 Task: In the  document Ethan.odt ,change text color to 'Dark Green' Insert the mentioned shape below the text 'Rounded Rectangle'. Change color of the shape to  PinkChange shape height to 0.7
Action: Mouse moved to (264, 395)
Screenshot: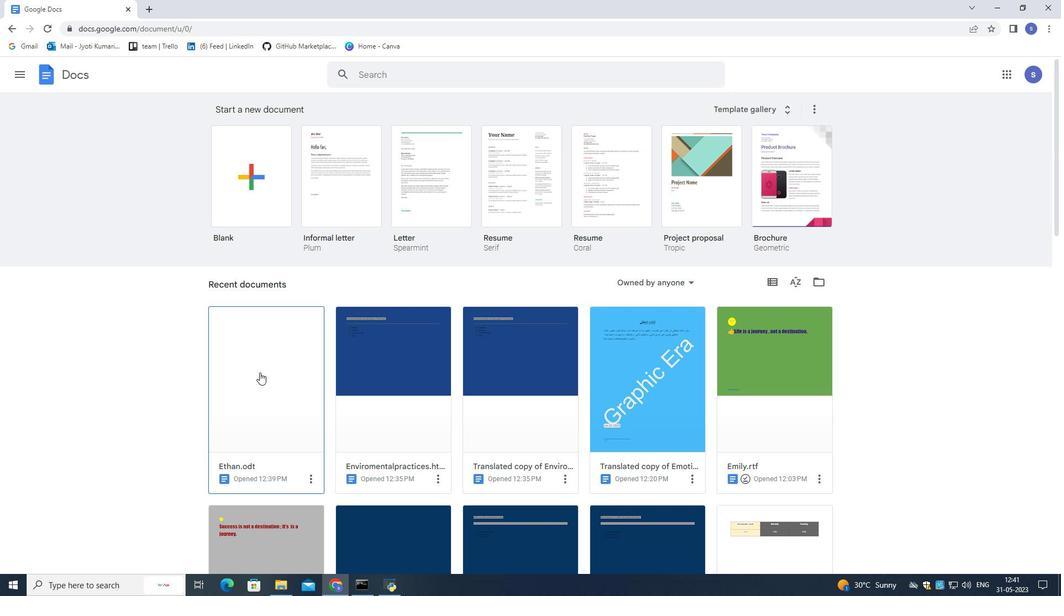 
Action: Mouse pressed left at (264, 395)
Screenshot: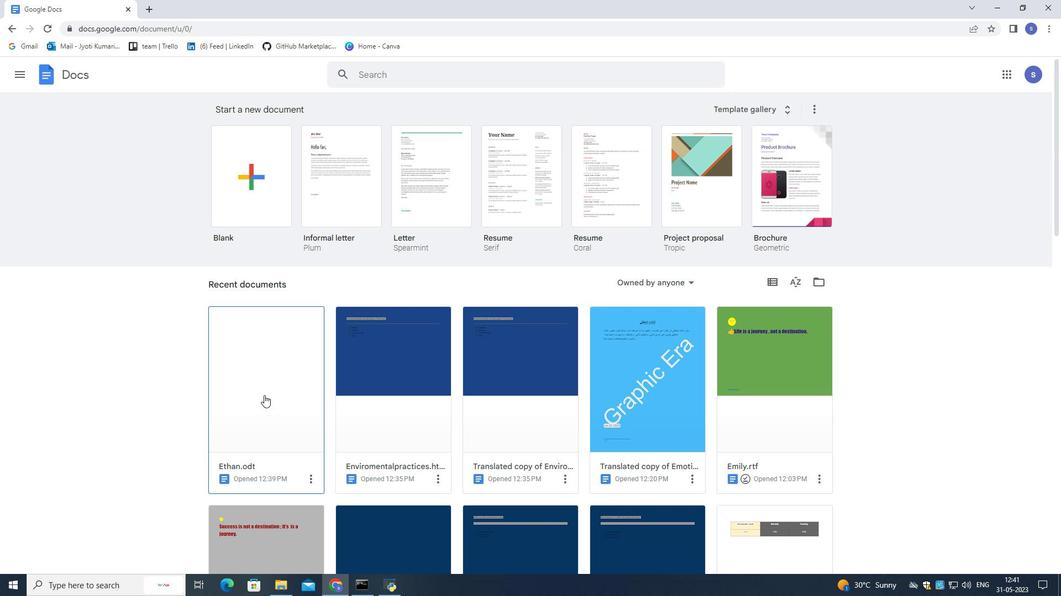 
Action: Mouse moved to (673, 208)
Screenshot: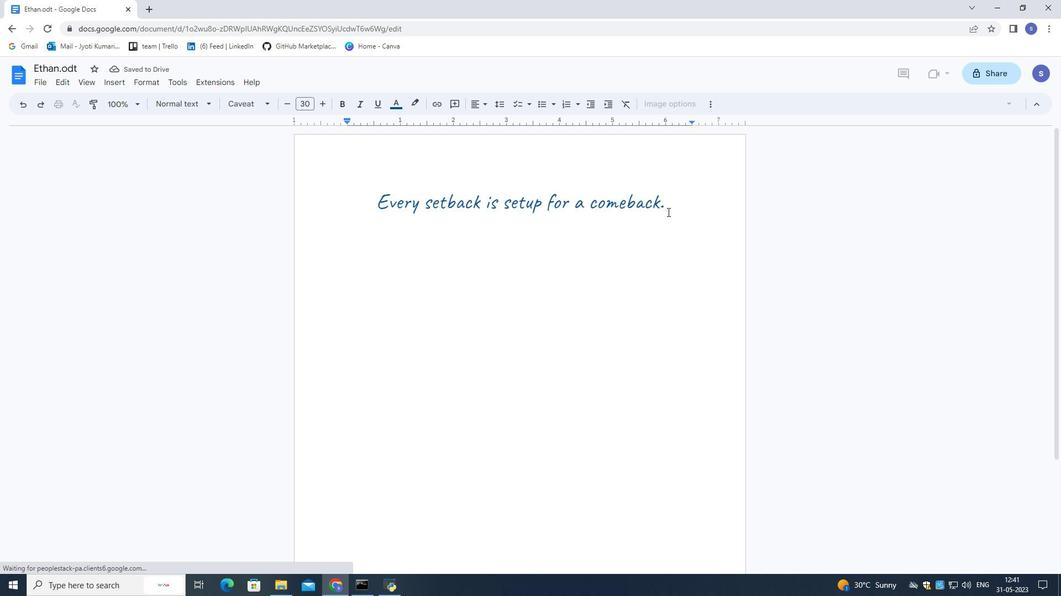 
Action: Mouse pressed left at (673, 208)
Screenshot: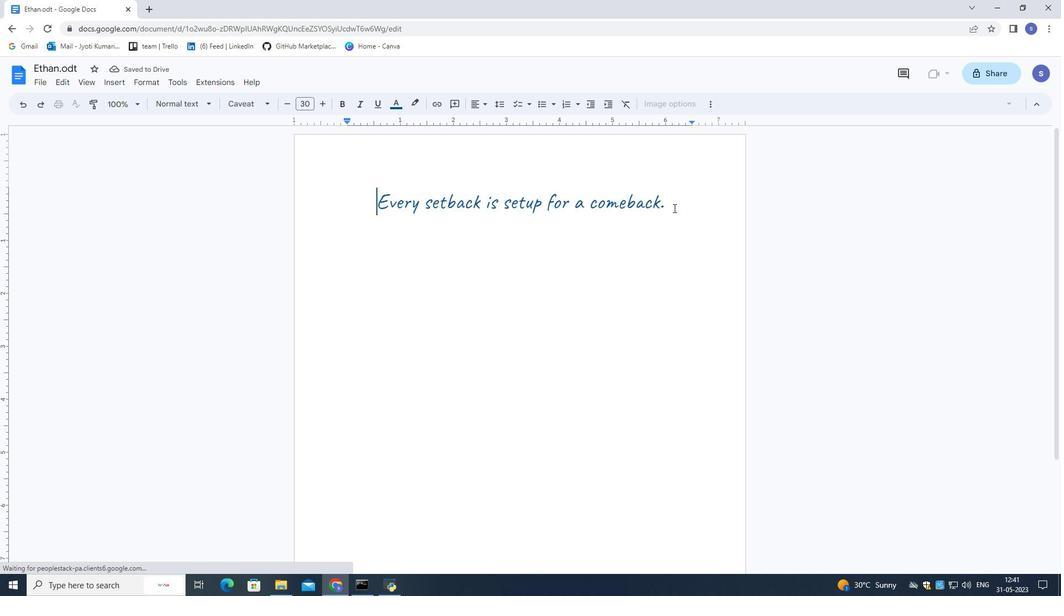 
Action: Mouse moved to (668, 204)
Screenshot: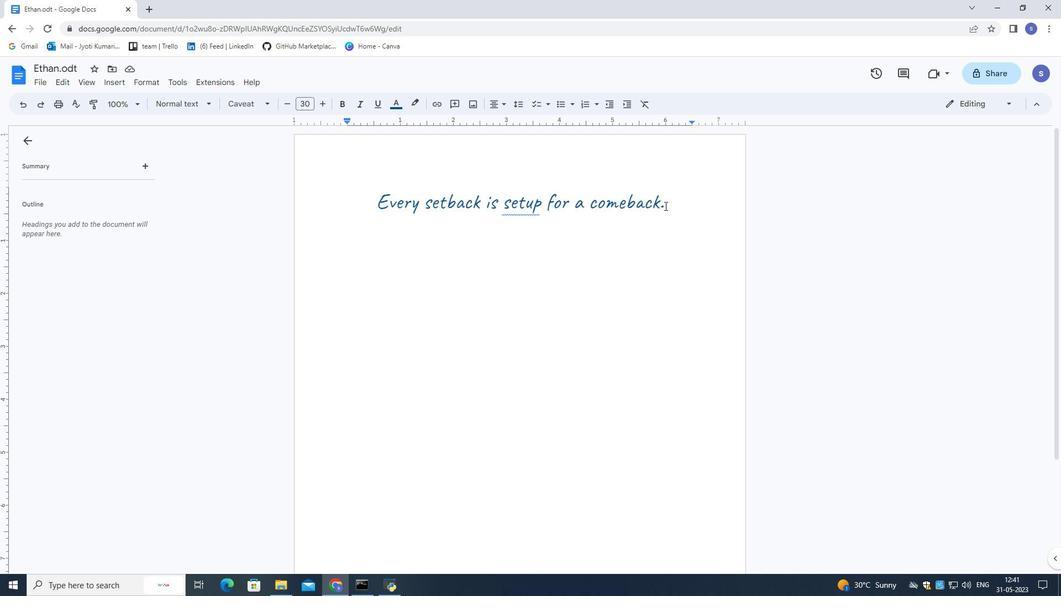 
Action: Mouse pressed left at (668, 204)
Screenshot: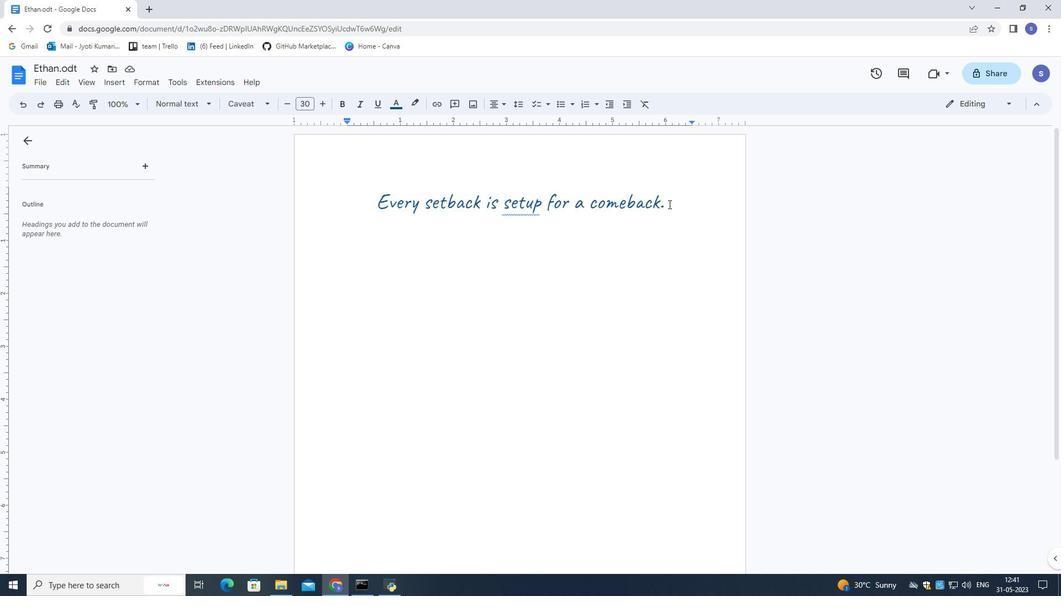 
Action: Mouse moved to (391, 103)
Screenshot: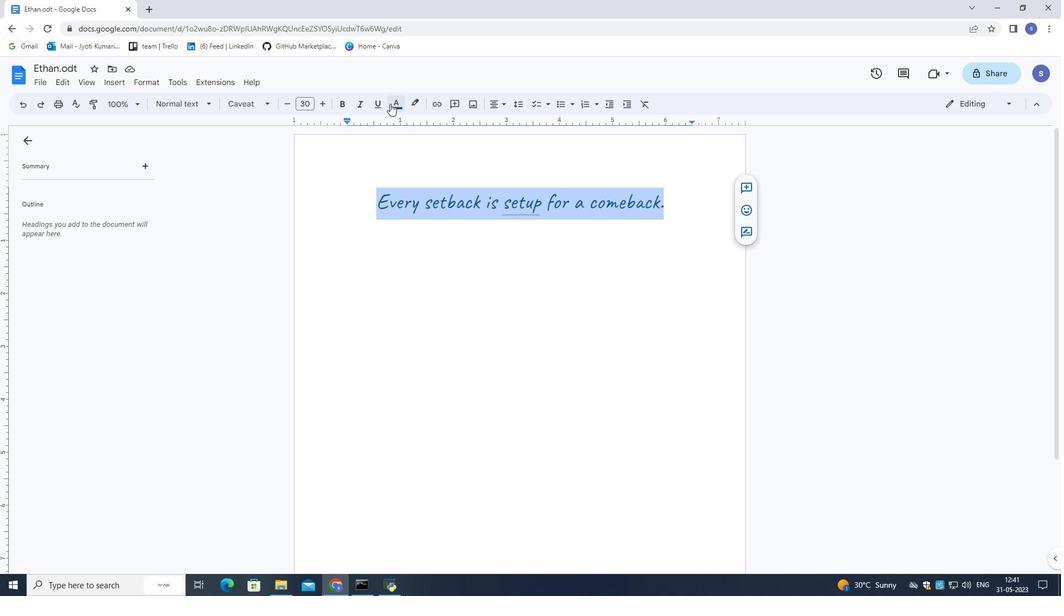 
Action: Mouse pressed left at (391, 103)
Screenshot: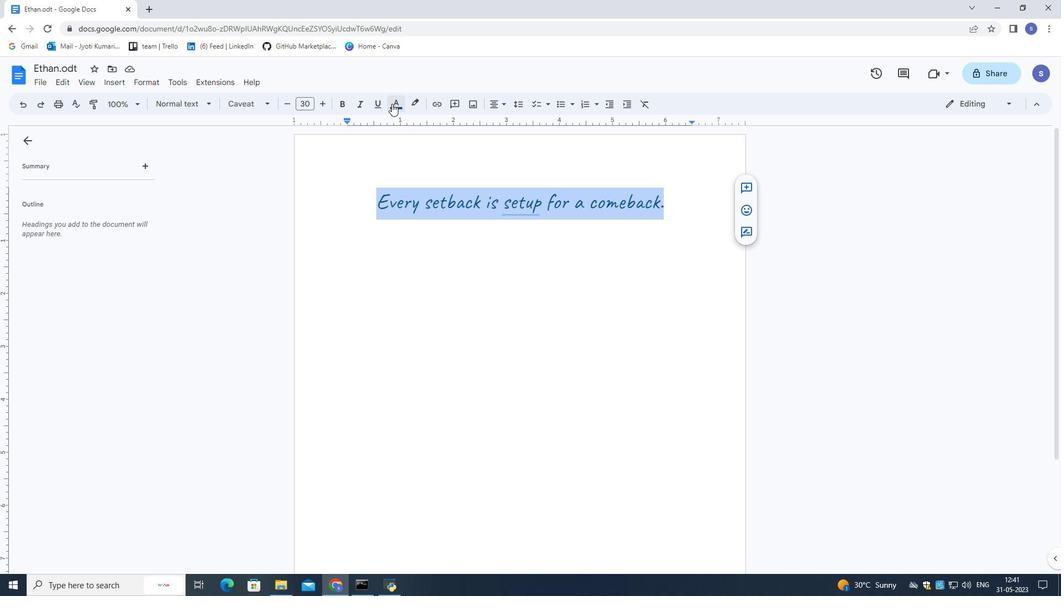 
Action: Mouse moved to (448, 201)
Screenshot: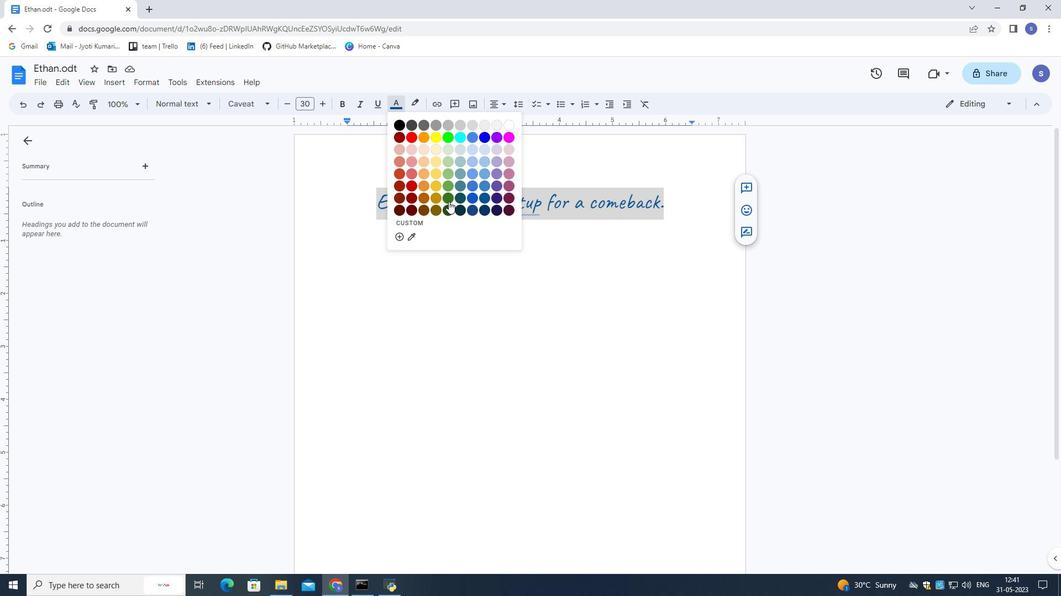 
Action: Mouse pressed left at (448, 201)
Screenshot: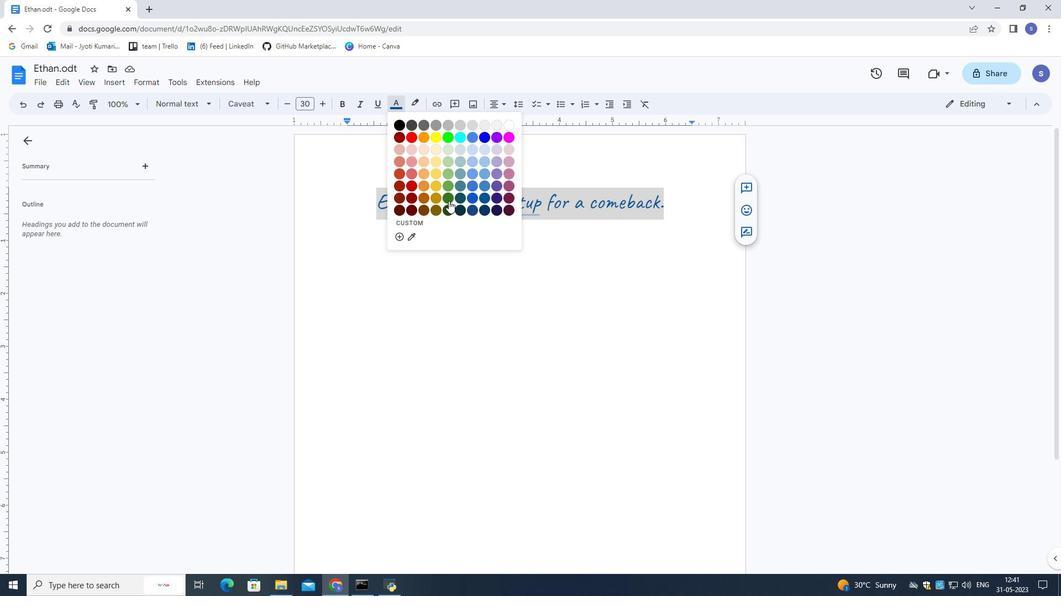 
Action: Mouse moved to (470, 176)
Screenshot: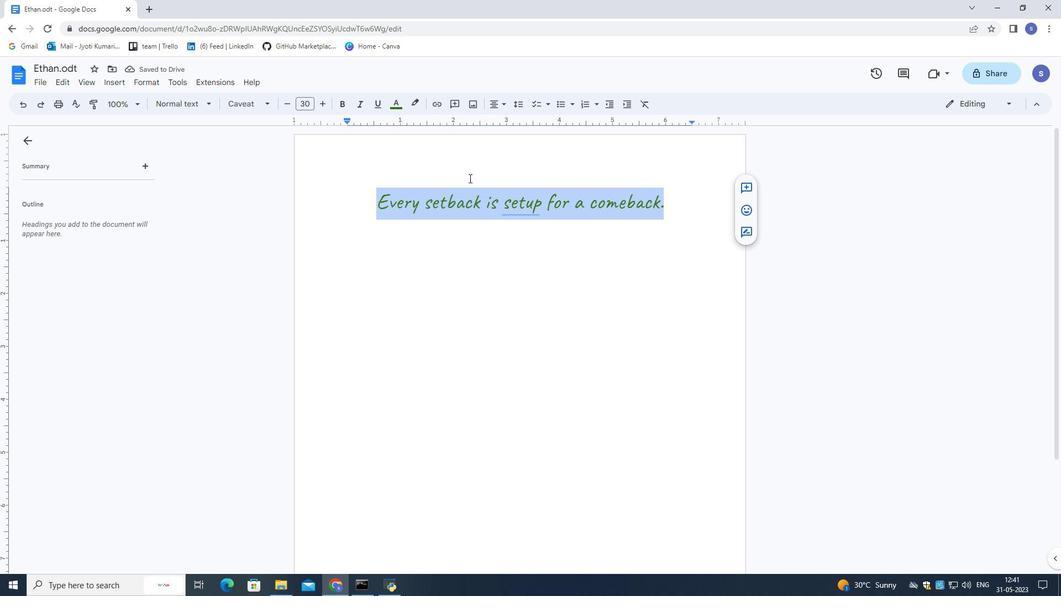 
Action: Mouse pressed left at (470, 176)
Screenshot: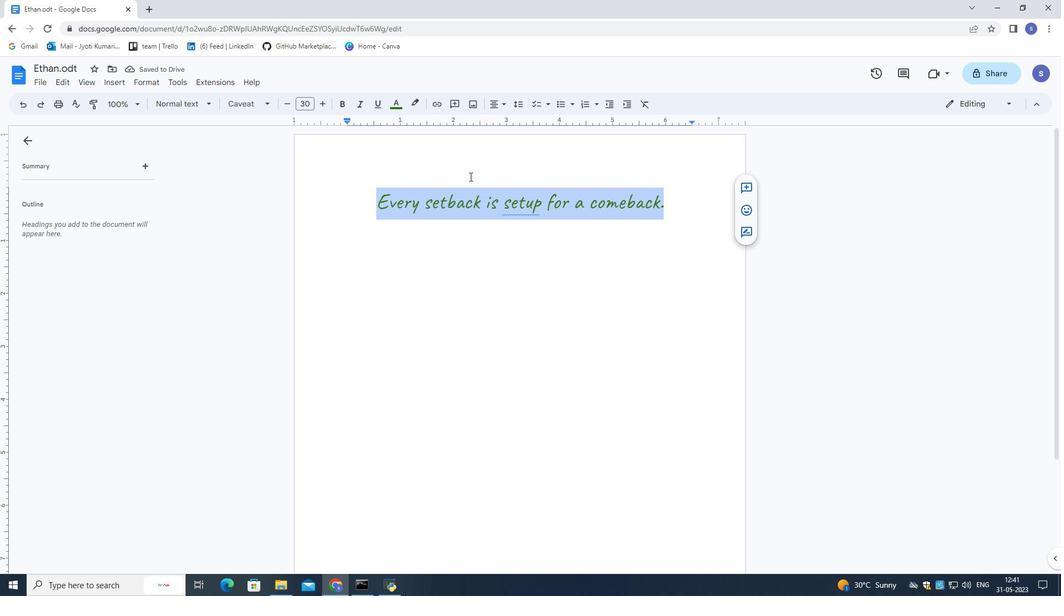 
Action: Mouse moved to (700, 208)
Screenshot: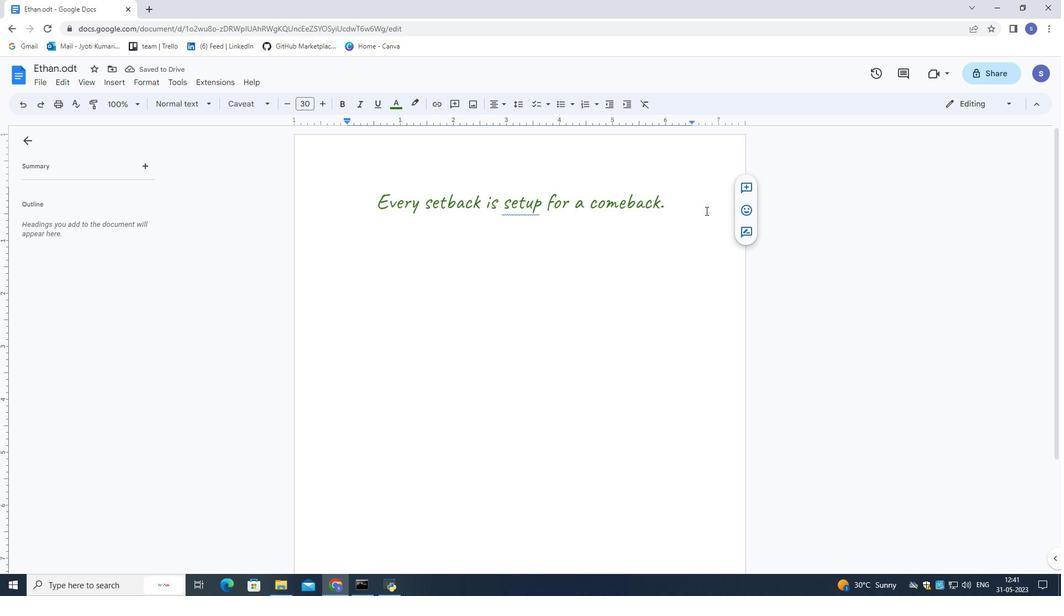 
Action: Mouse pressed left at (700, 208)
Screenshot: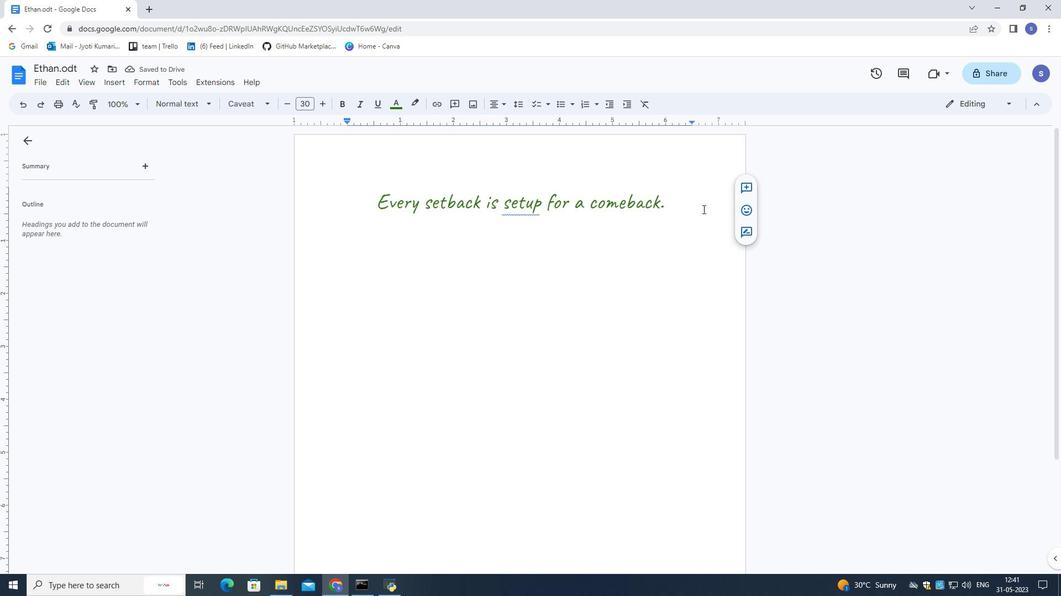 
Action: Mouse moved to (394, 109)
Screenshot: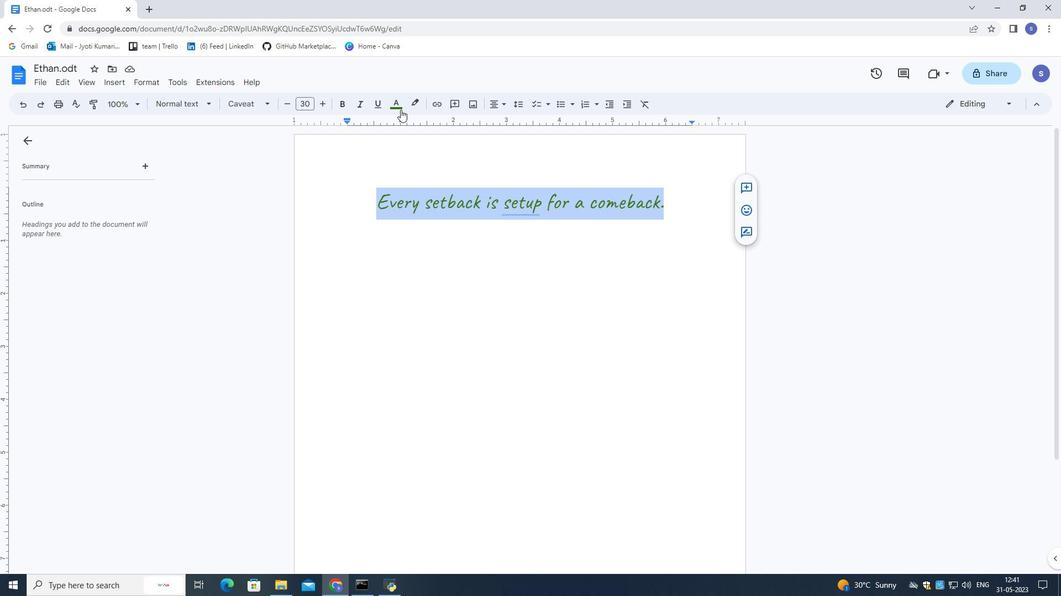 
Action: Mouse pressed left at (394, 109)
Screenshot: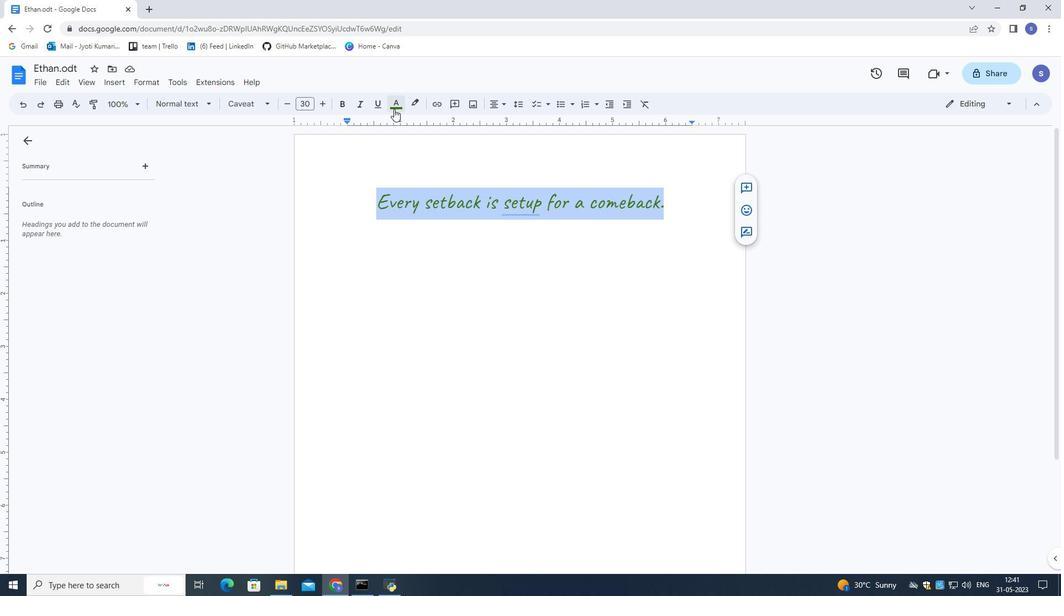 
Action: Mouse moved to (448, 208)
Screenshot: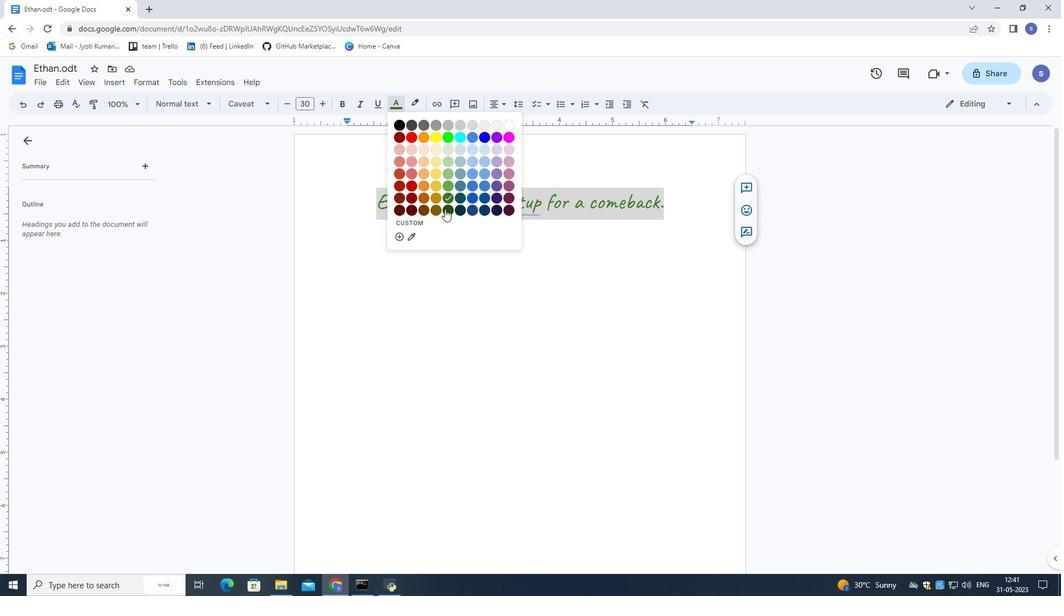 
Action: Mouse pressed left at (448, 208)
Screenshot: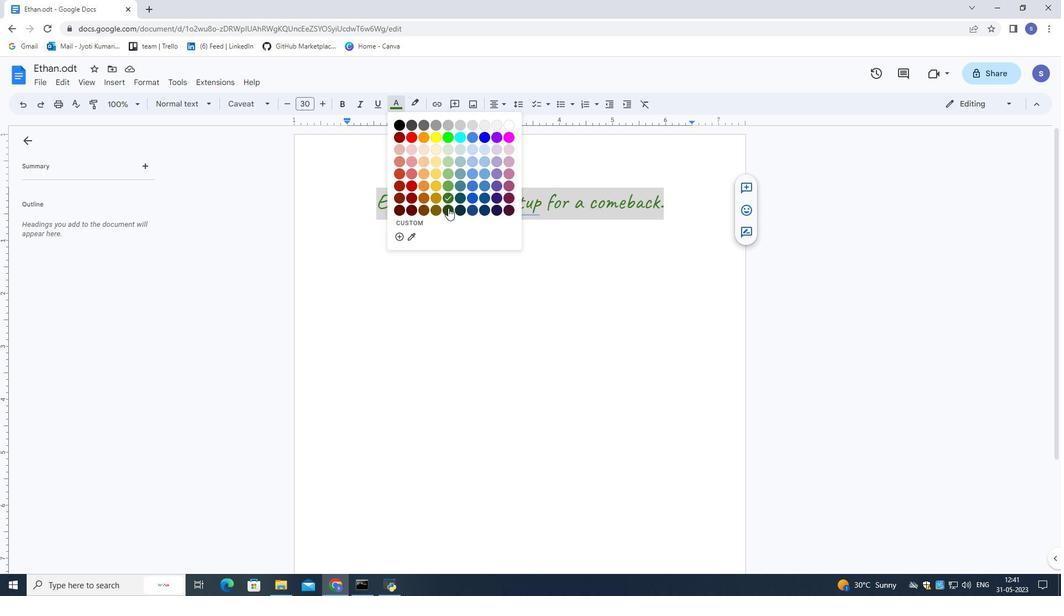 
Action: Mouse moved to (686, 197)
Screenshot: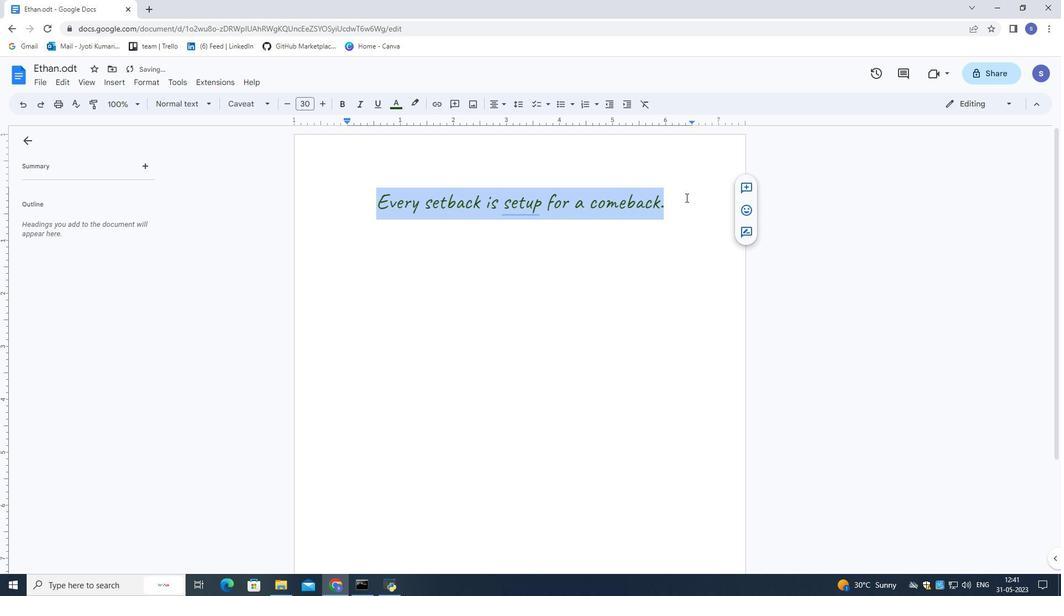 
Action: Mouse pressed left at (686, 197)
Screenshot: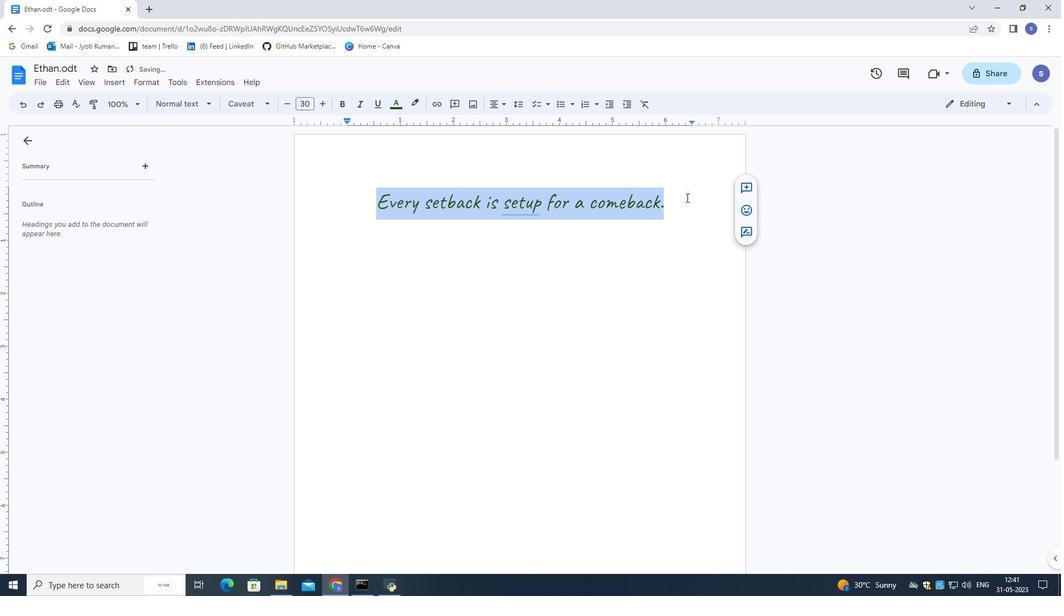 
Action: Mouse moved to (661, 201)
Screenshot: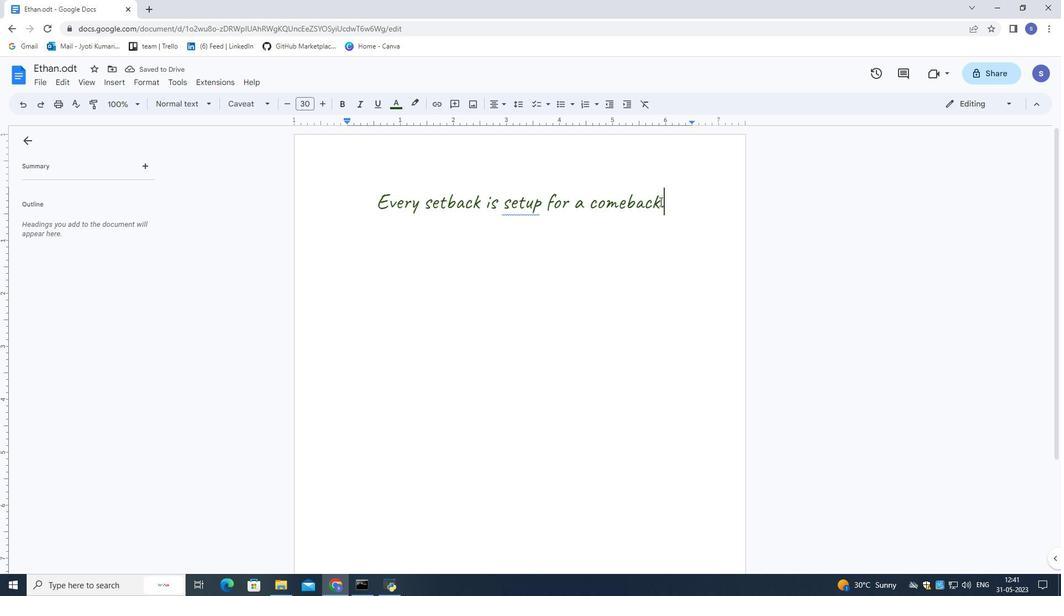 
Action: Key pressed <Key.enter>
Screenshot: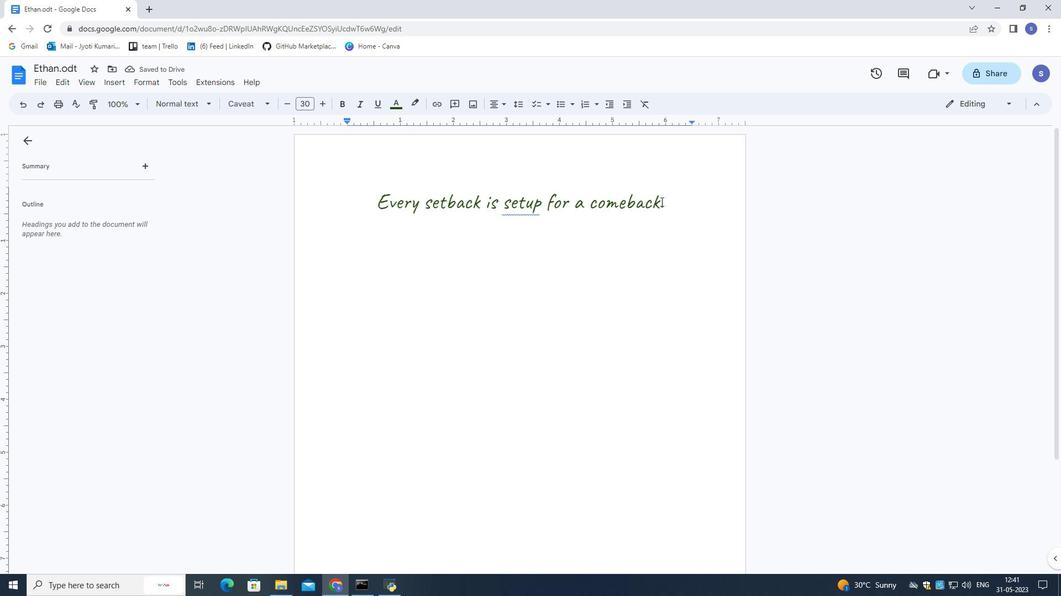
Action: Mouse moved to (122, 80)
Screenshot: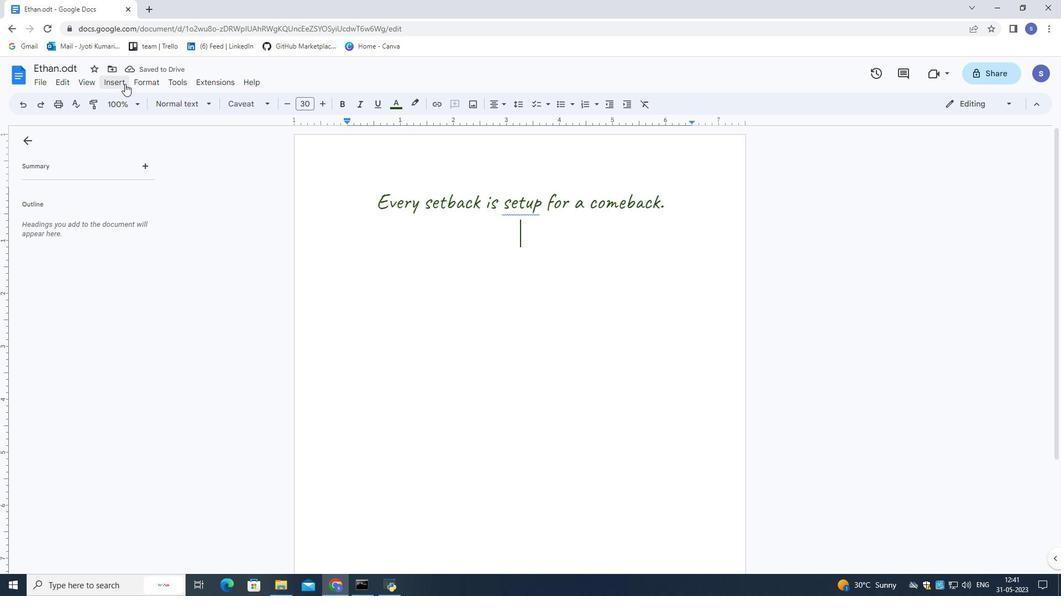 
Action: Mouse pressed left at (122, 80)
Screenshot: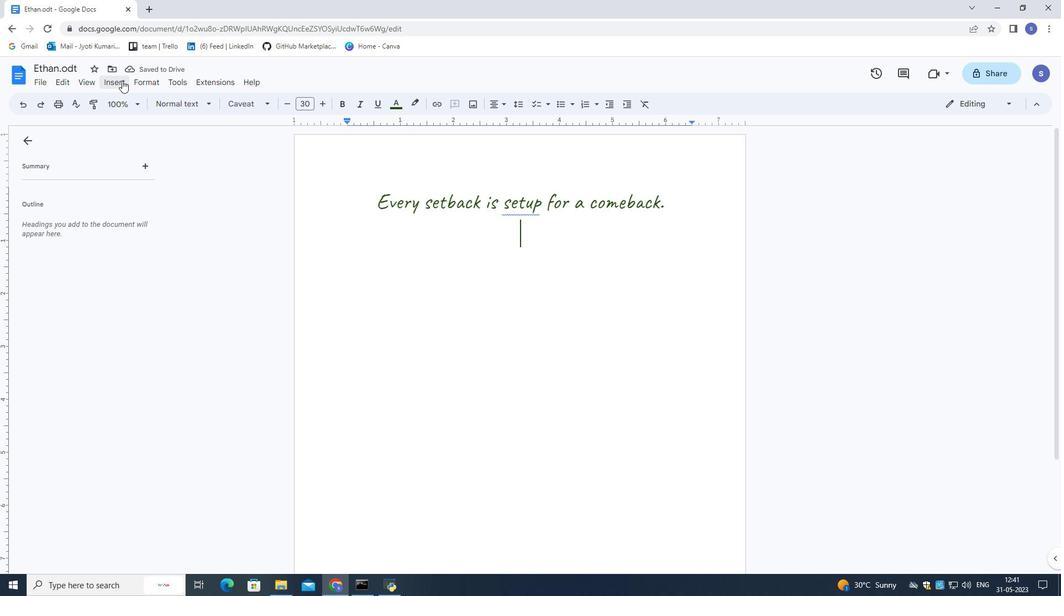 
Action: Mouse moved to (292, 137)
Screenshot: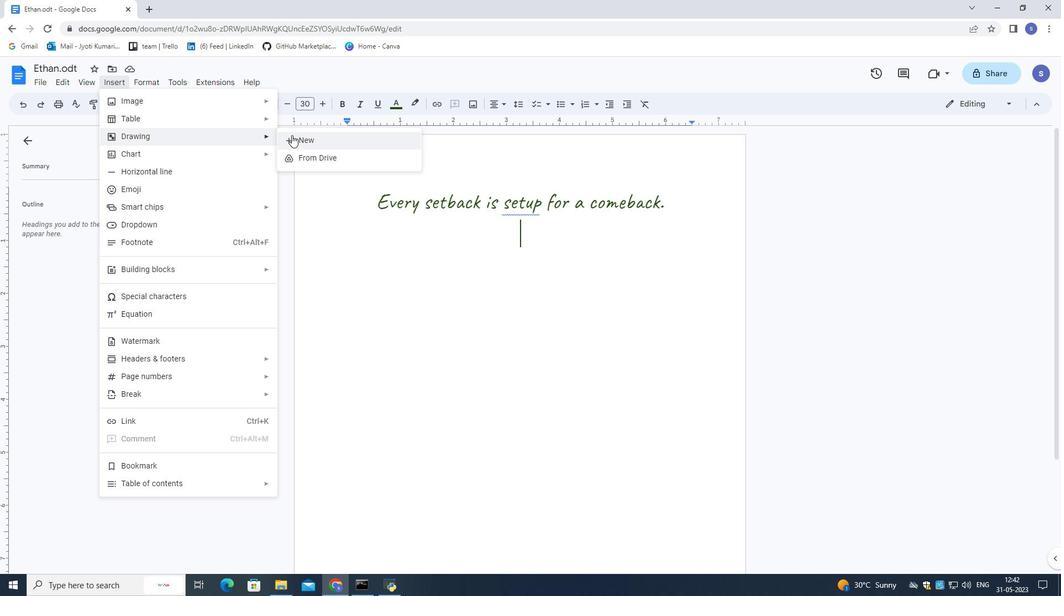 
Action: Mouse pressed left at (292, 137)
Screenshot: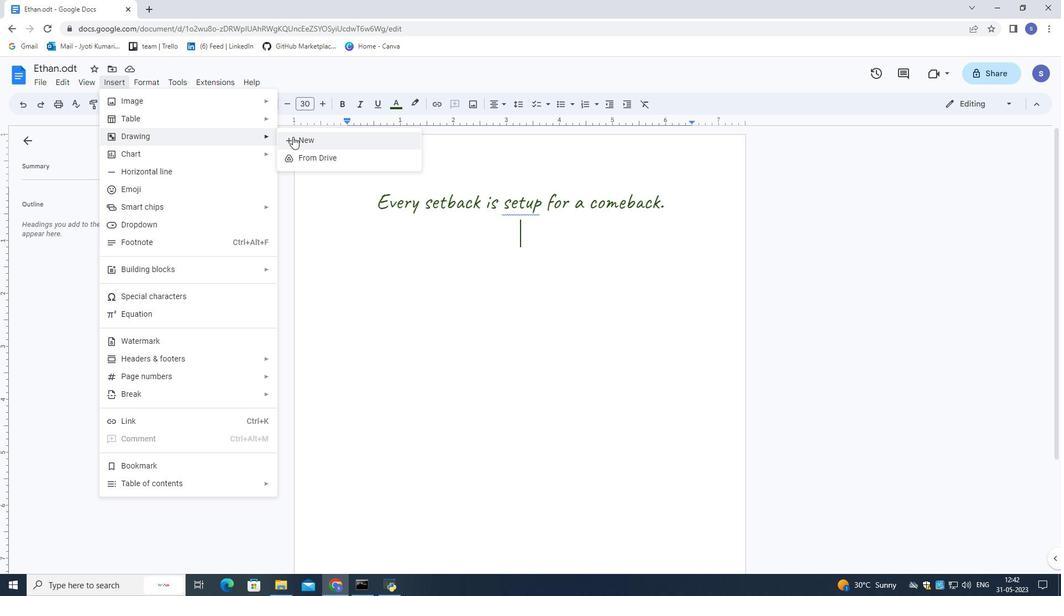 
Action: Mouse moved to (401, 129)
Screenshot: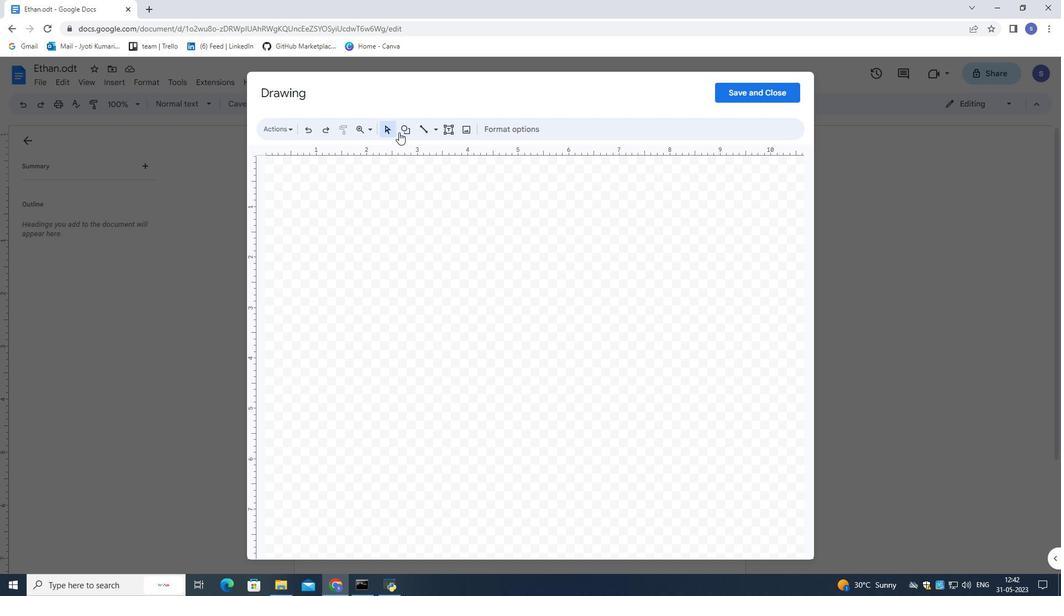 
Action: Mouse pressed left at (401, 129)
Screenshot: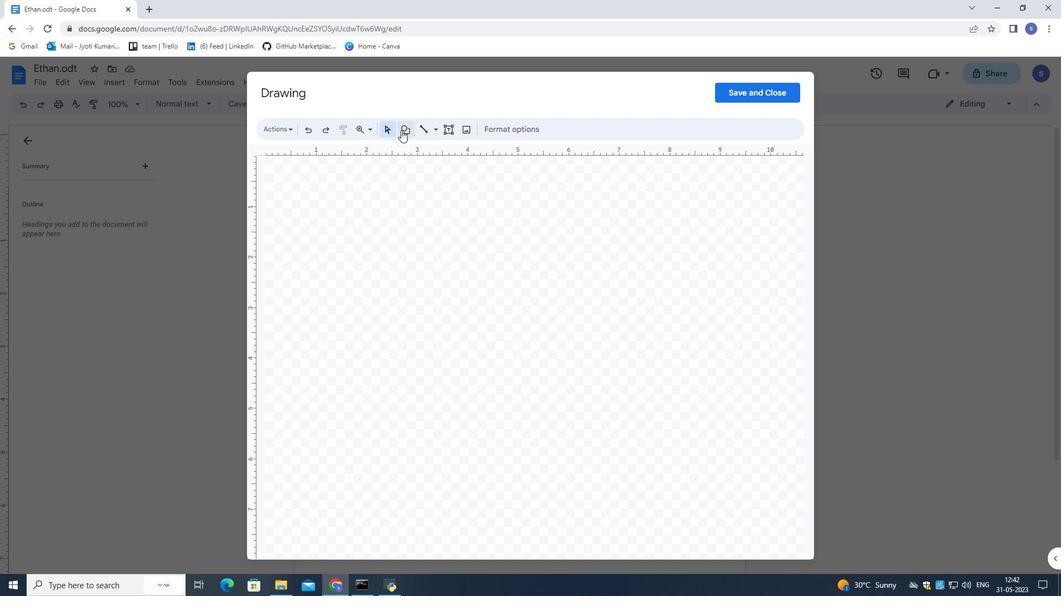 
Action: Mouse moved to (506, 154)
Screenshot: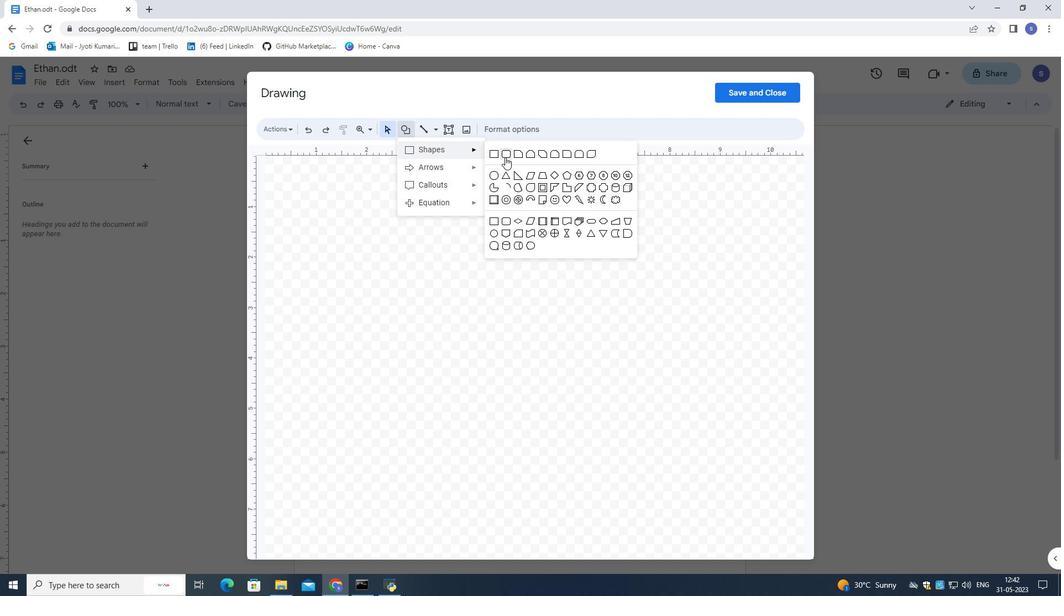 
Action: Mouse pressed left at (506, 154)
Screenshot: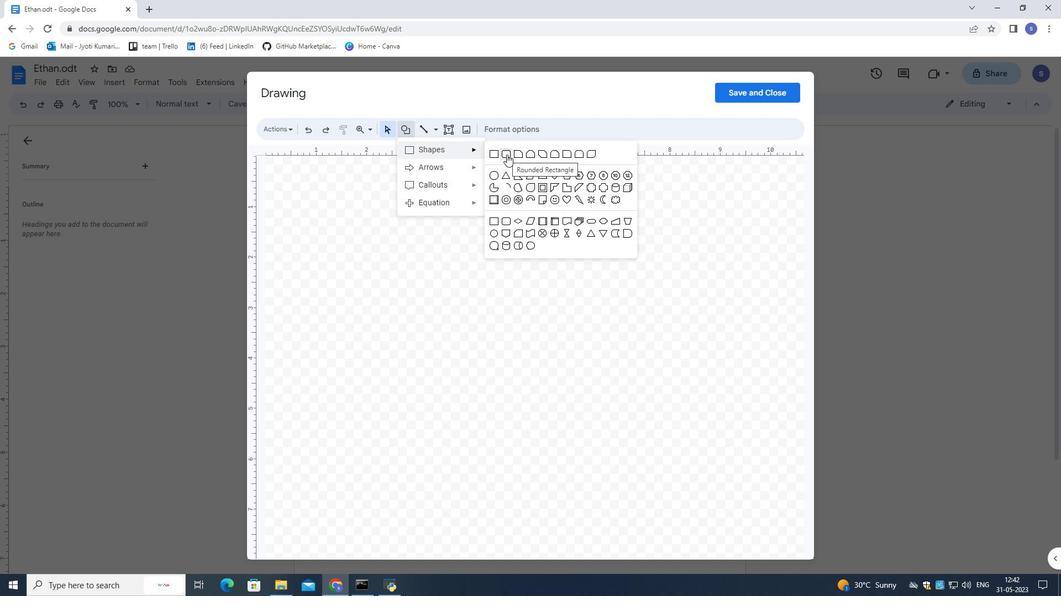 
Action: Mouse moved to (391, 228)
Screenshot: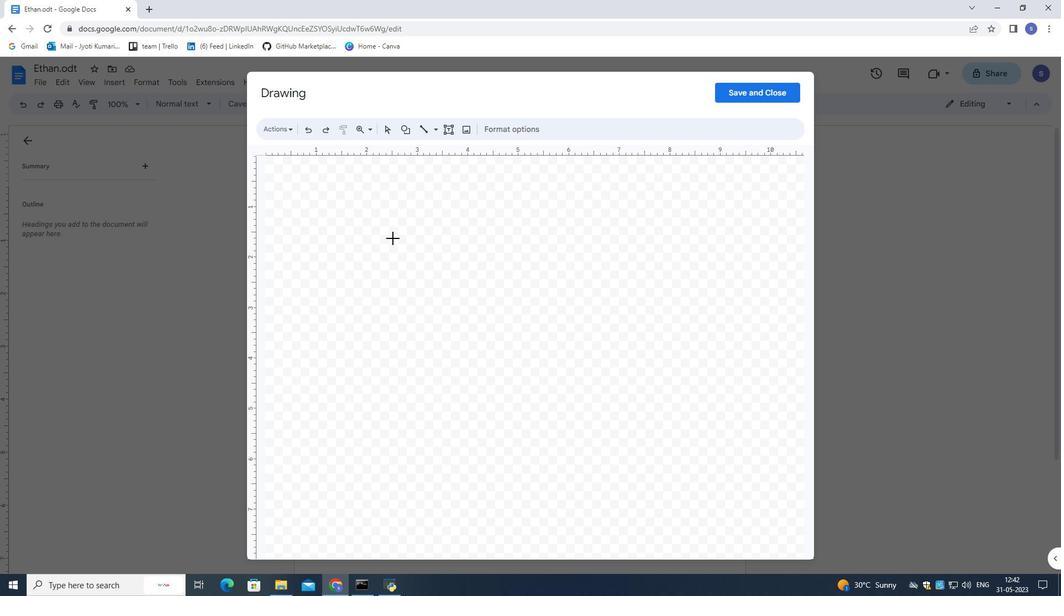 
Action: Mouse pressed left at (391, 228)
Screenshot: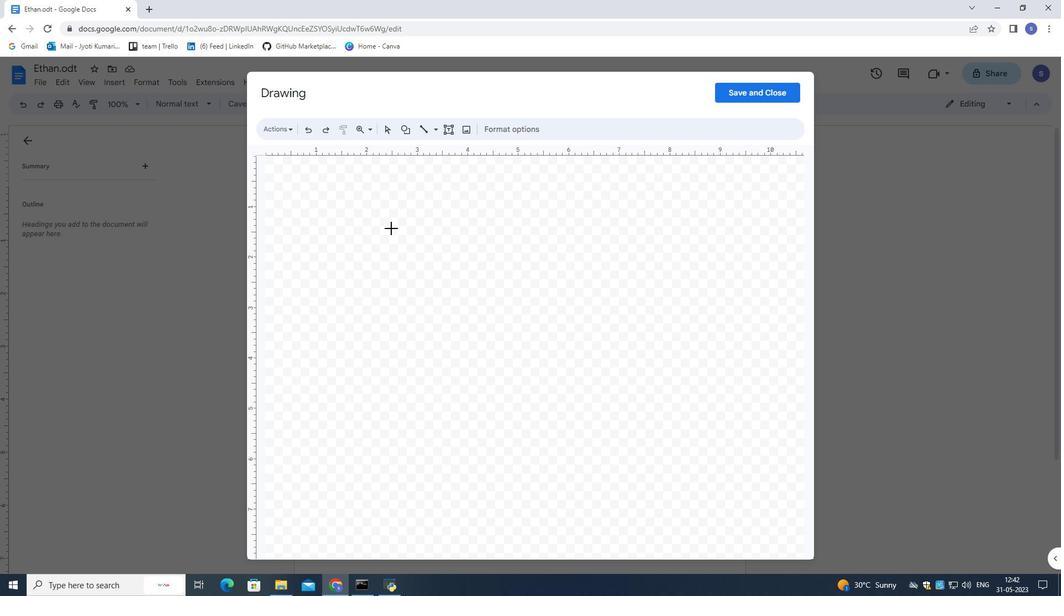 
Action: Mouse moved to (493, 127)
Screenshot: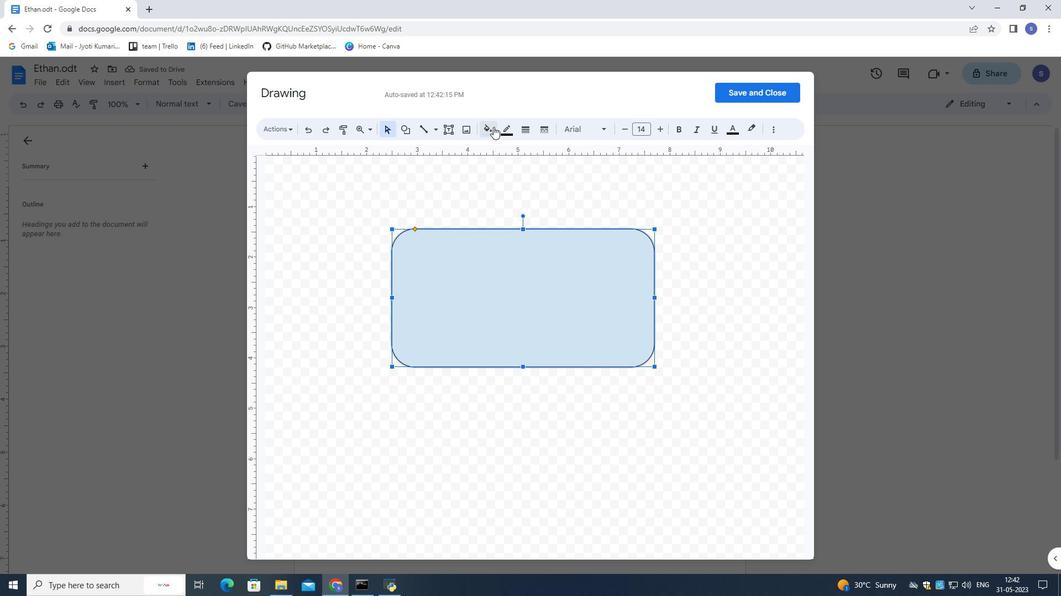 
Action: Mouse pressed left at (493, 127)
Screenshot: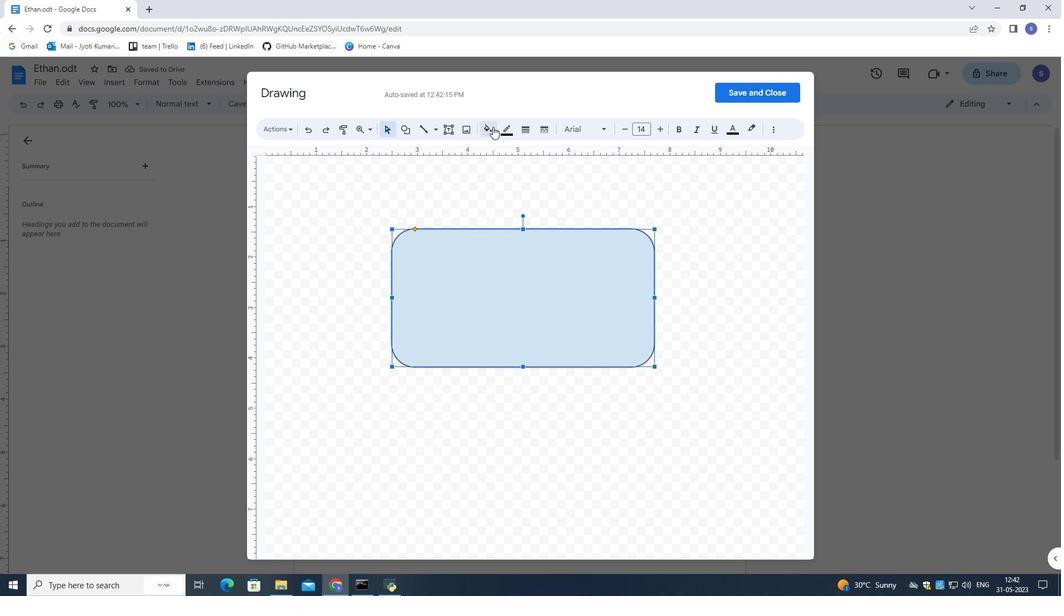 
Action: Mouse moved to (505, 171)
Screenshot: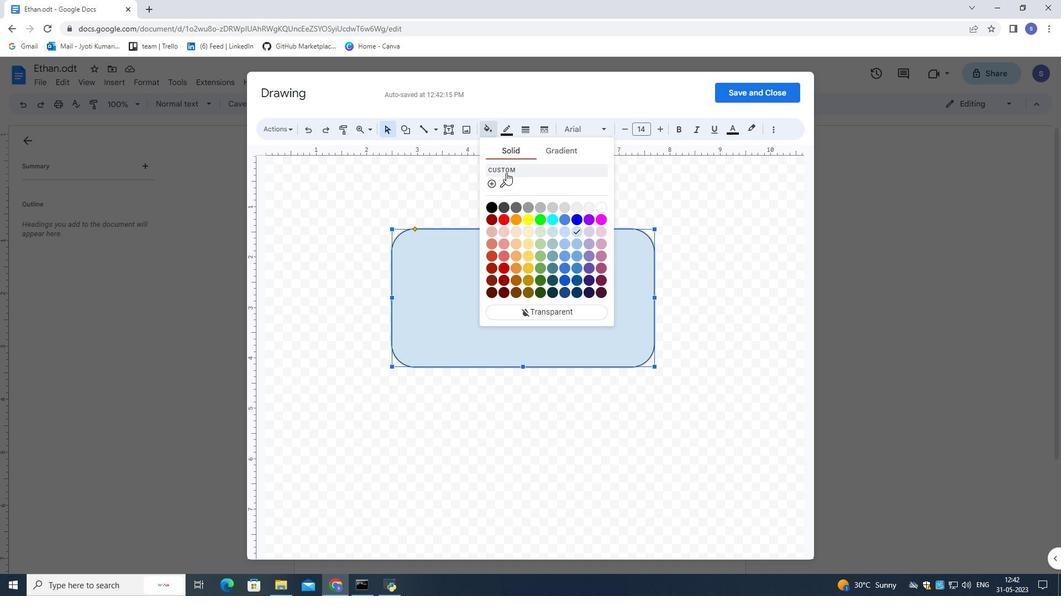 
Action: Mouse pressed left at (505, 171)
Screenshot: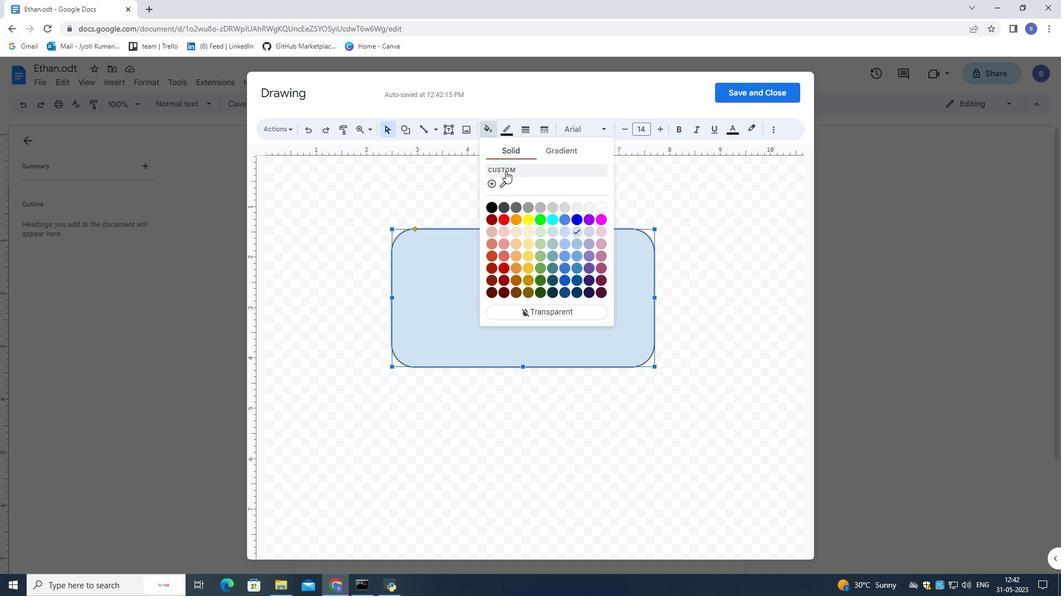 
Action: Mouse moved to (568, 333)
Screenshot: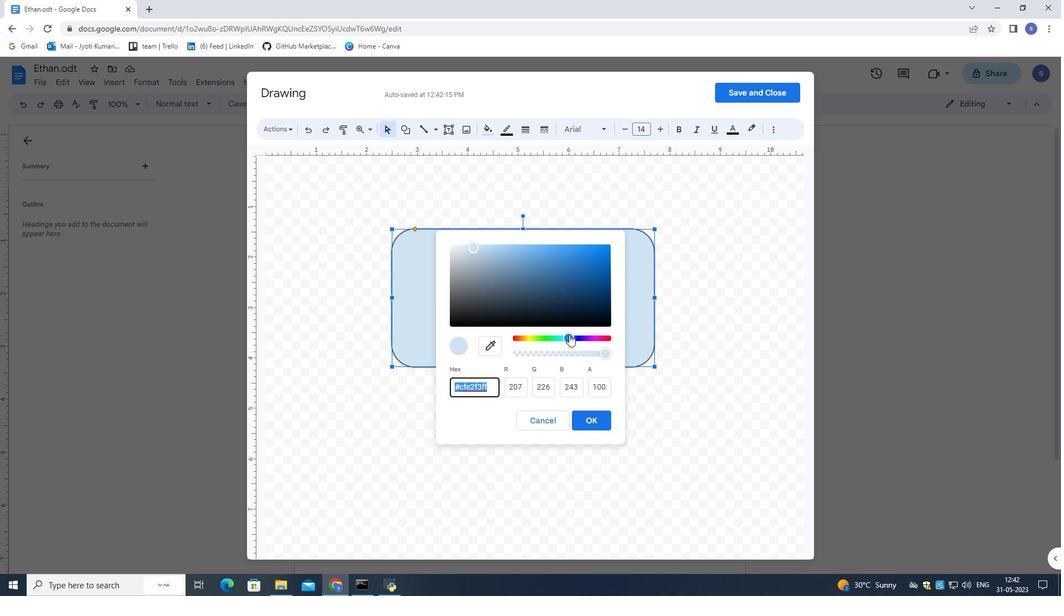 
Action: Mouse pressed left at (568, 333)
Screenshot: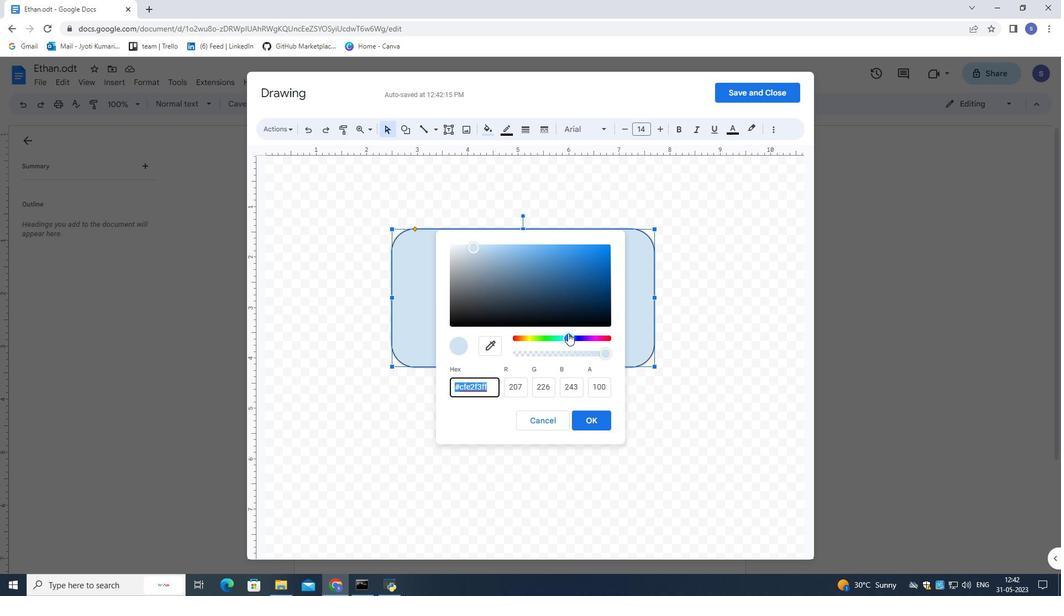 
Action: Mouse moved to (582, 275)
Screenshot: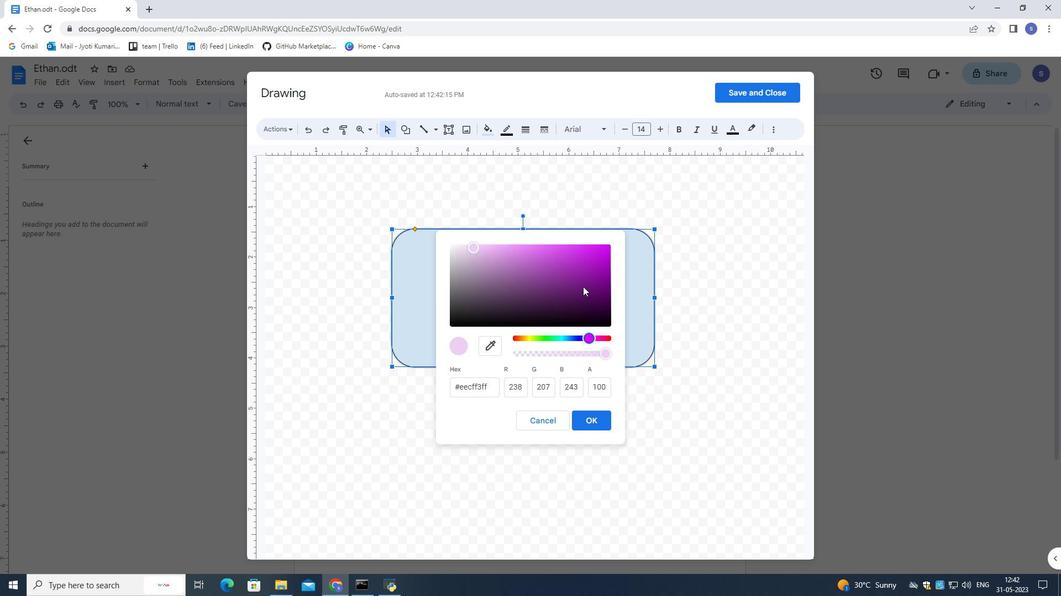 
Action: Mouse pressed left at (582, 275)
Screenshot: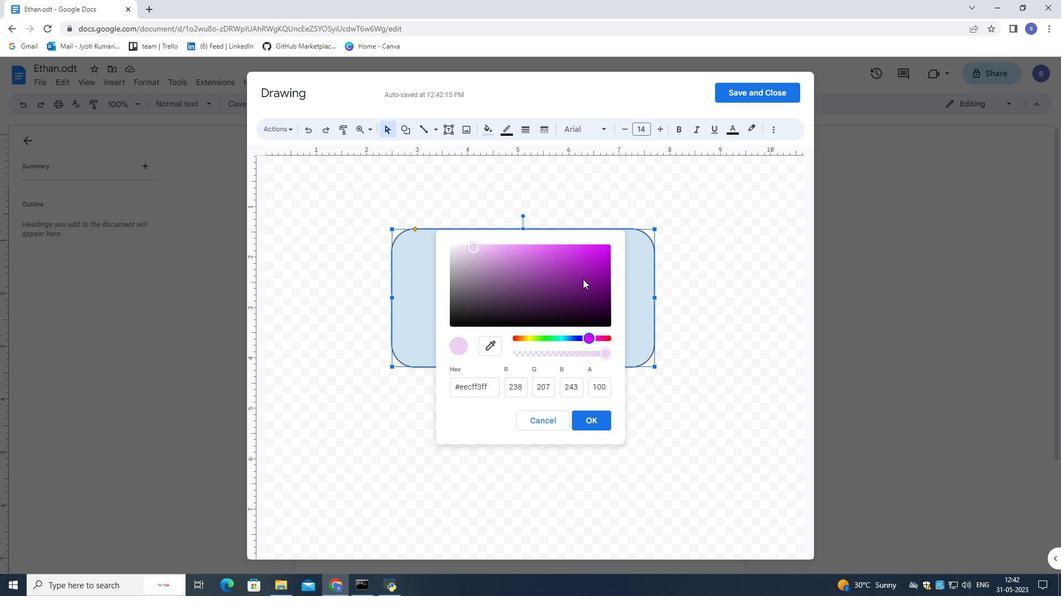 
Action: Mouse moved to (589, 341)
Screenshot: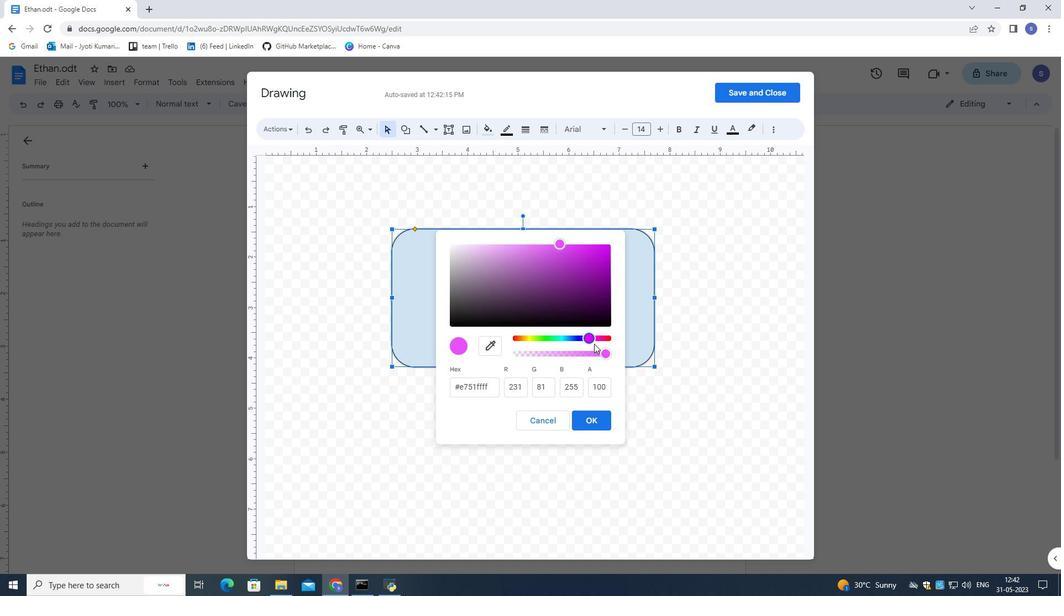 
Action: Mouse pressed left at (589, 341)
Screenshot: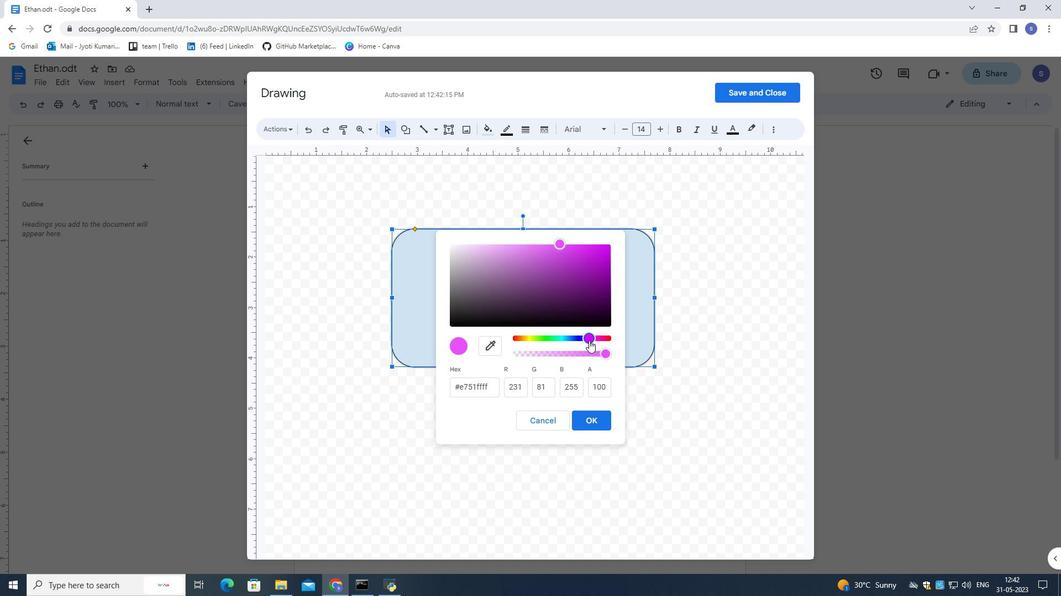 
Action: Mouse moved to (557, 244)
Screenshot: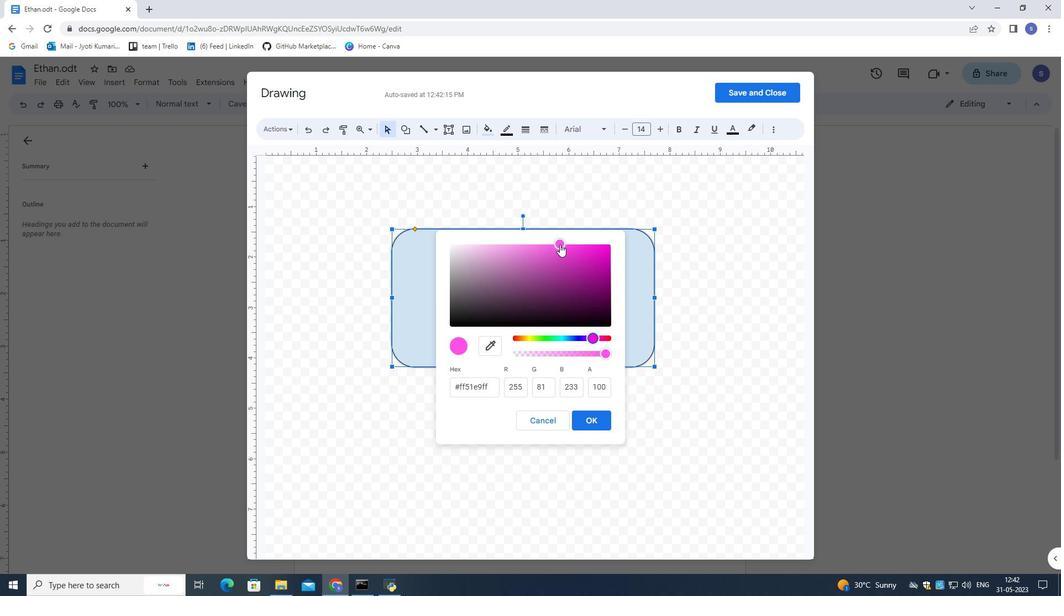 
Action: Mouse pressed left at (557, 244)
Screenshot: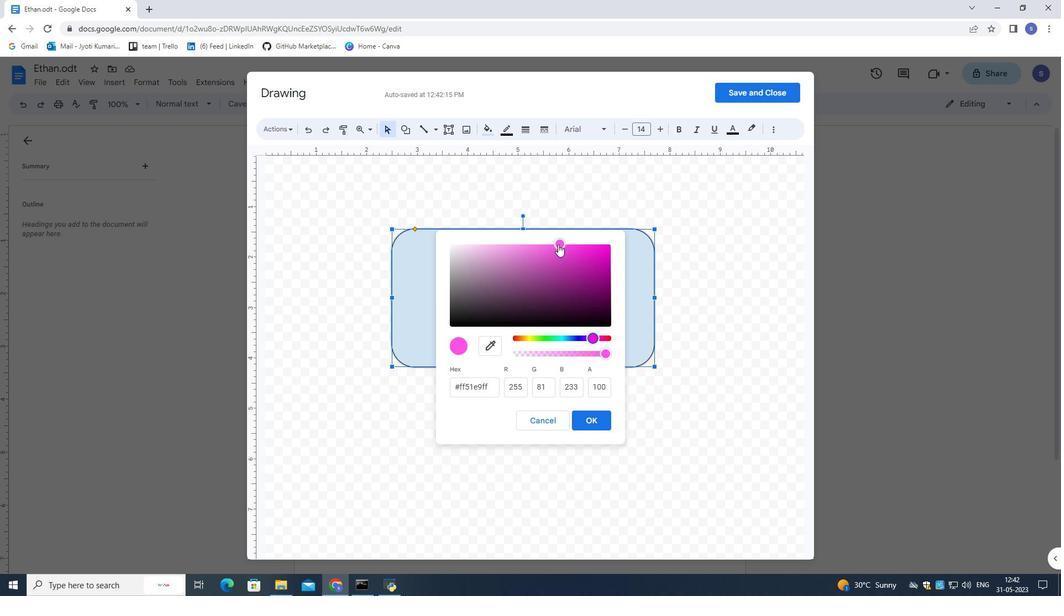 
Action: Mouse moved to (601, 424)
Screenshot: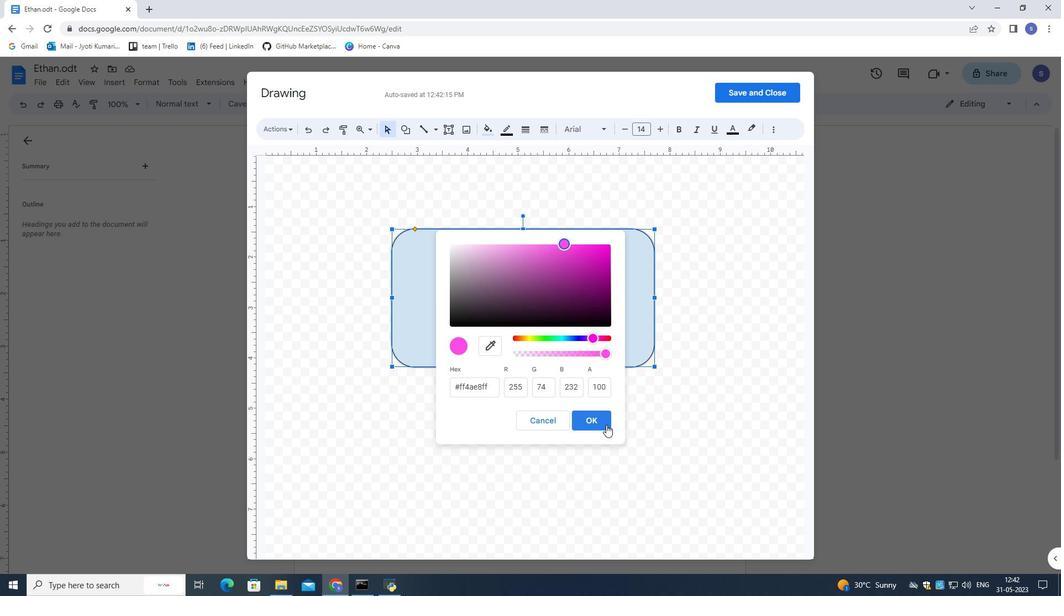 
Action: Mouse pressed left at (601, 424)
Screenshot: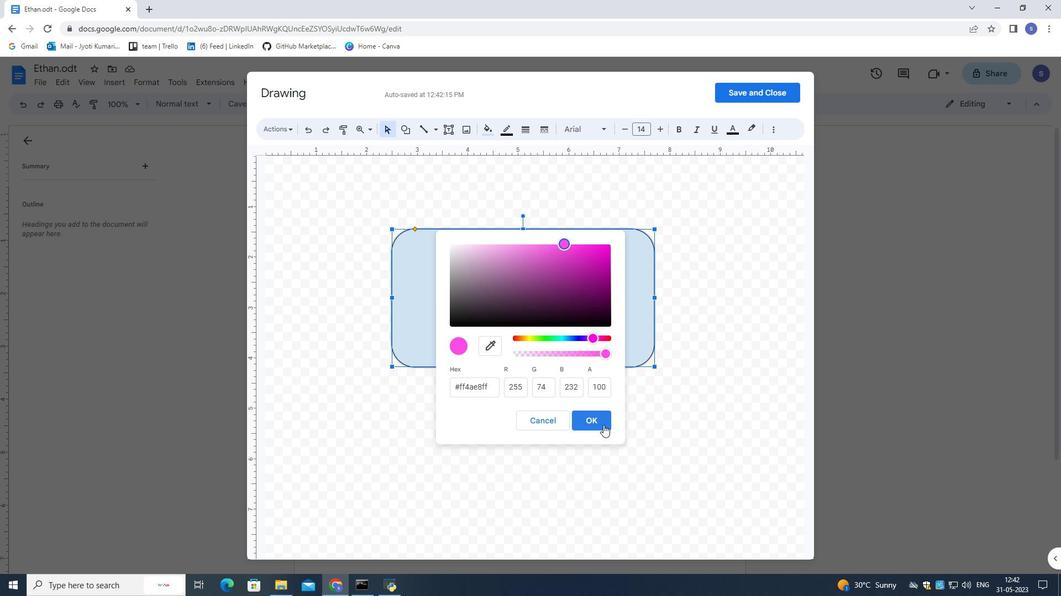 
Action: Mouse moved to (750, 93)
Screenshot: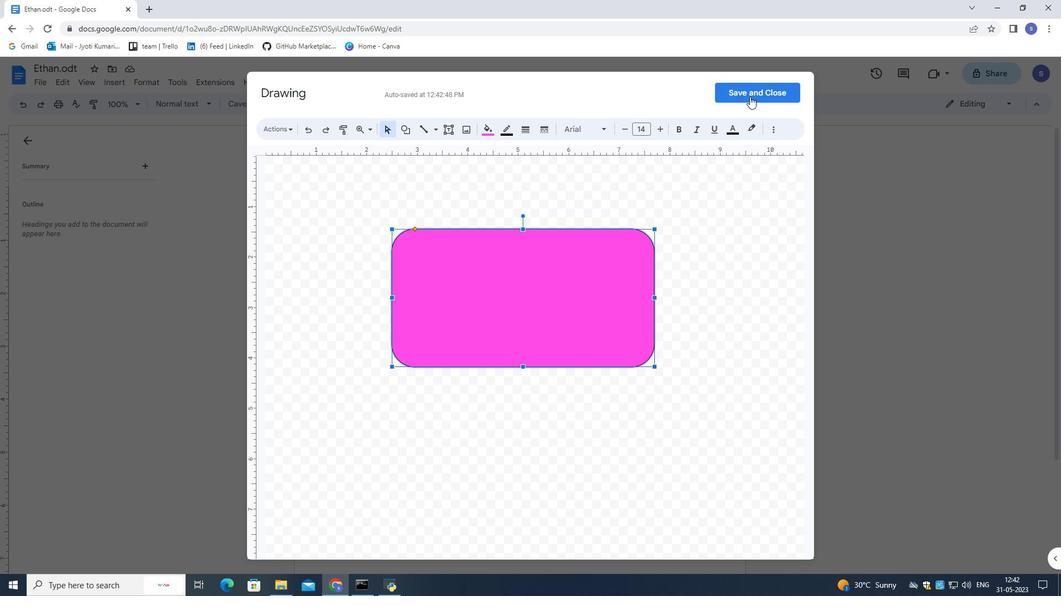 
Action: Mouse pressed left at (750, 93)
Screenshot: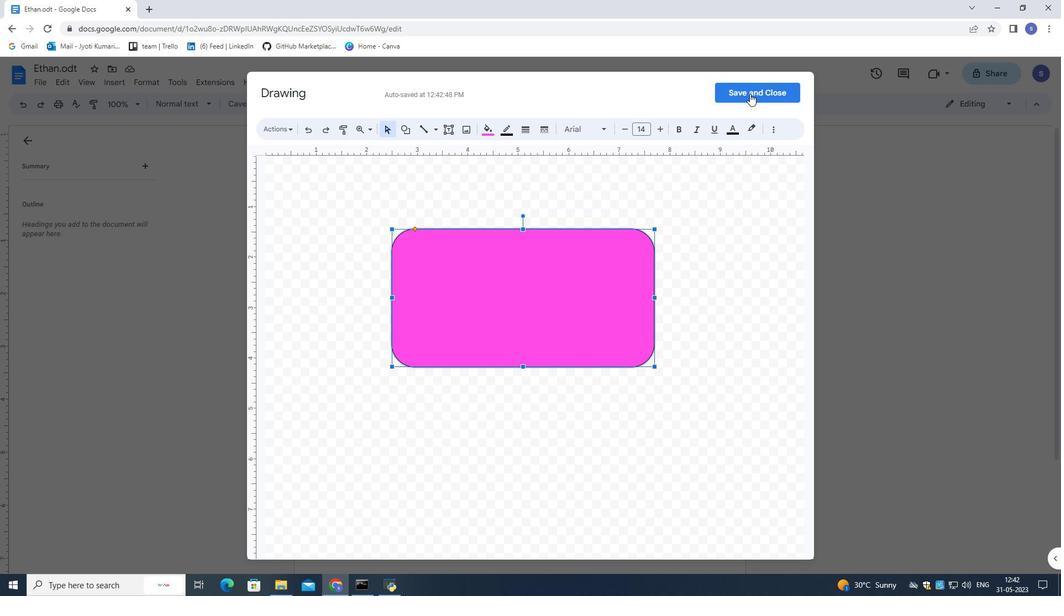 
Action: Mouse moved to (693, 198)
Screenshot: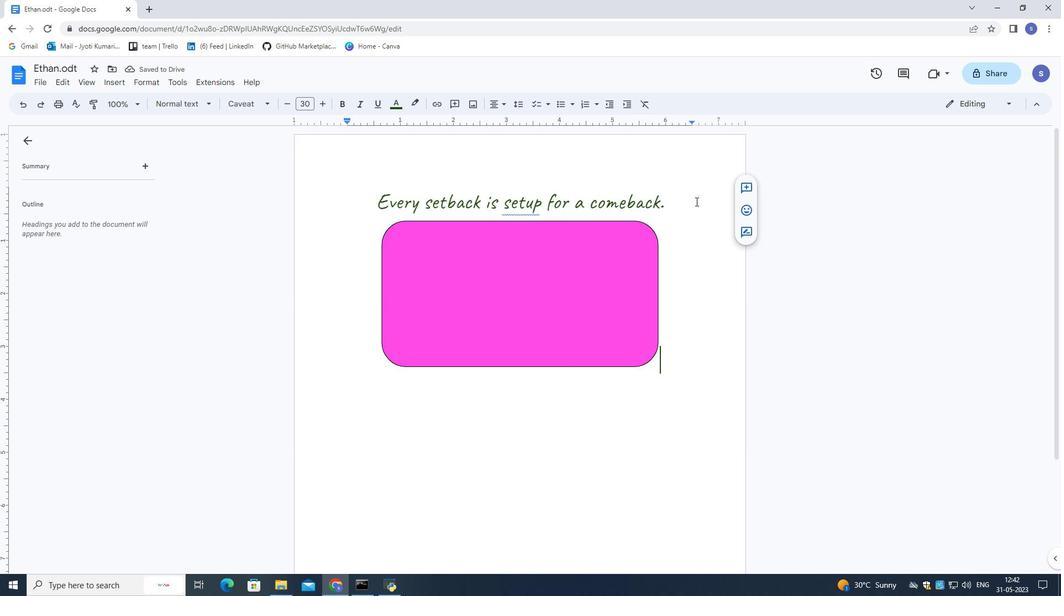 
Action: Mouse pressed left at (693, 198)
Screenshot: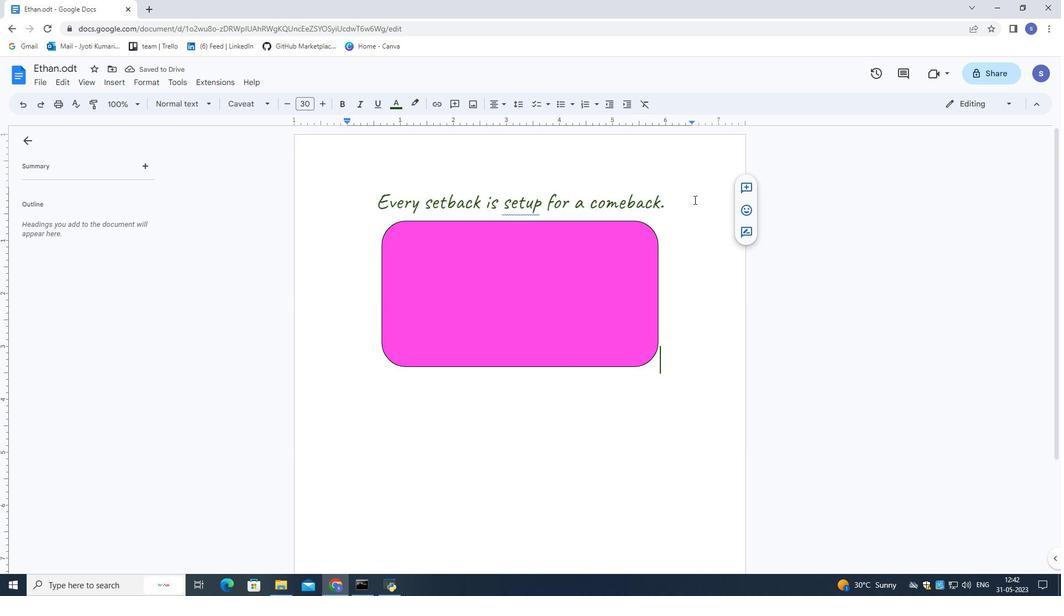 
Action: Mouse moved to (355, 198)
Screenshot: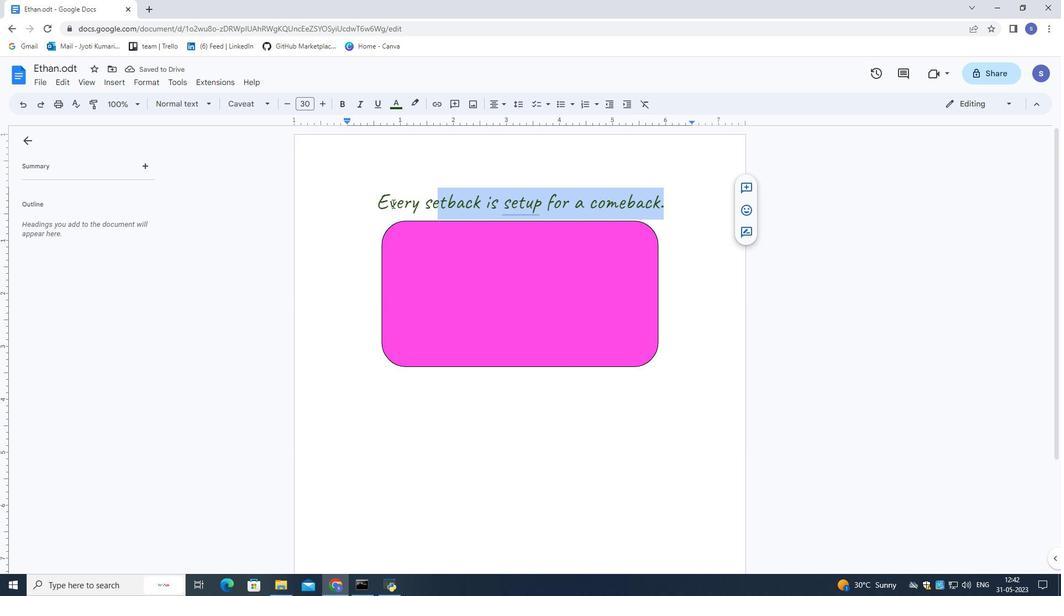 
Action: Key pressed ctrl+C
Screenshot: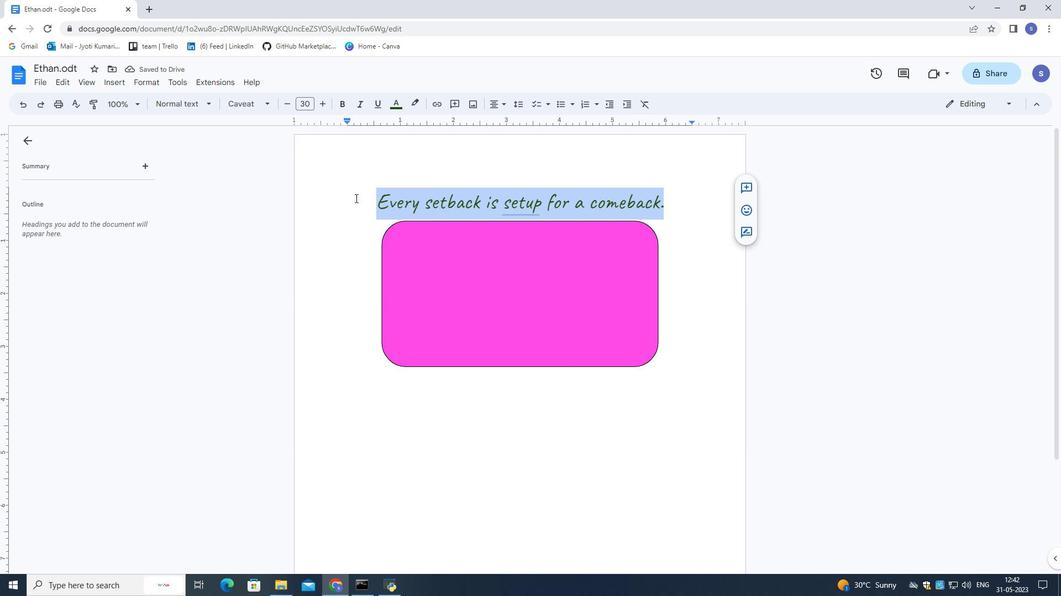 
Action: Mouse moved to (674, 344)
Screenshot: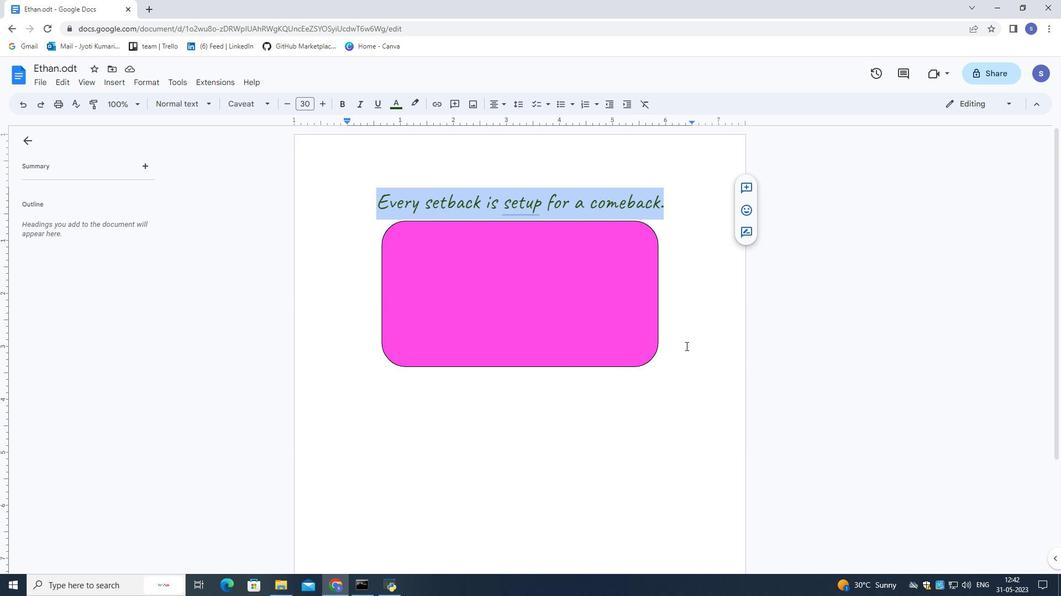 
Action: Mouse pressed left at (674, 344)
Screenshot: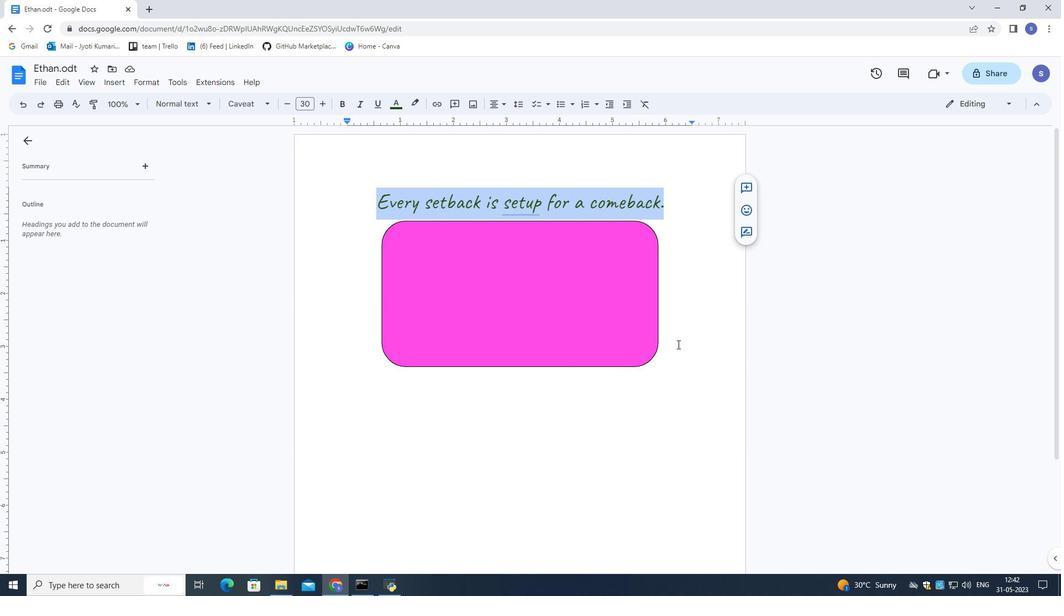 
Action: Key pressed <Key.enter>ctrl+V
Screenshot: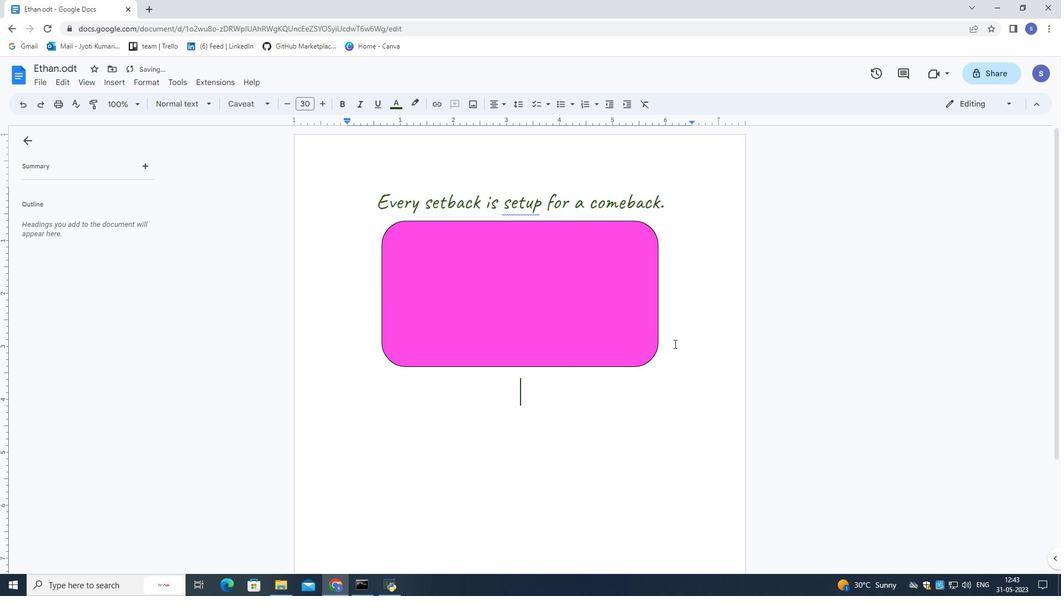 
Action: Mouse moved to (671, 197)
Screenshot: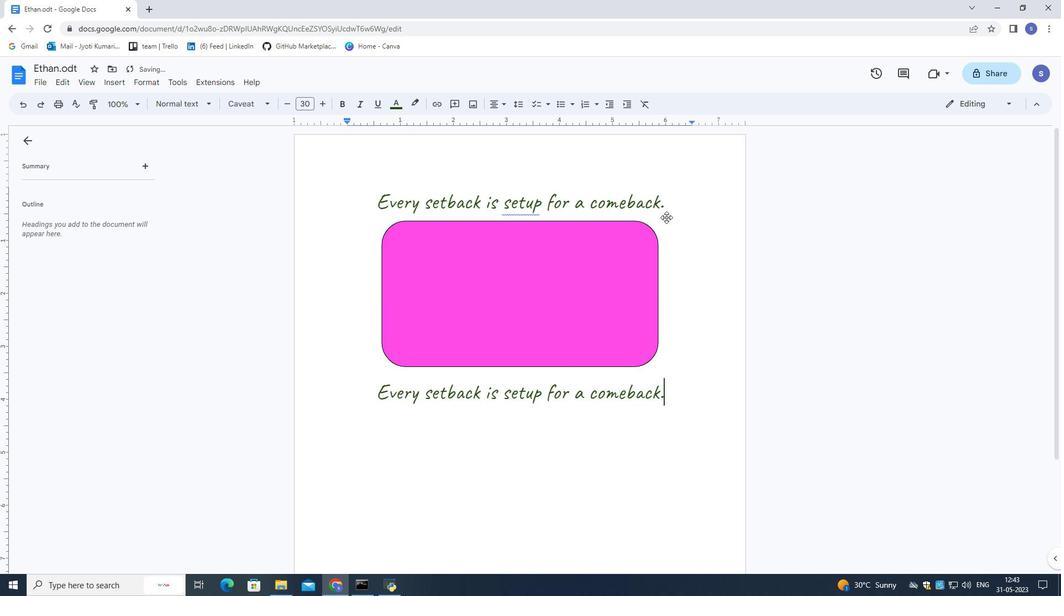 
Action: Mouse pressed left at (671, 197)
Screenshot: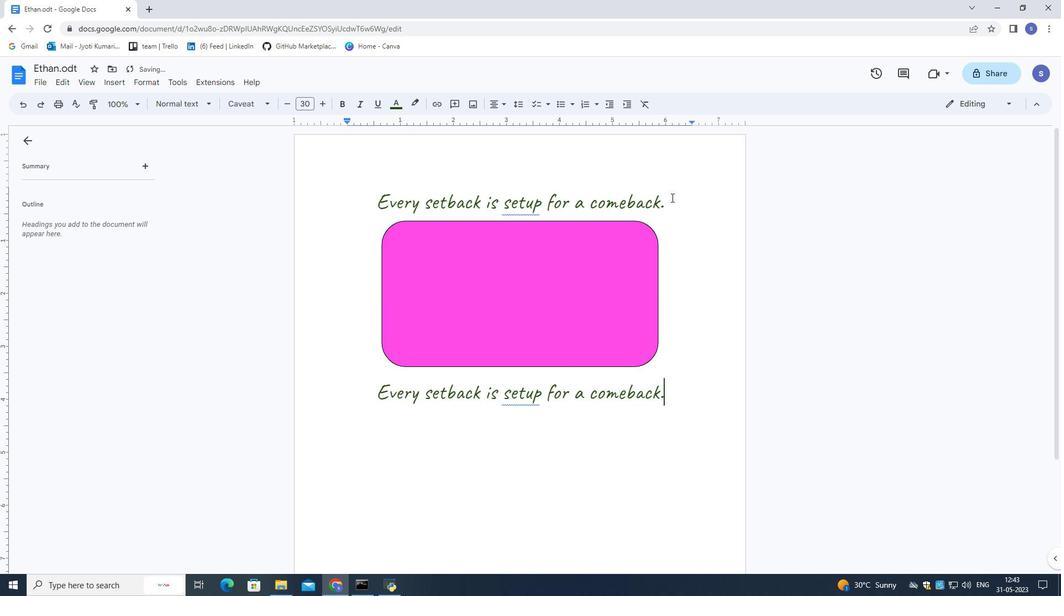
Action: Mouse moved to (290, 211)
Screenshot: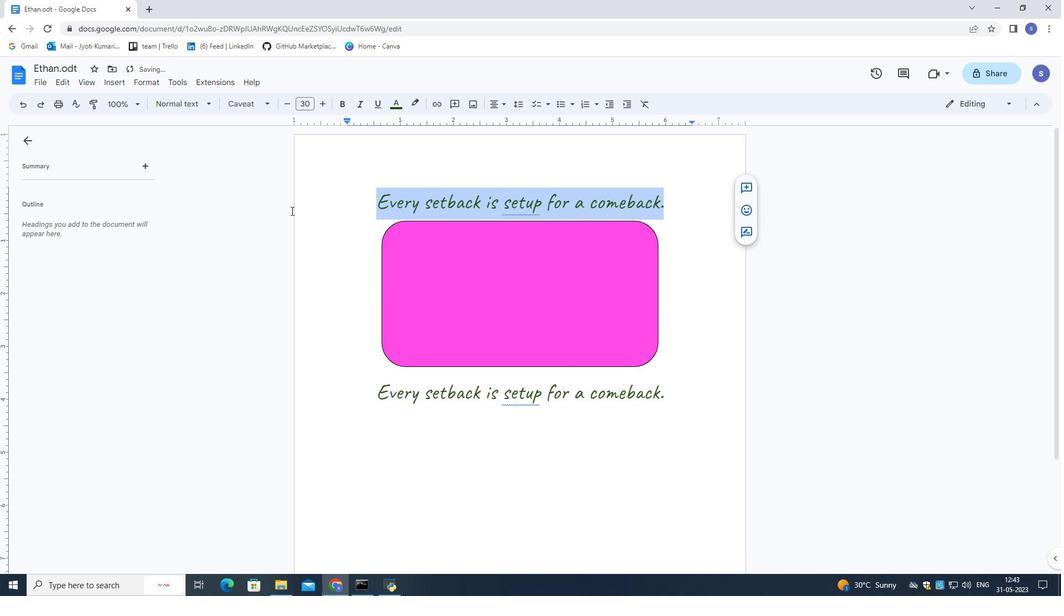 
Action: Key pressed <Key.delete><Key.backspace><Key.backspace><Key.backspace>
Screenshot: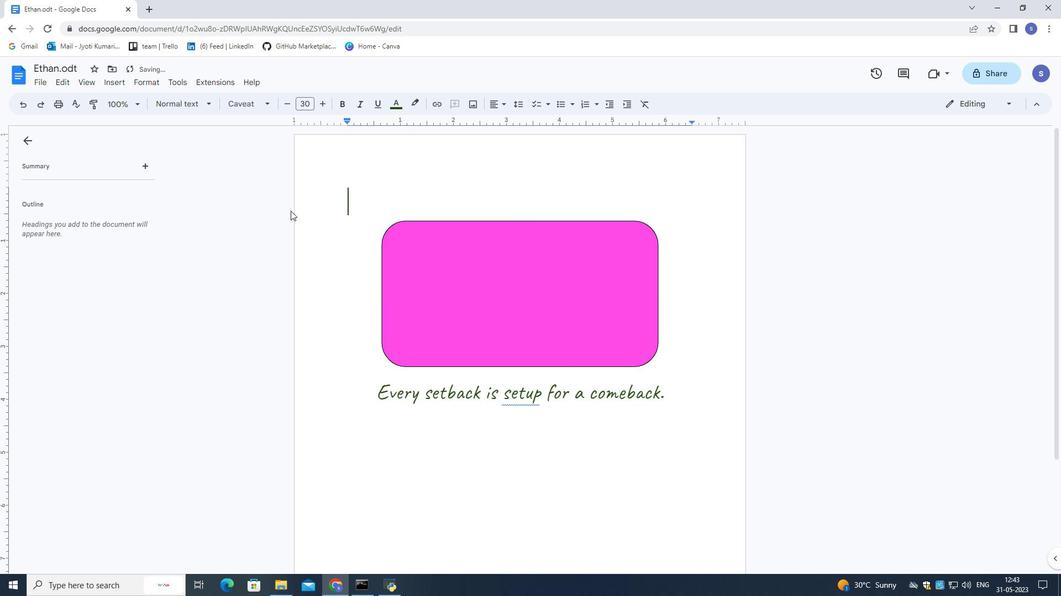 
Action: Mouse moved to (667, 397)
Screenshot: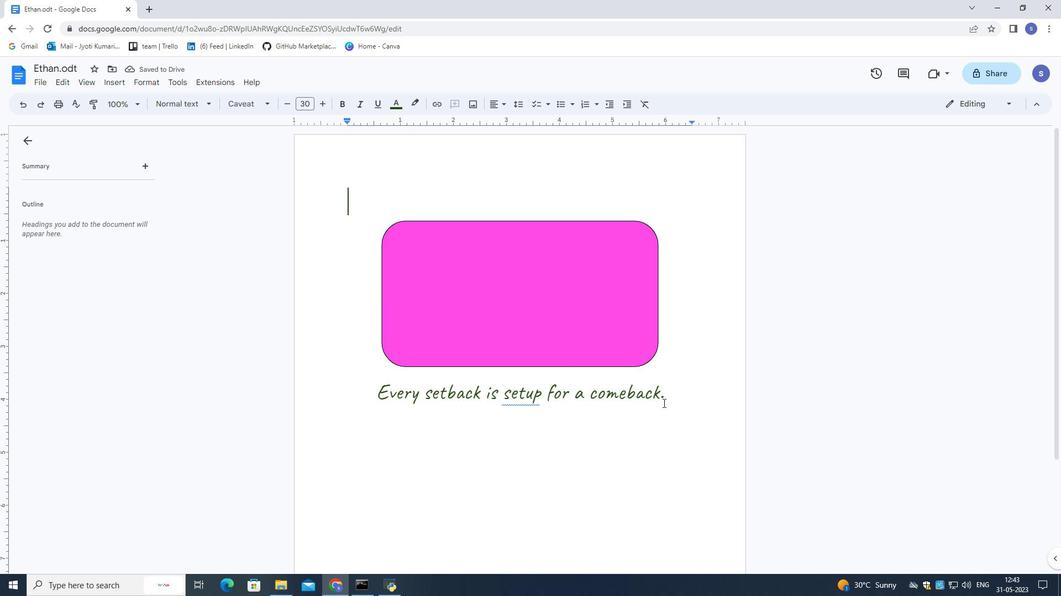 
Action: Mouse pressed left at (667, 397)
Screenshot: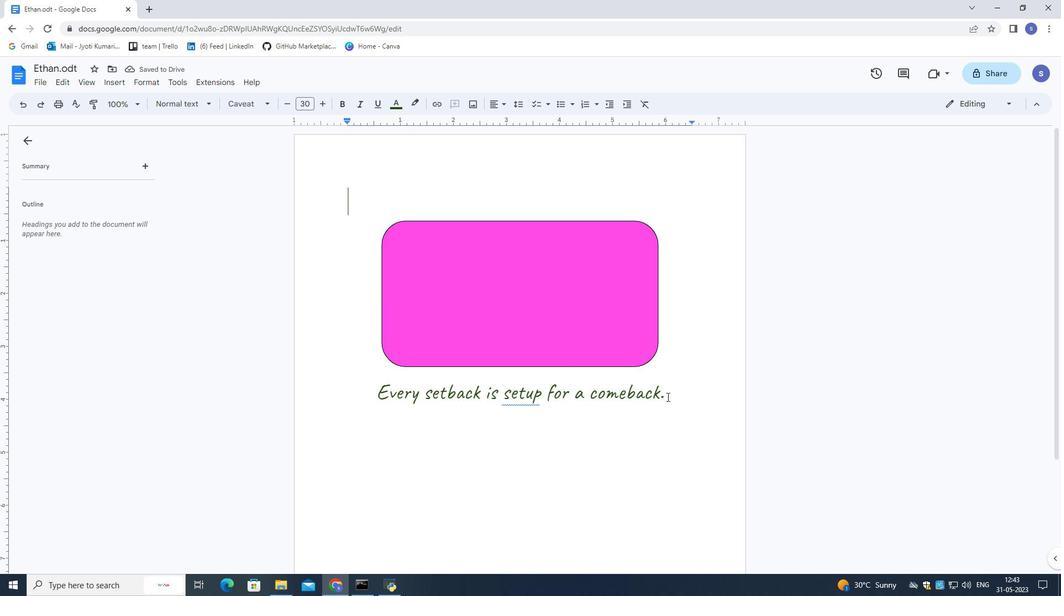 
Action: Mouse moved to (530, 412)
Screenshot: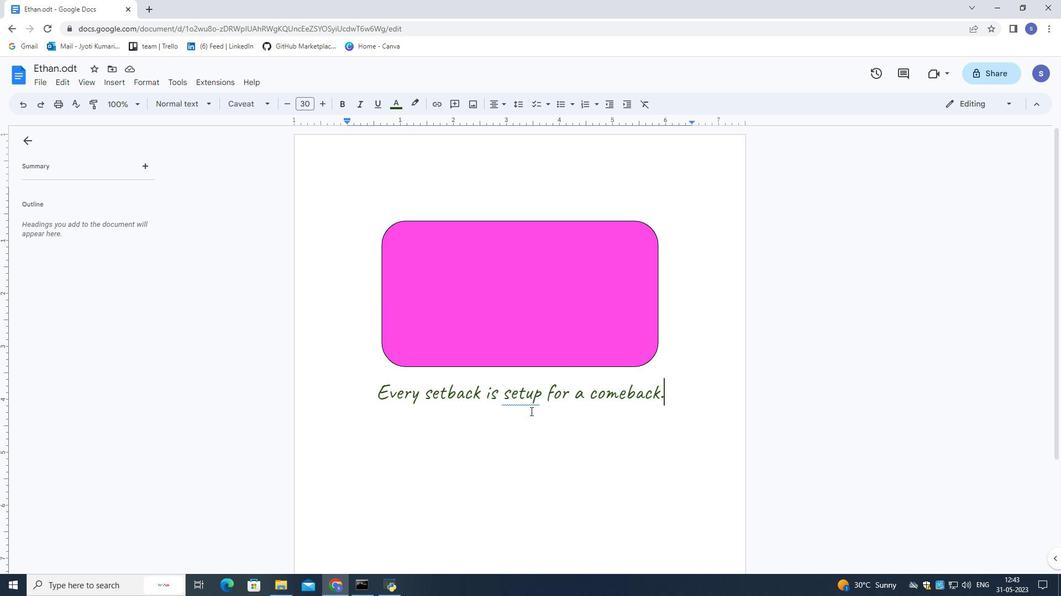 
Action: Key pressed ctrl+Zctrl+Zctrl+Z
Screenshot: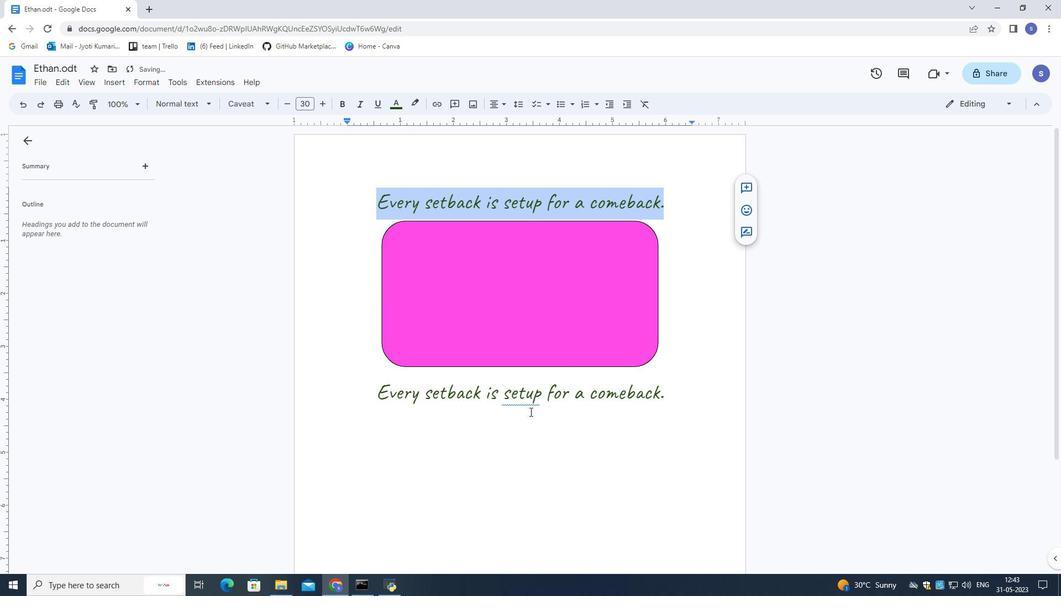 
Action: Mouse moved to (490, 247)
Screenshot: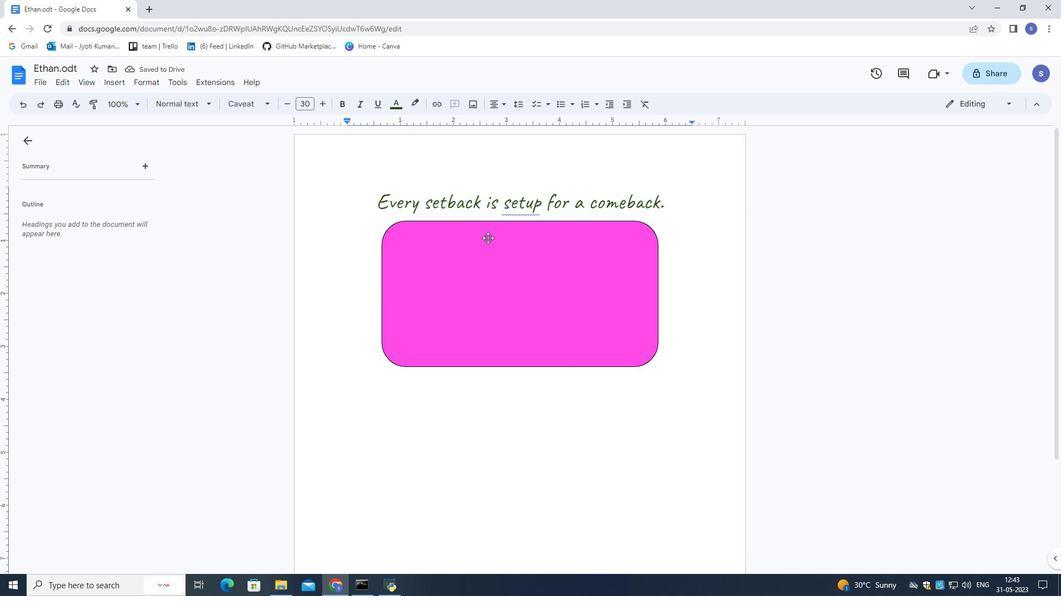 
Action: Mouse pressed left at (490, 247)
Screenshot: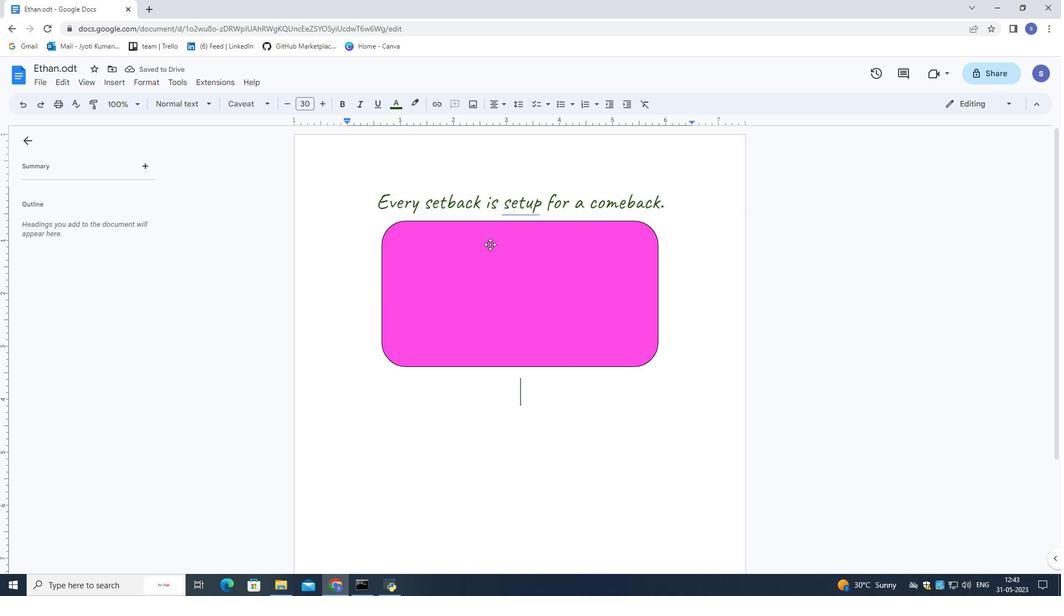 
Action: Mouse moved to (542, 381)
Screenshot: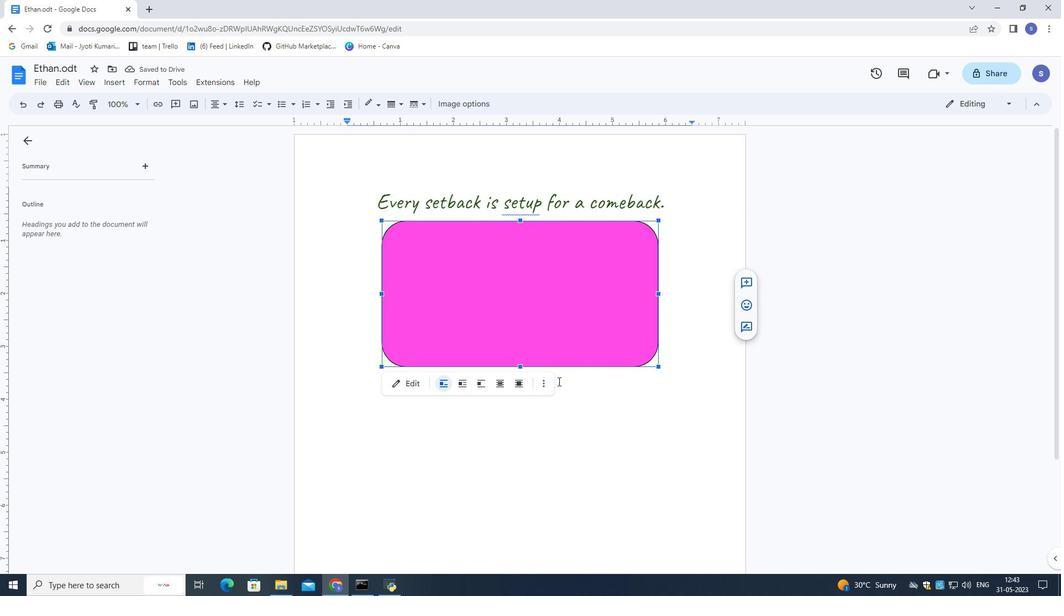 
Action: Mouse pressed left at (542, 381)
Screenshot: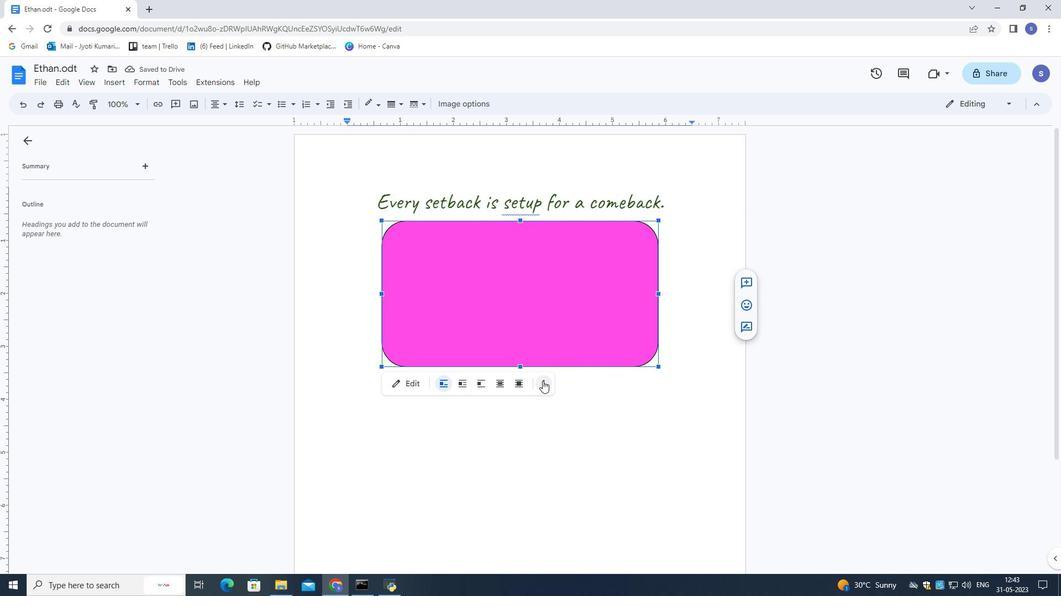 
Action: Mouse moved to (565, 400)
Screenshot: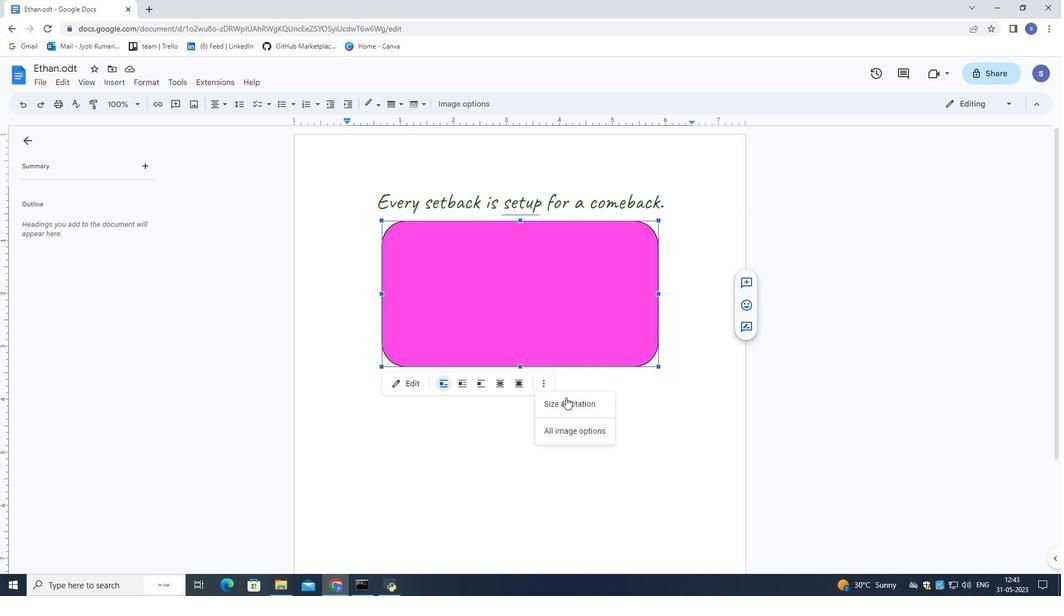 
Action: Mouse pressed left at (565, 400)
Screenshot: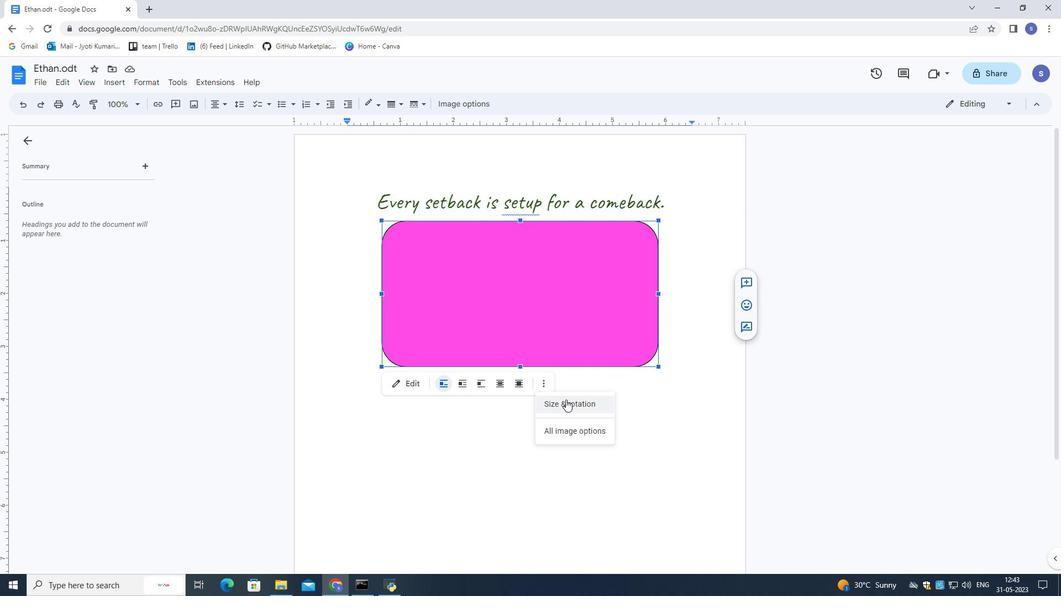 
Action: Mouse moved to (1012, 196)
Screenshot: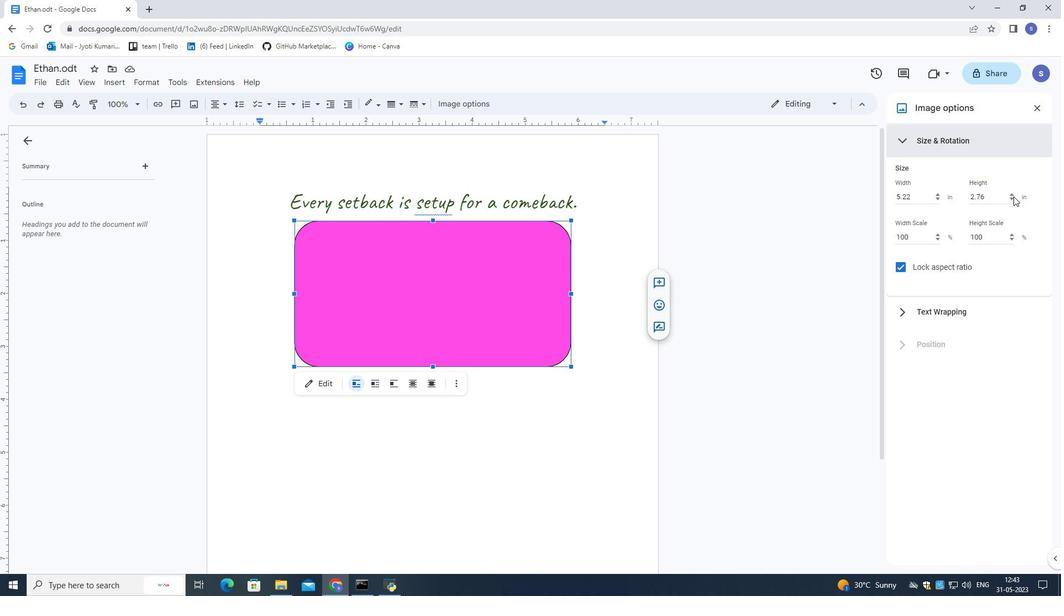 
Action: Mouse pressed left at (1012, 196)
Screenshot: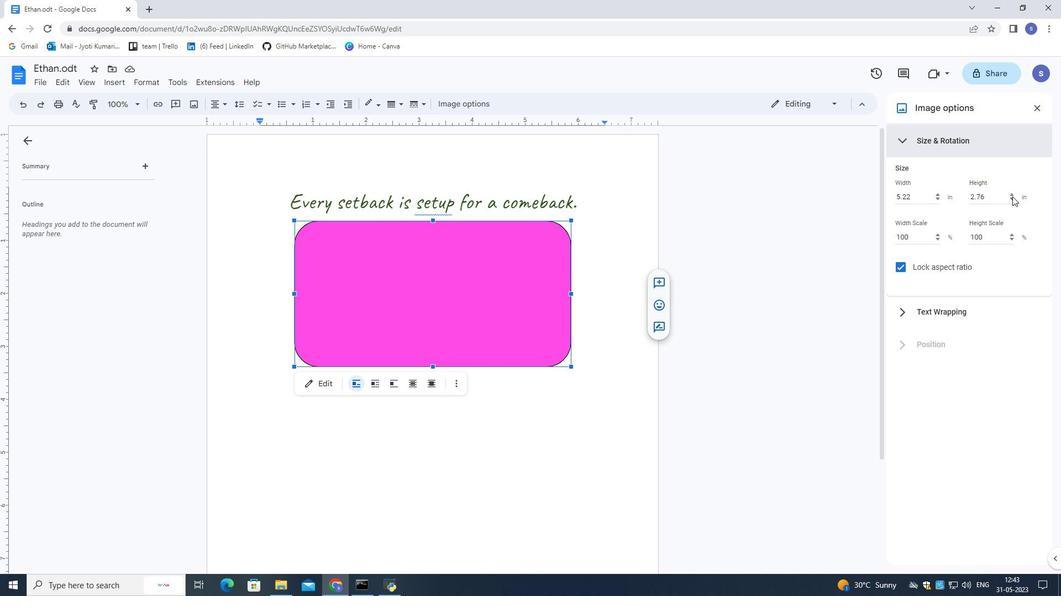 
Action: Mouse pressed left at (1012, 196)
Screenshot: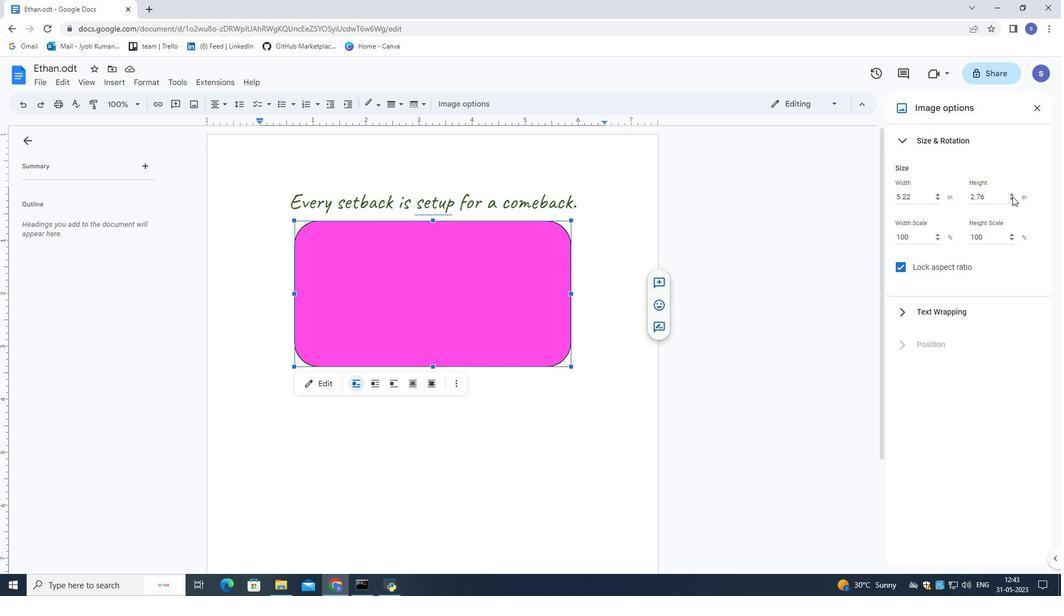 
Action: Mouse pressed left at (1012, 196)
Screenshot: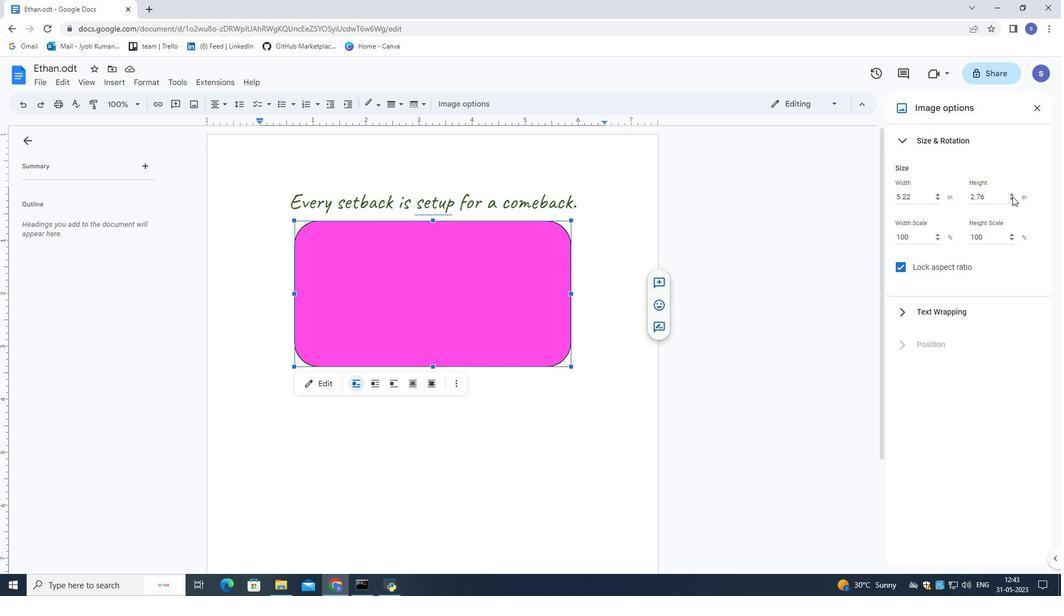 
Action: Mouse moved to (1011, 197)
Screenshot: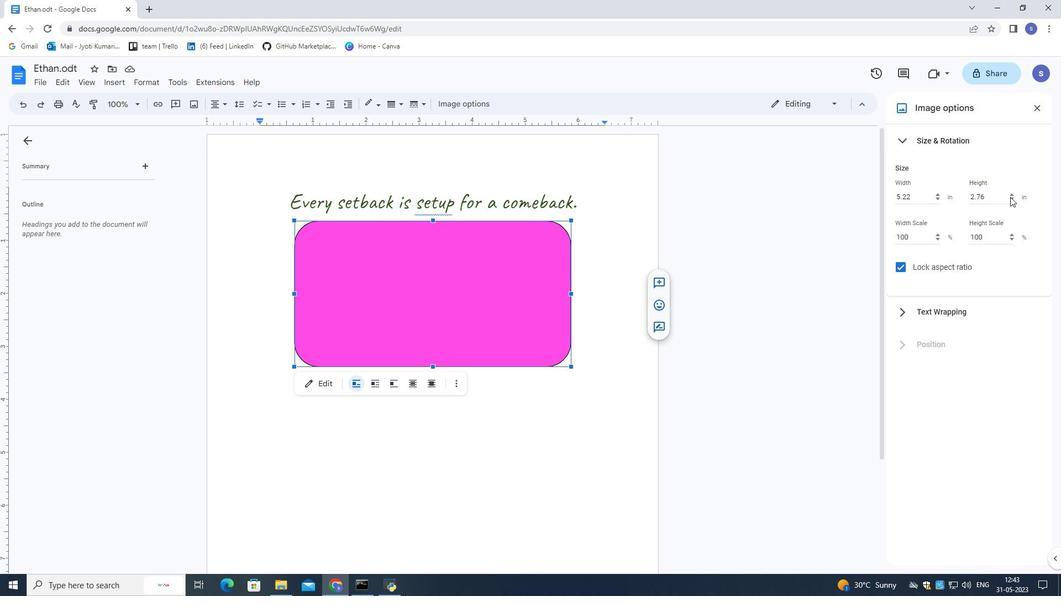 
Action: Mouse pressed left at (1011, 197)
Screenshot: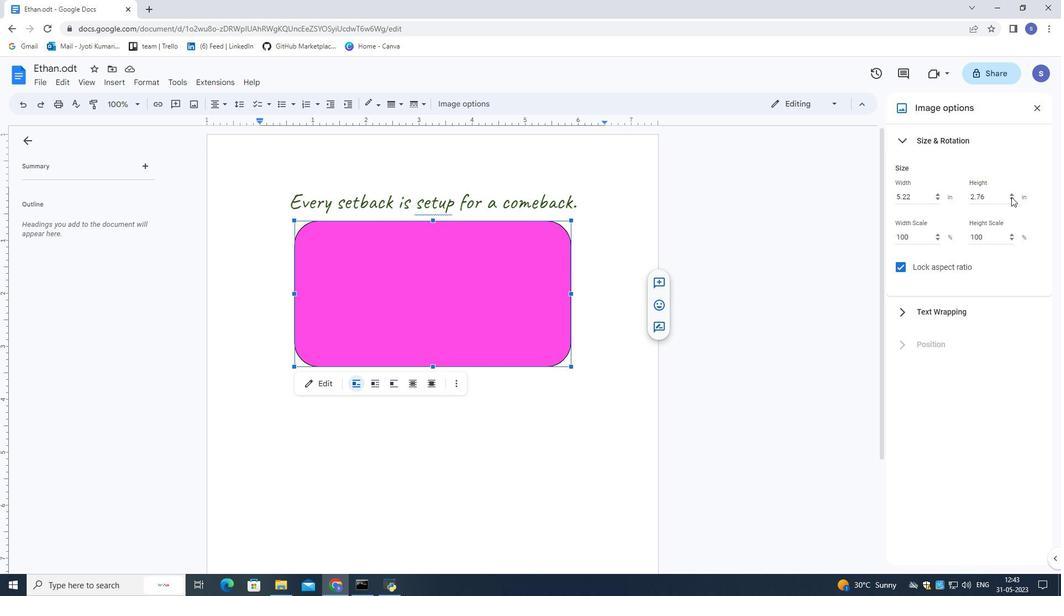 
Action: Mouse moved to (913, 197)
Screenshot: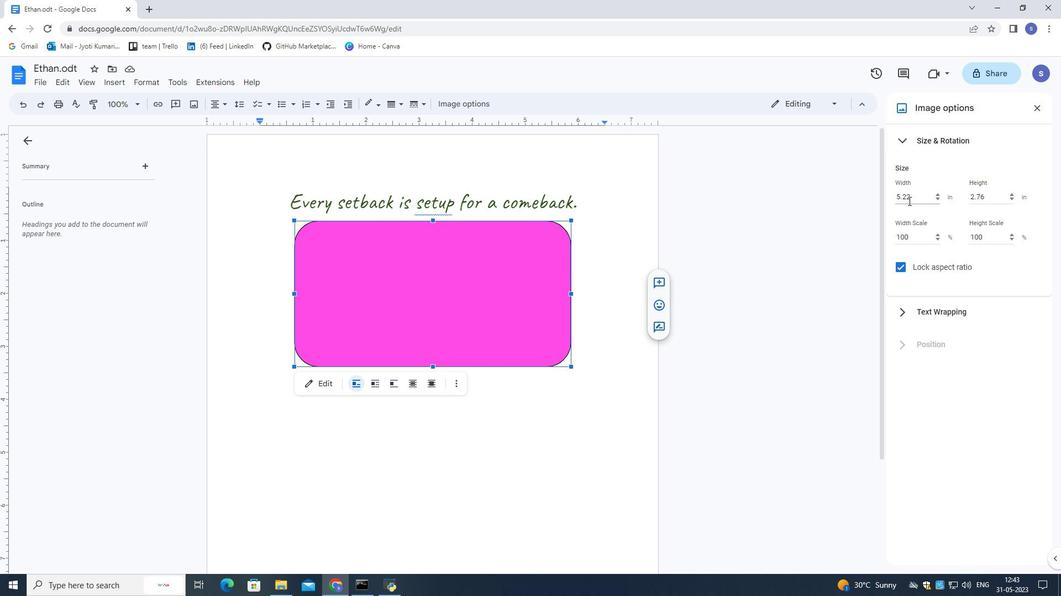 
Action: Mouse pressed left at (913, 197)
Screenshot: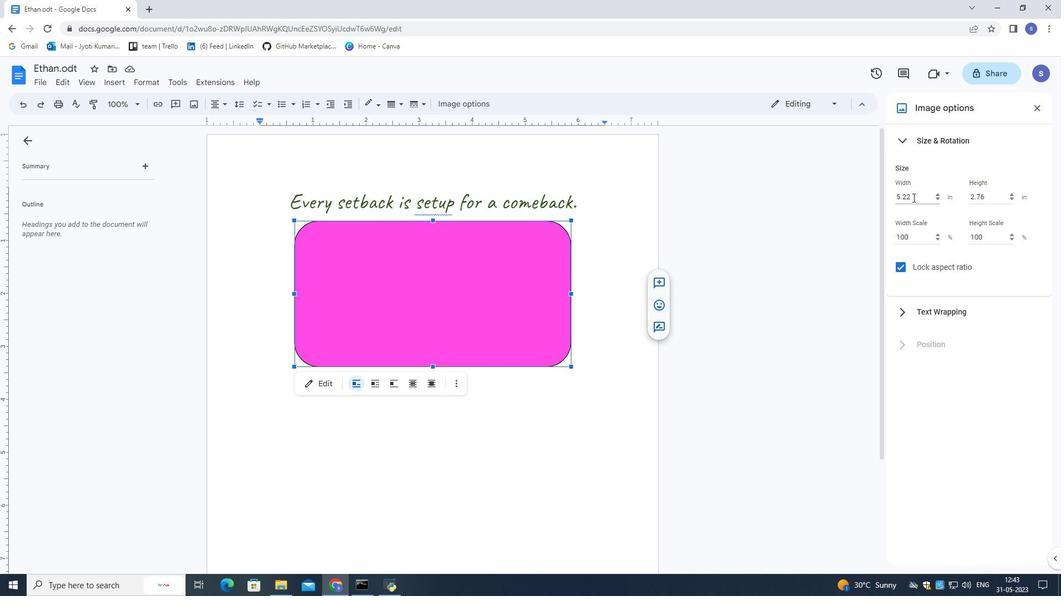 
Action: Mouse moved to (992, 196)
Screenshot: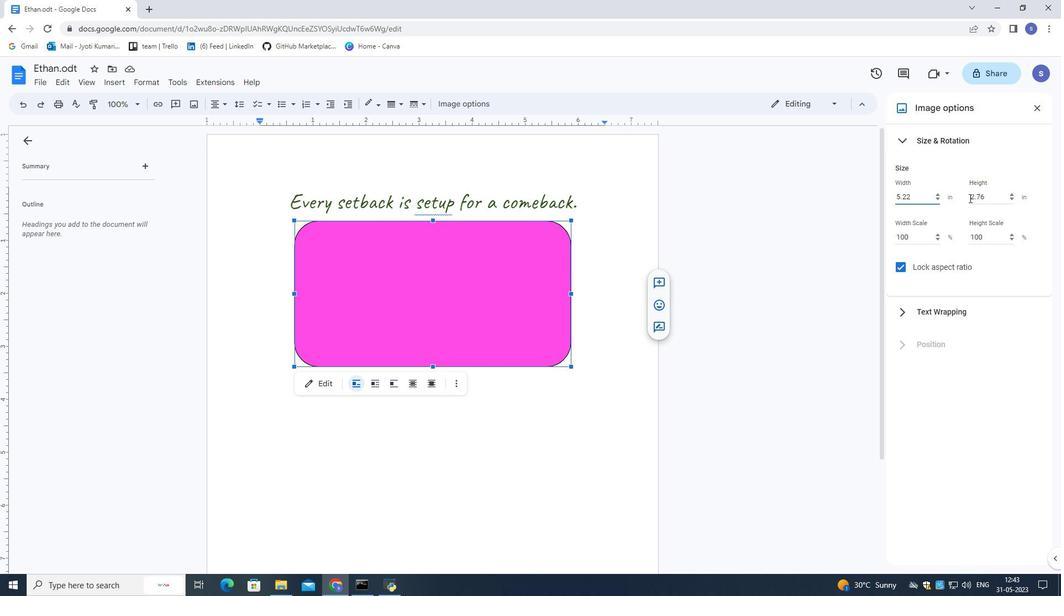
Action: Mouse pressed left at (992, 196)
Screenshot: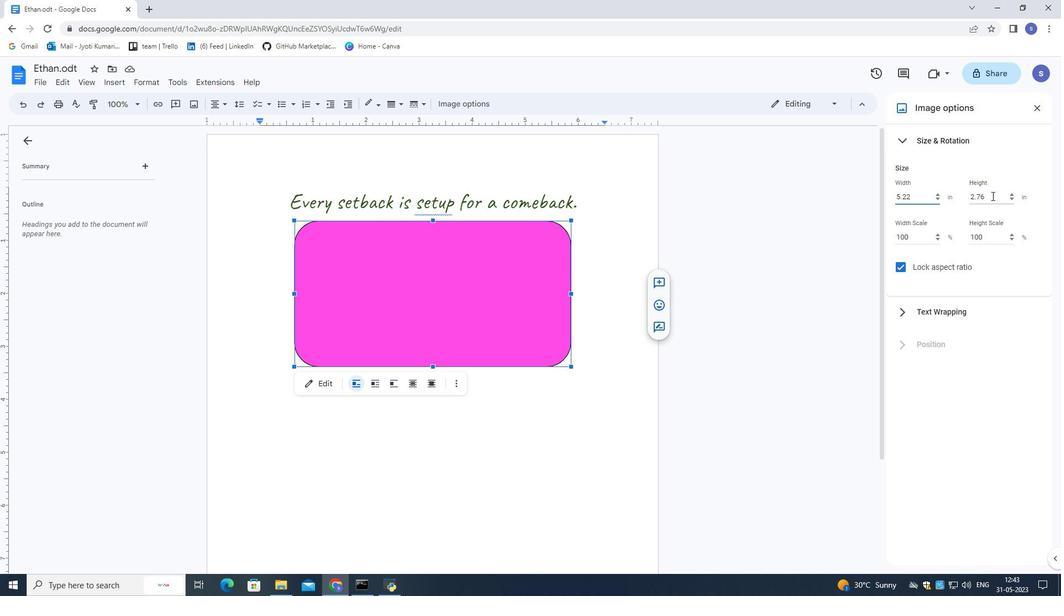 
Action: Mouse moved to (1009, 200)
Screenshot: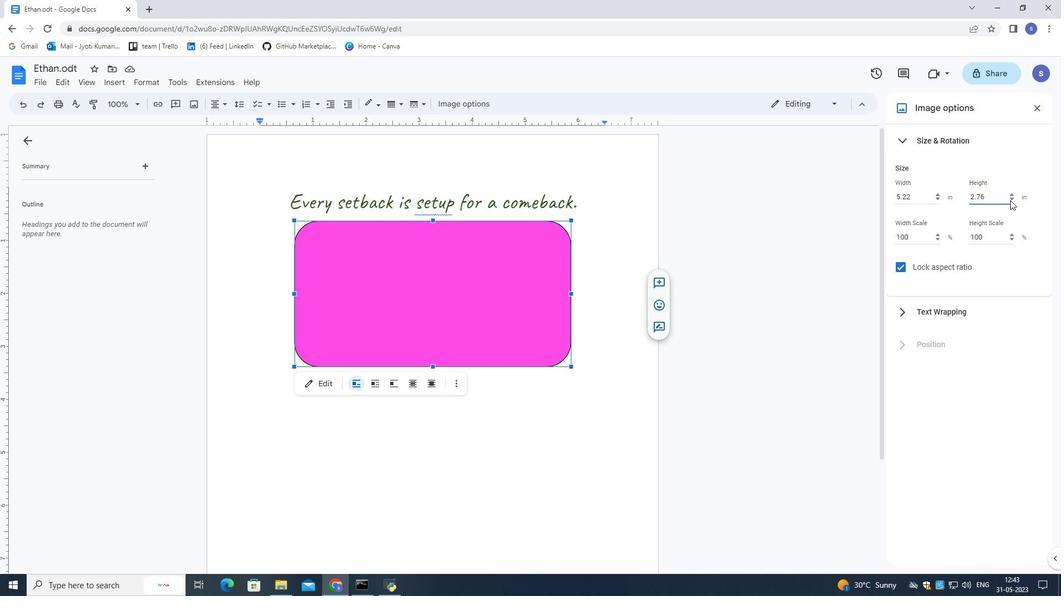 
Action: Mouse pressed left at (1009, 200)
Screenshot: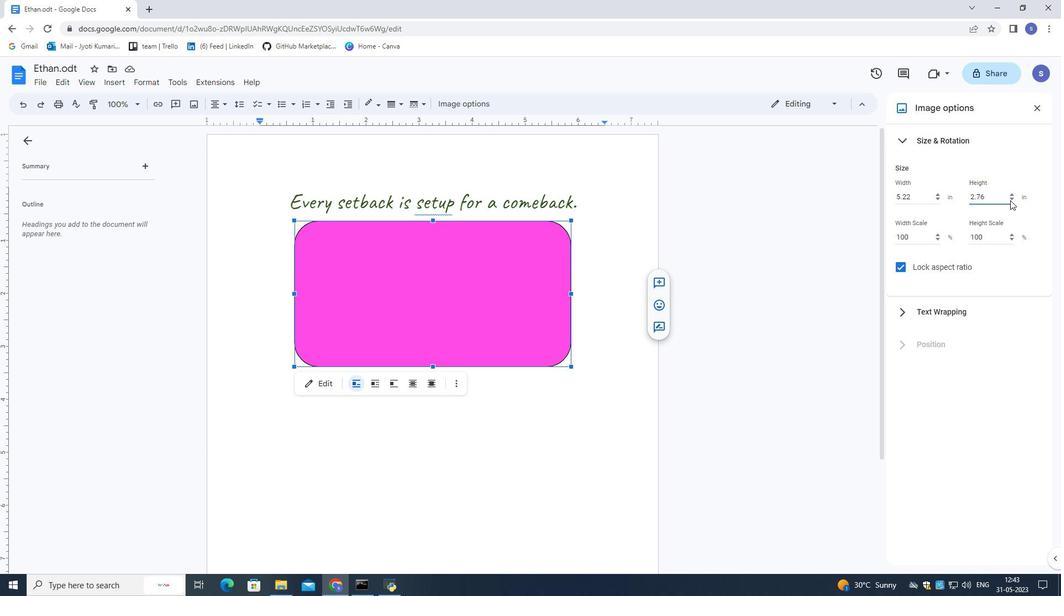 
Action: Mouse moved to (1012, 198)
Screenshot: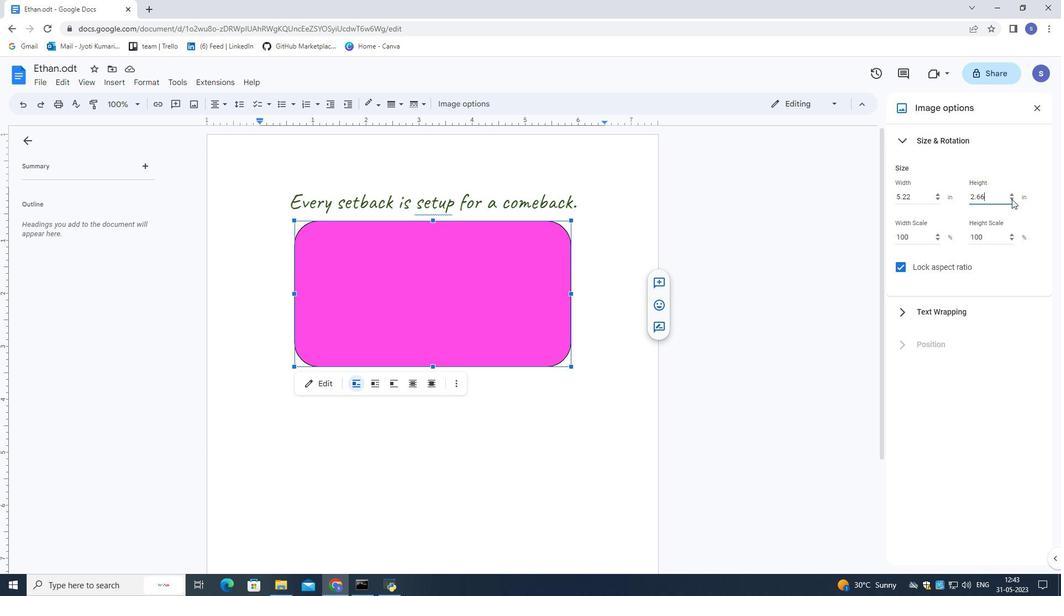 
Action: Mouse pressed left at (1012, 198)
Screenshot: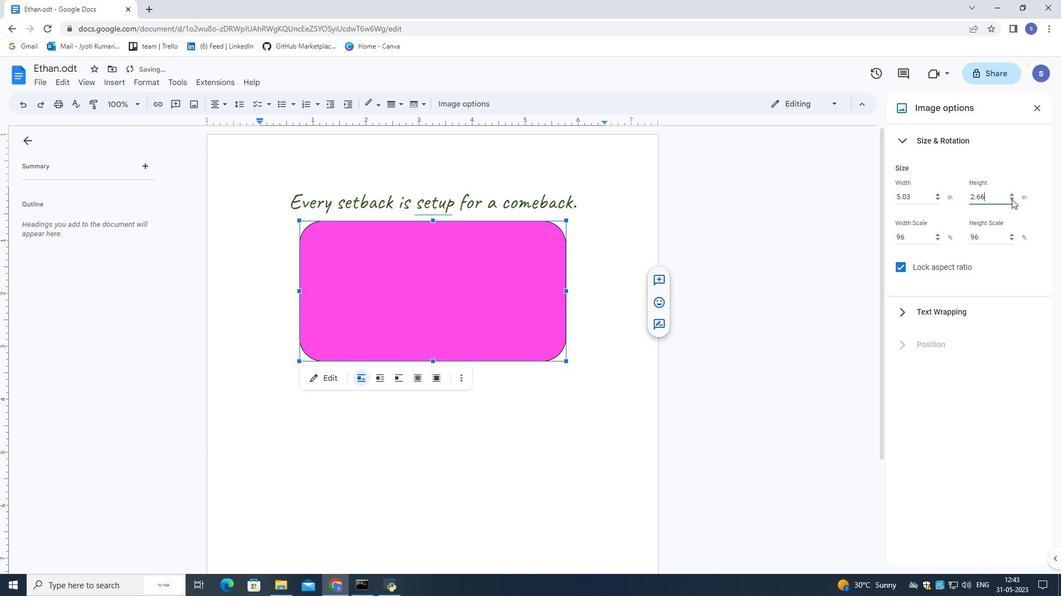 
Action: Mouse pressed left at (1012, 198)
Screenshot: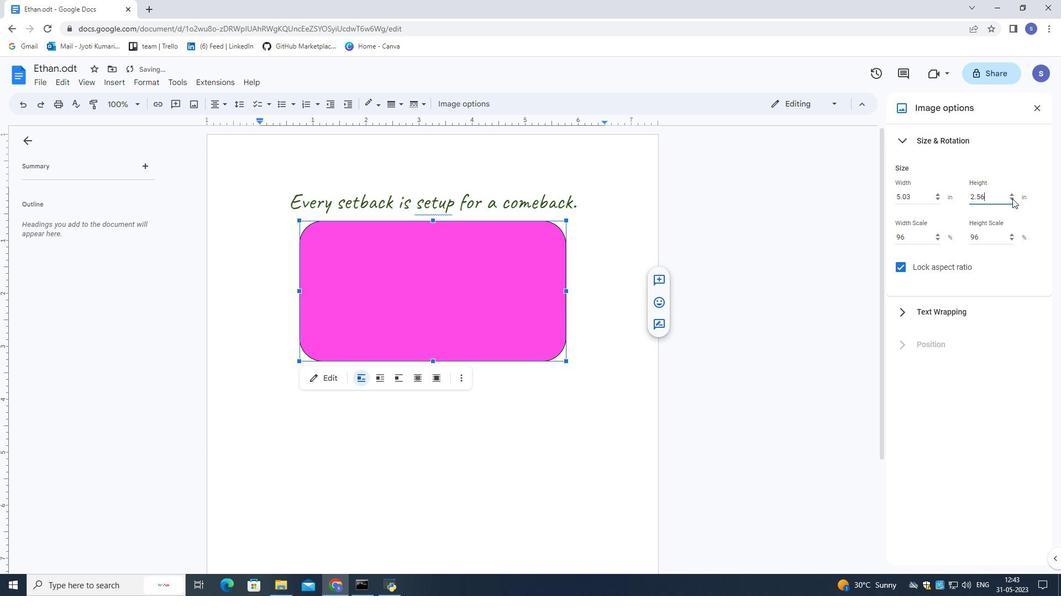
Action: Mouse moved to (1012, 198)
Screenshot: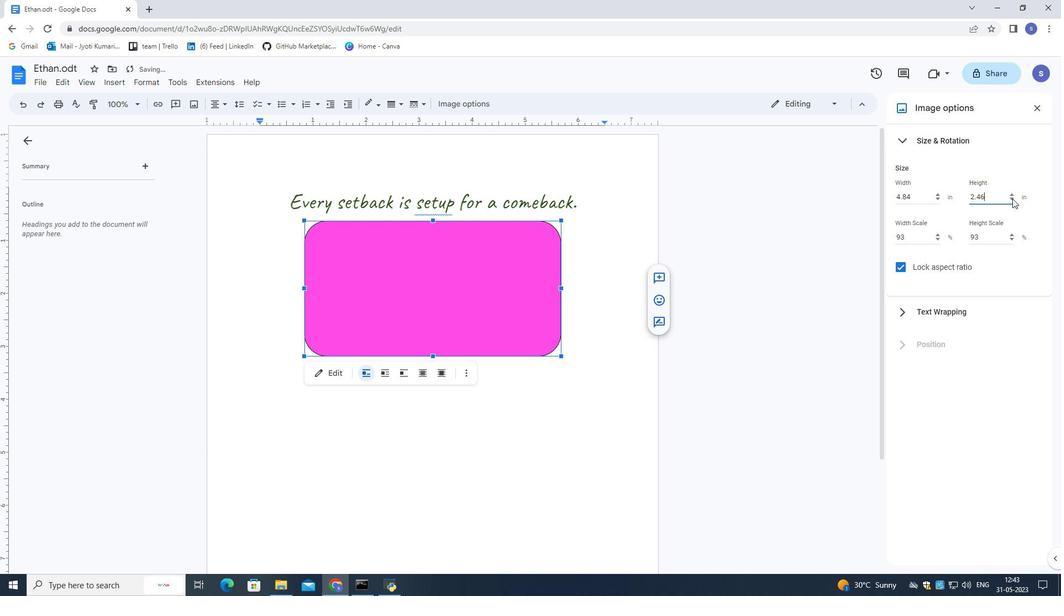 
Action: Mouse pressed left at (1012, 198)
Screenshot: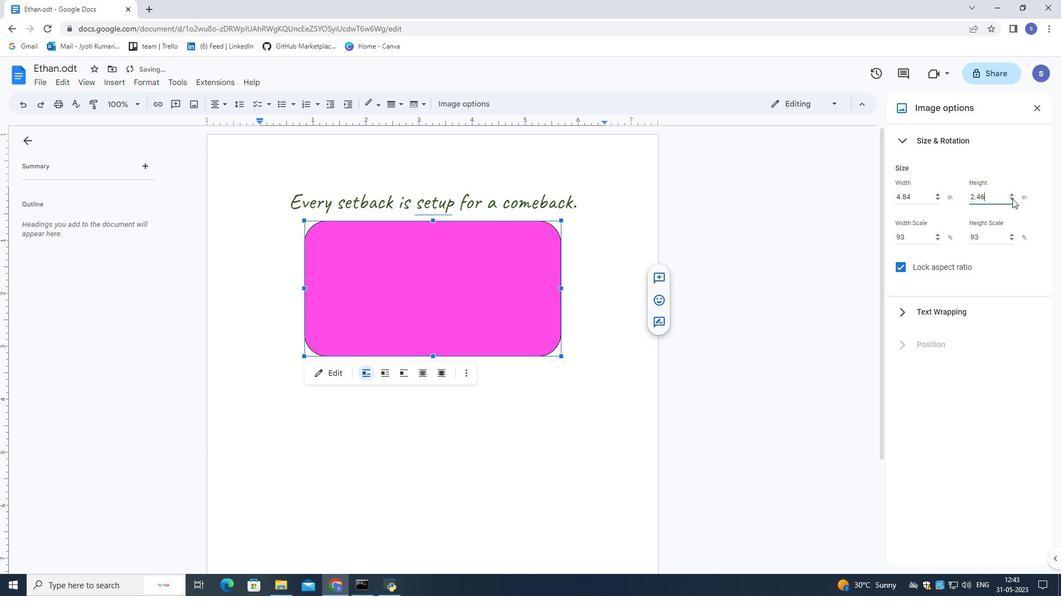 
Action: Mouse pressed left at (1012, 198)
Screenshot: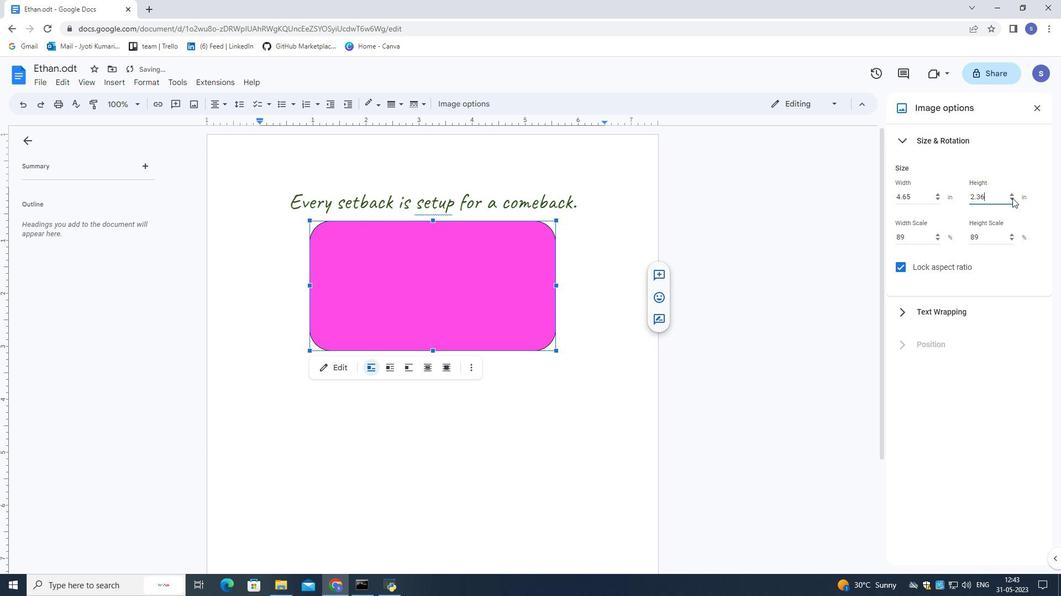 
Action: Mouse pressed left at (1012, 198)
Screenshot: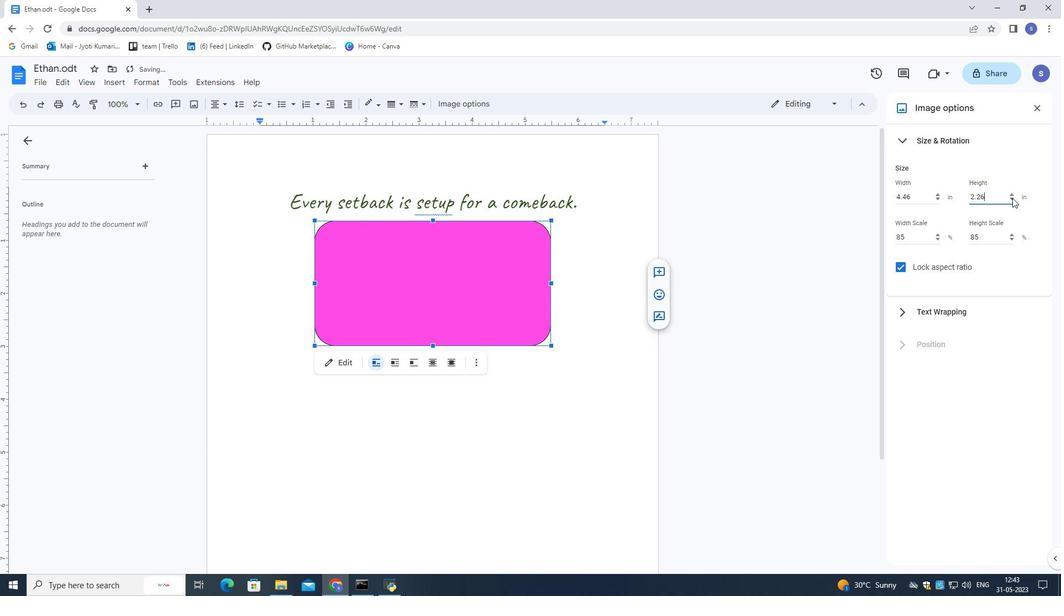 
Action: Mouse pressed left at (1012, 198)
Screenshot: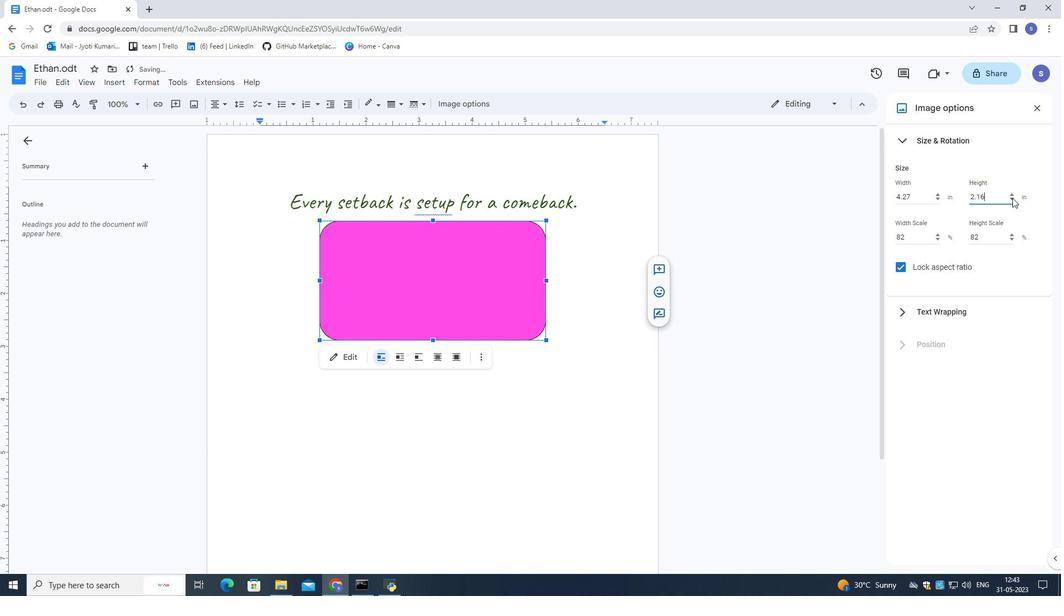 
Action: Mouse pressed left at (1012, 198)
Screenshot: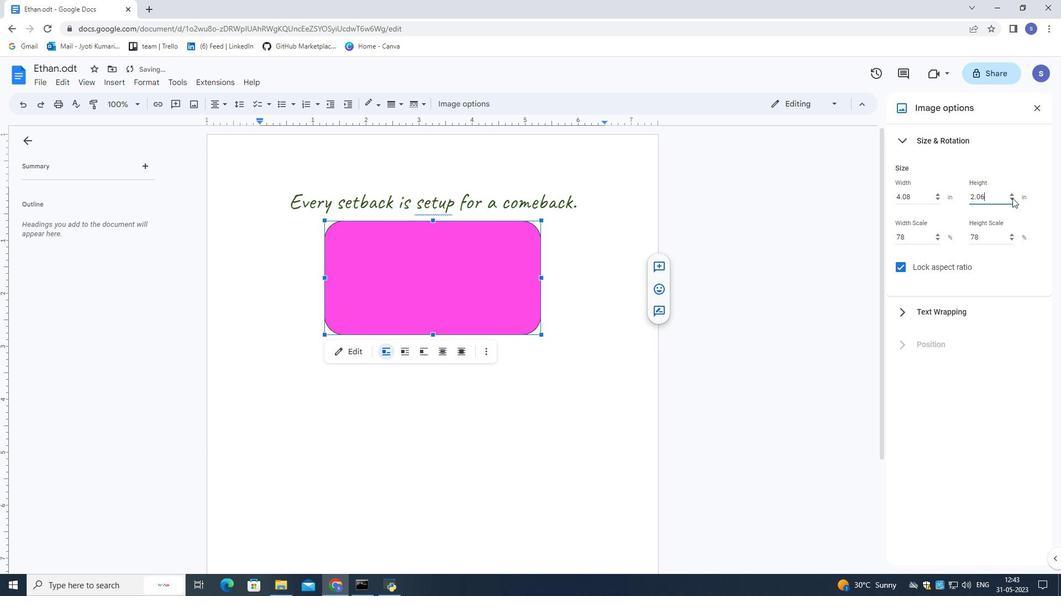 
Action: Mouse pressed left at (1012, 198)
Screenshot: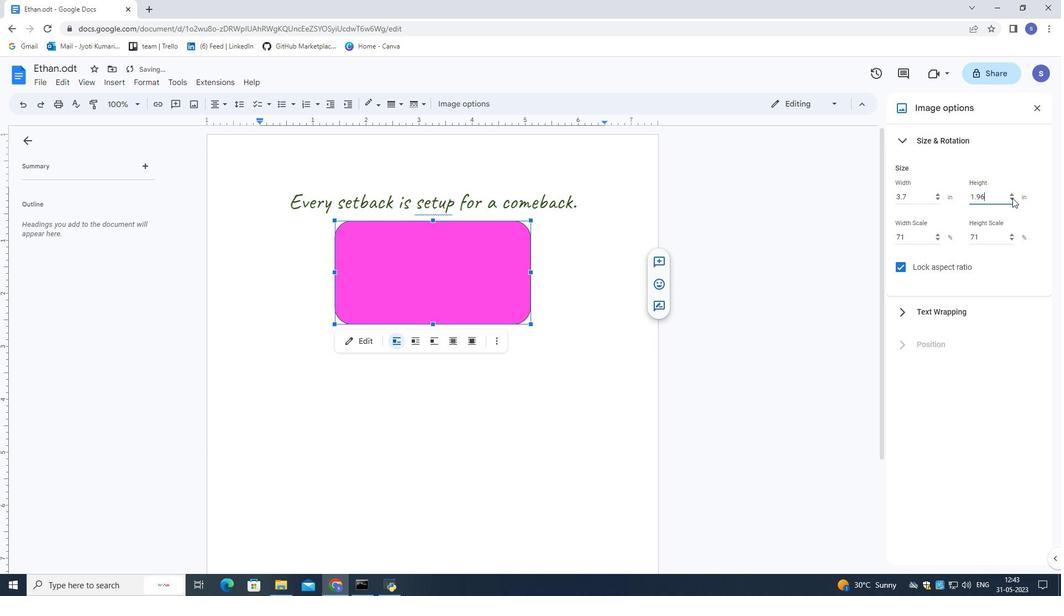 
Action: Mouse pressed left at (1012, 198)
Screenshot: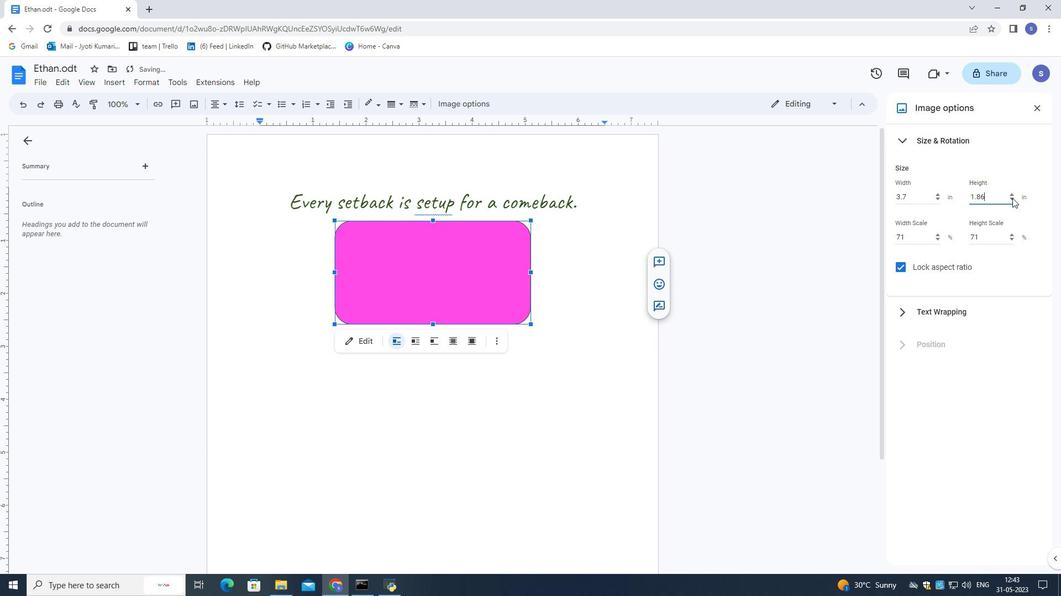 
Action: Mouse pressed left at (1012, 198)
Screenshot: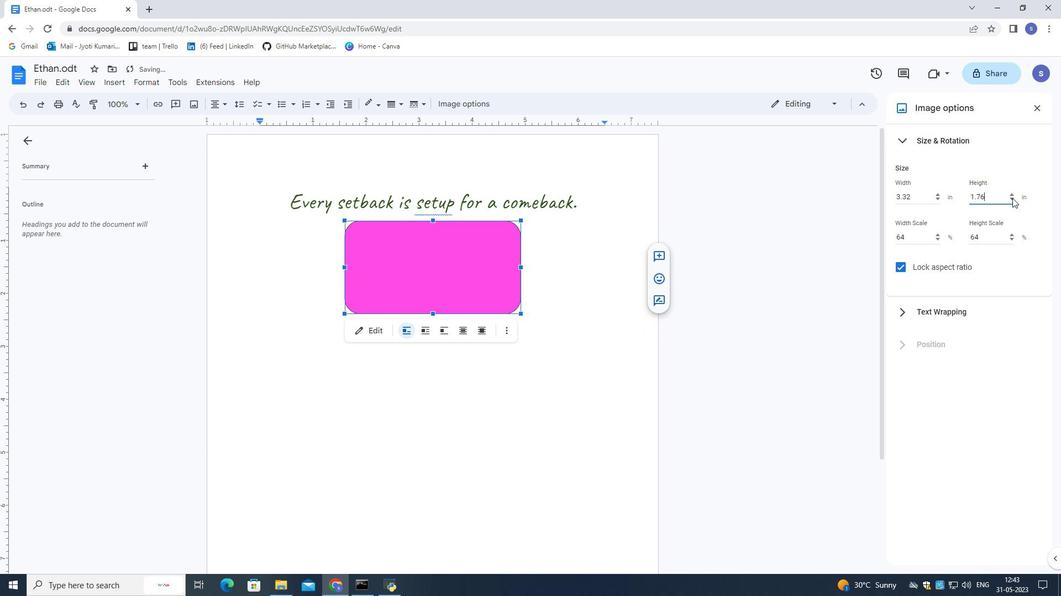 
Action: Mouse pressed left at (1012, 198)
Screenshot: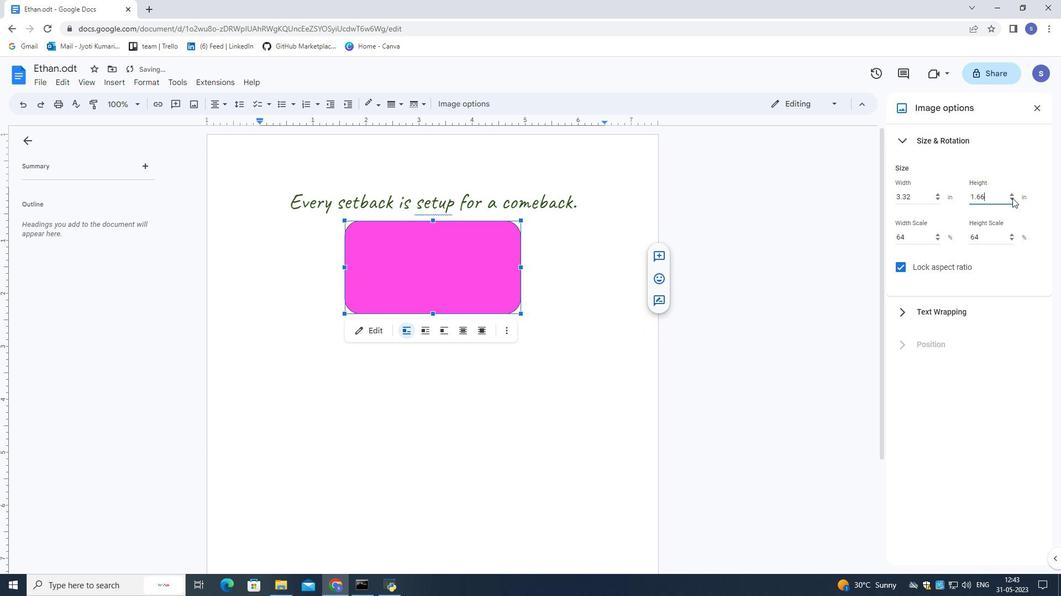 
Action: Mouse pressed left at (1012, 198)
Screenshot: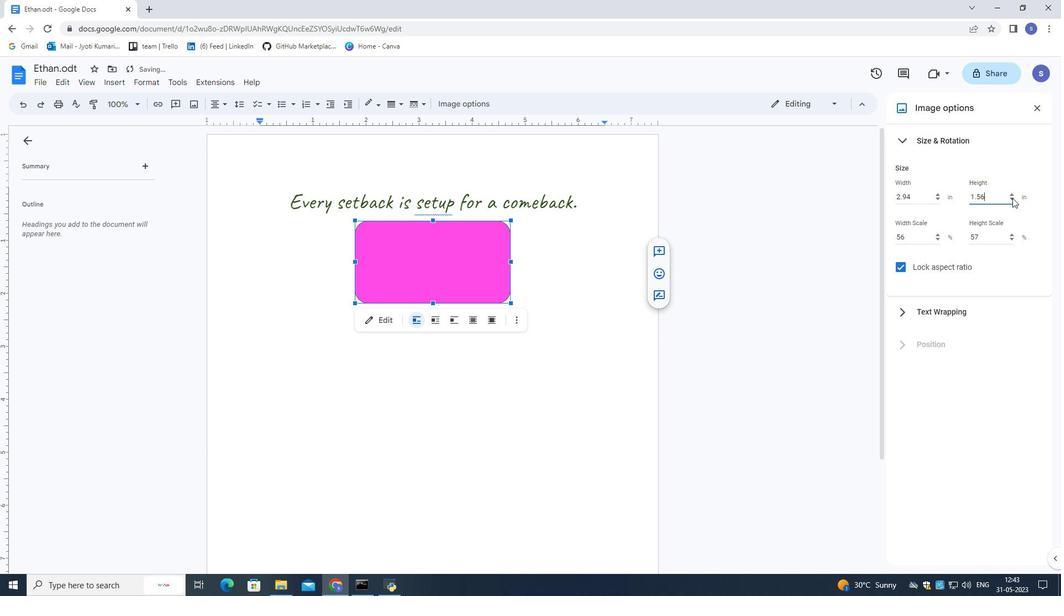 
Action: Mouse pressed left at (1012, 198)
Screenshot: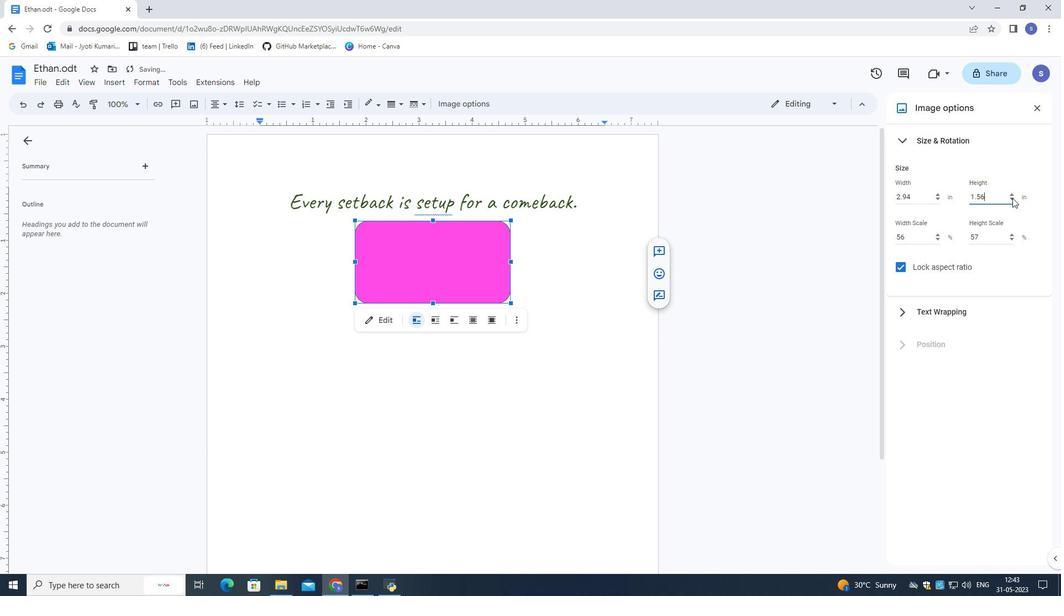 
Action: Mouse pressed left at (1012, 198)
Screenshot: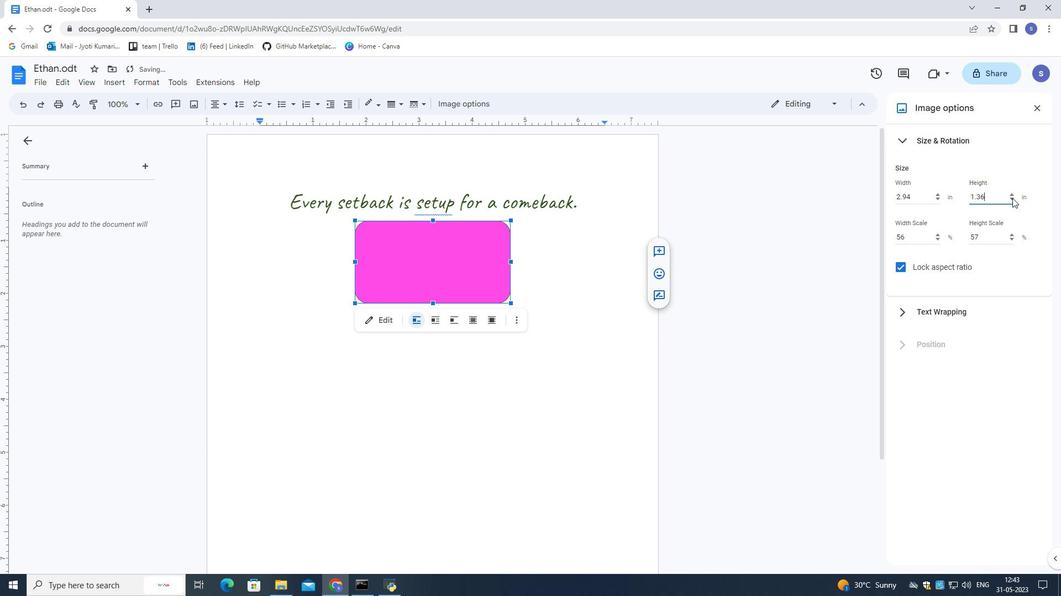 
Action: Mouse moved to (1012, 198)
Screenshot: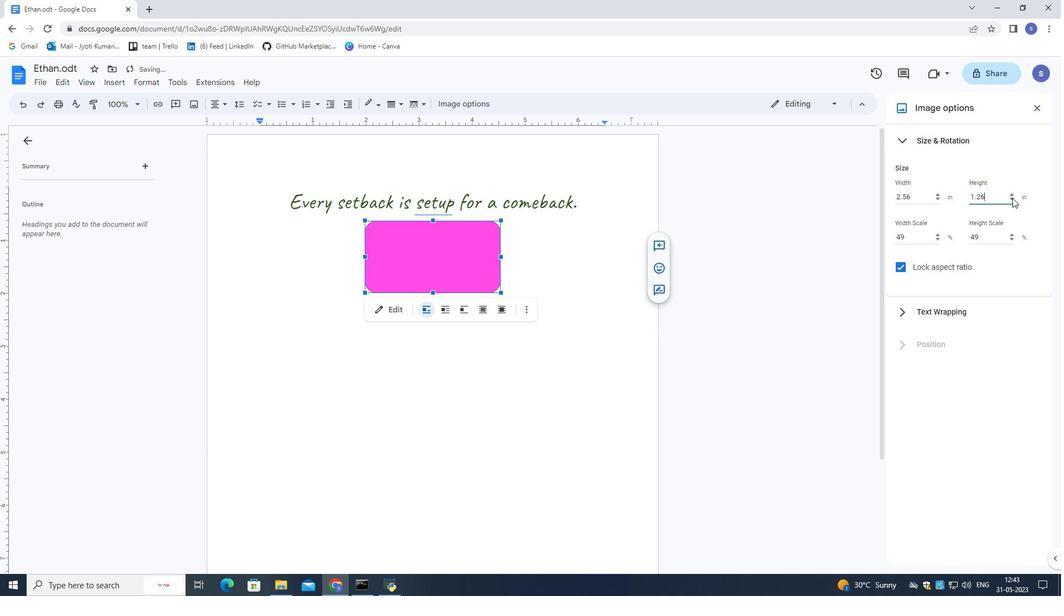 
Action: Mouse pressed left at (1012, 198)
Screenshot: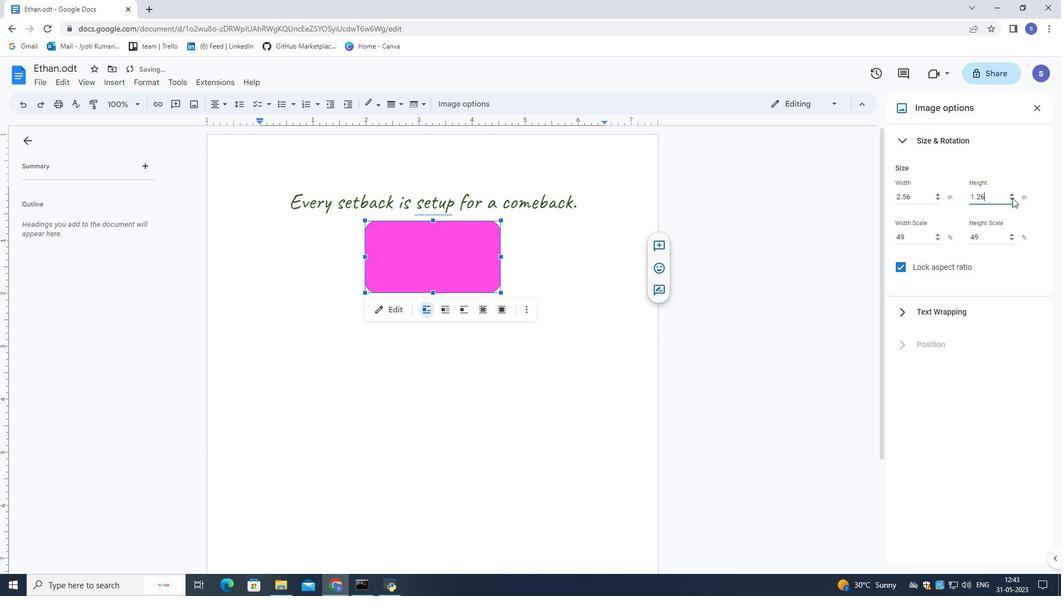 
Action: Mouse pressed left at (1012, 198)
Screenshot: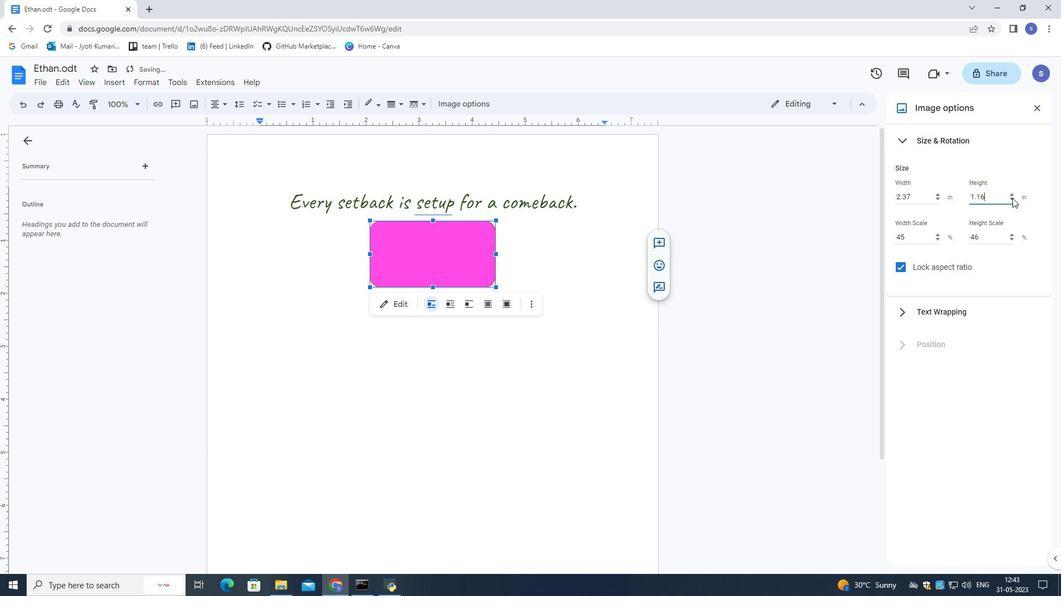 
Action: Mouse pressed left at (1012, 198)
Screenshot: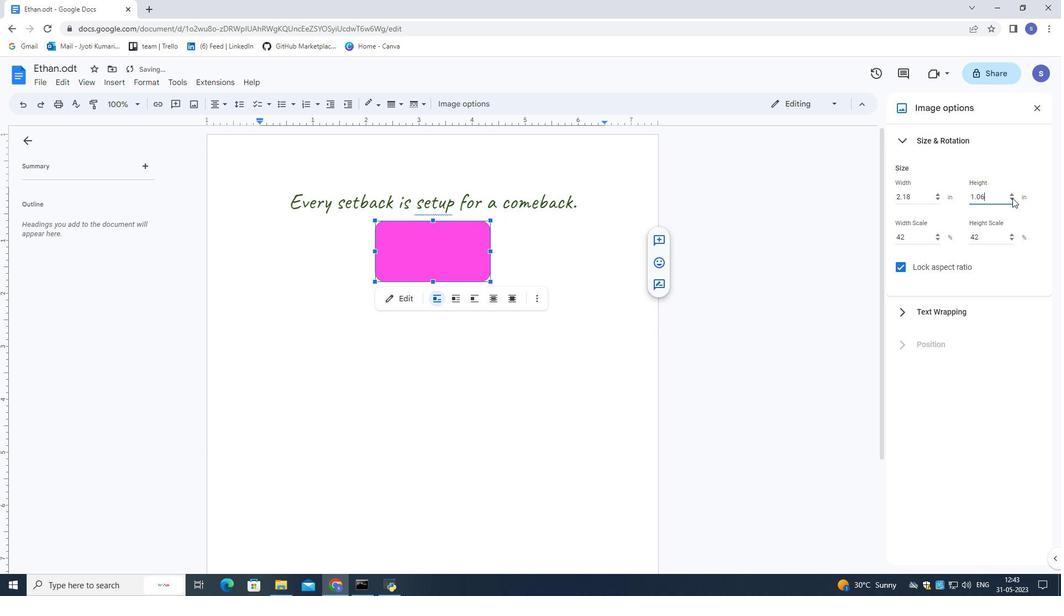
Action: Mouse pressed left at (1012, 198)
Screenshot: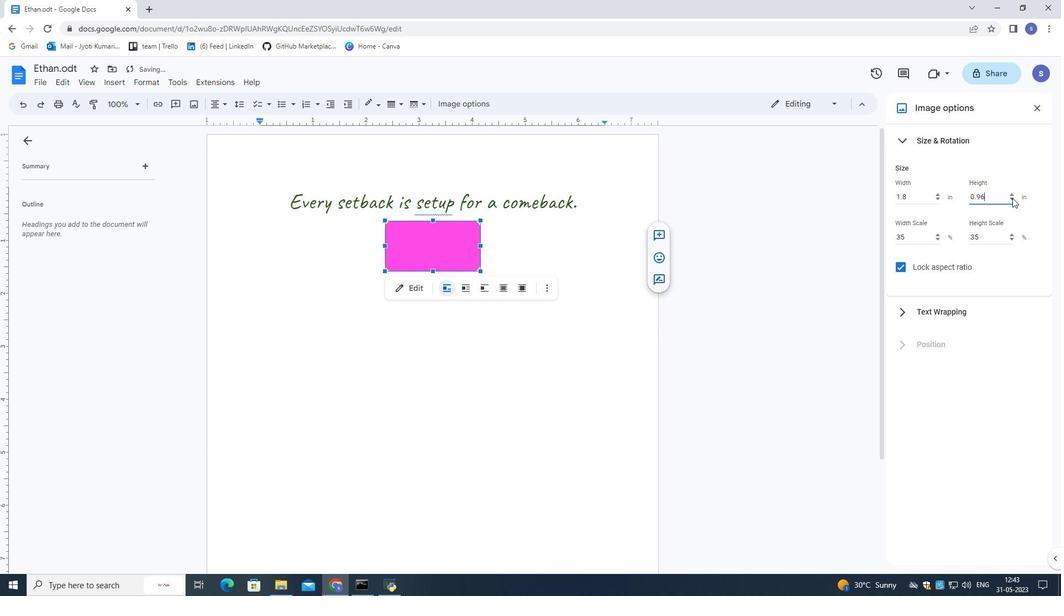 
Action: Mouse pressed left at (1012, 198)
Screenshot: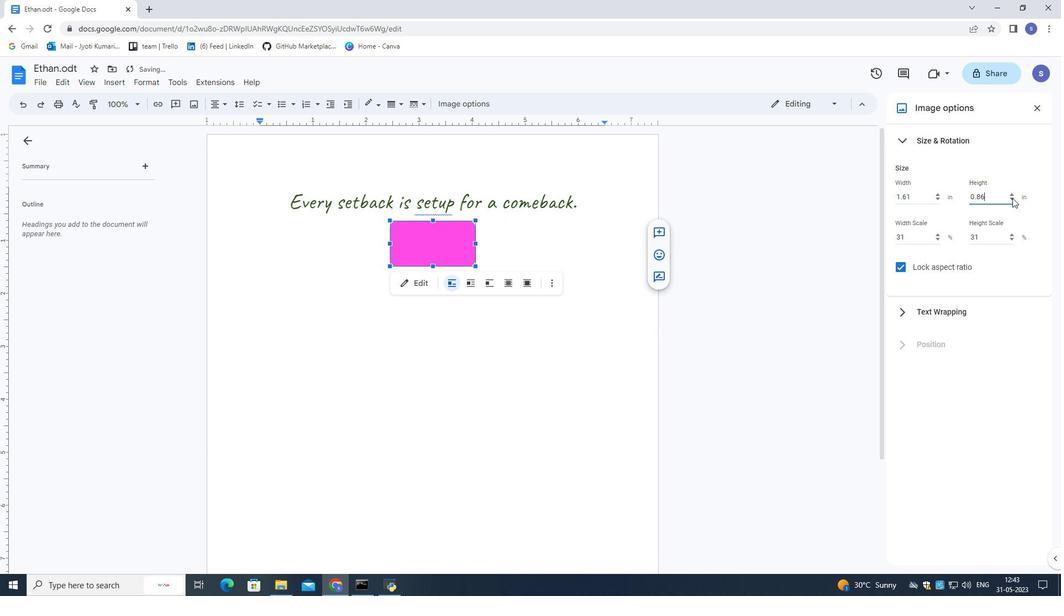 
Action: Mouse moved to (1012, 197)
Screenshot: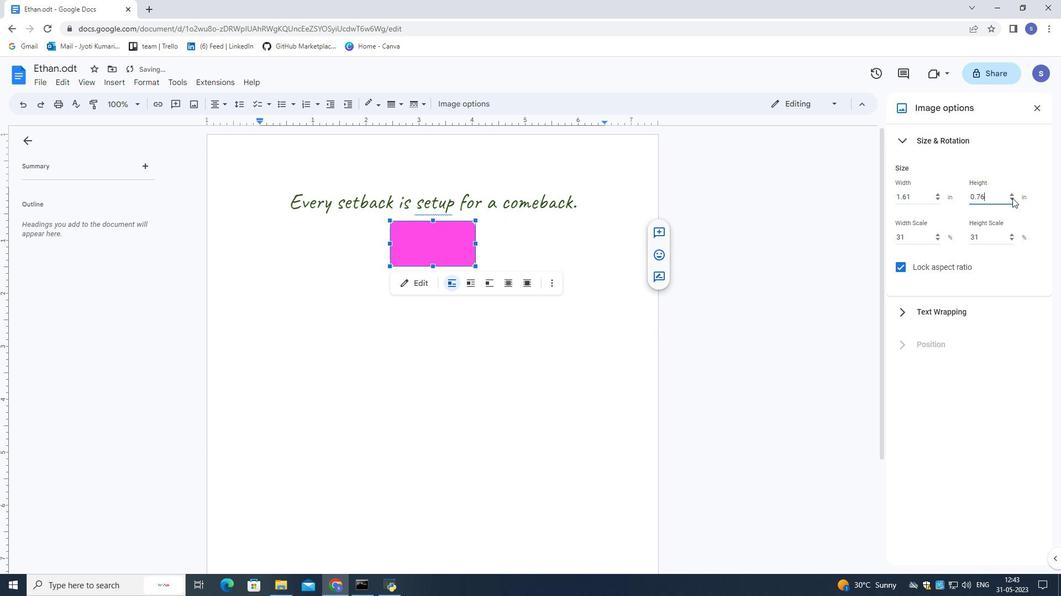 
Action: Mouse pressed left at (1012, 197)
Screenshot: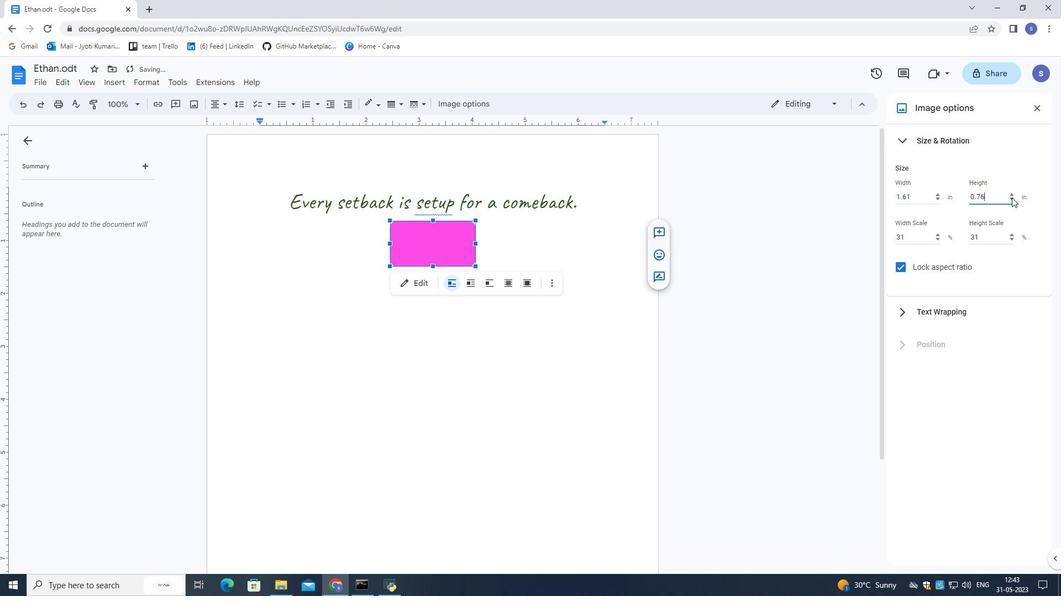 
Action: Mouse pressed left at (1012, 197)
Screenshot: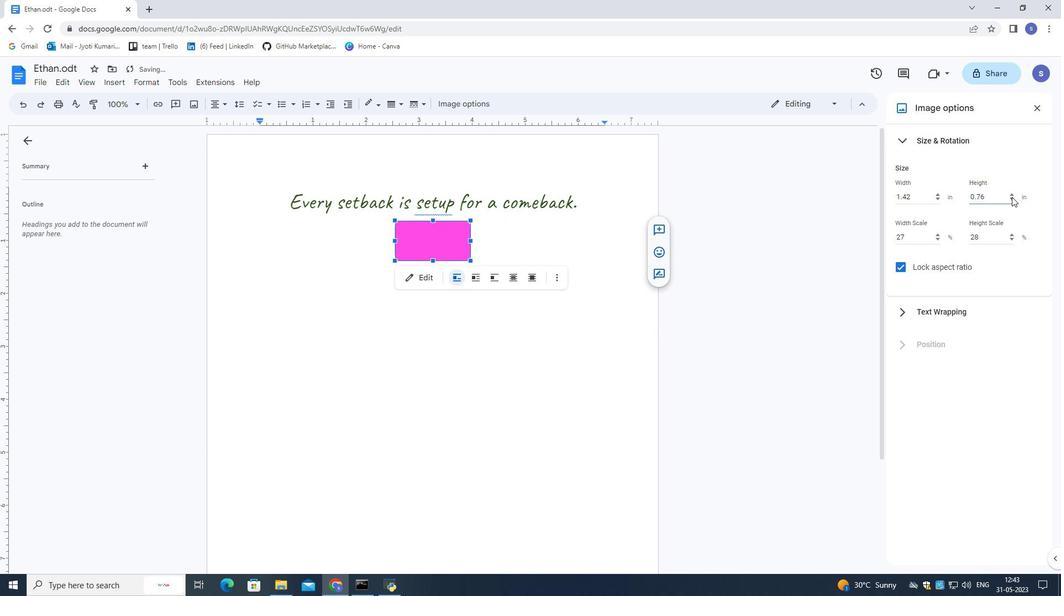 
Action: Mouse moved to (1012, 197)
Screenshot: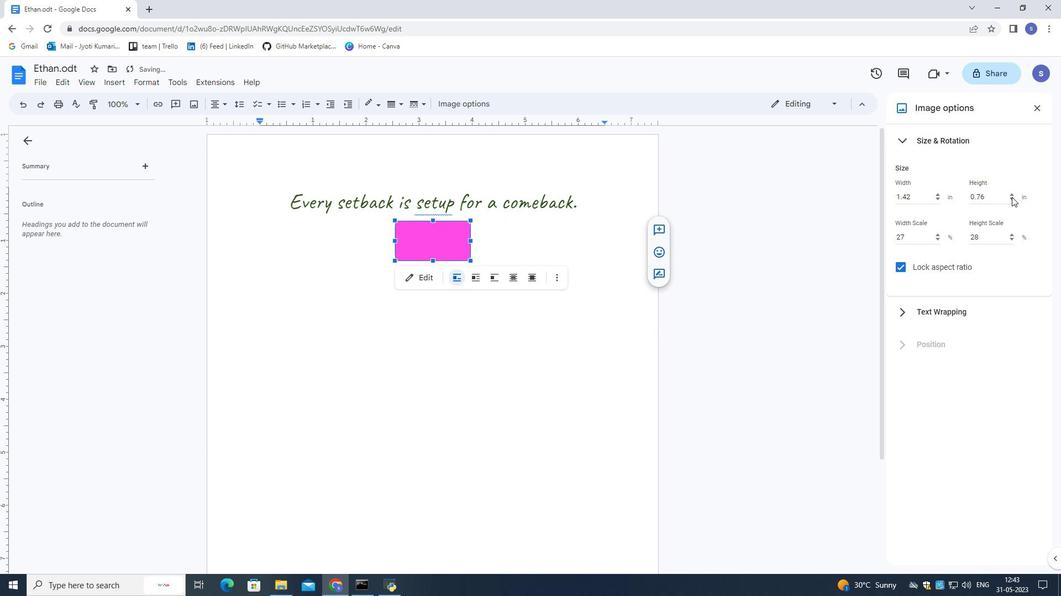 
Action: Mouse pressed left at (1012, 197)
Screenshot: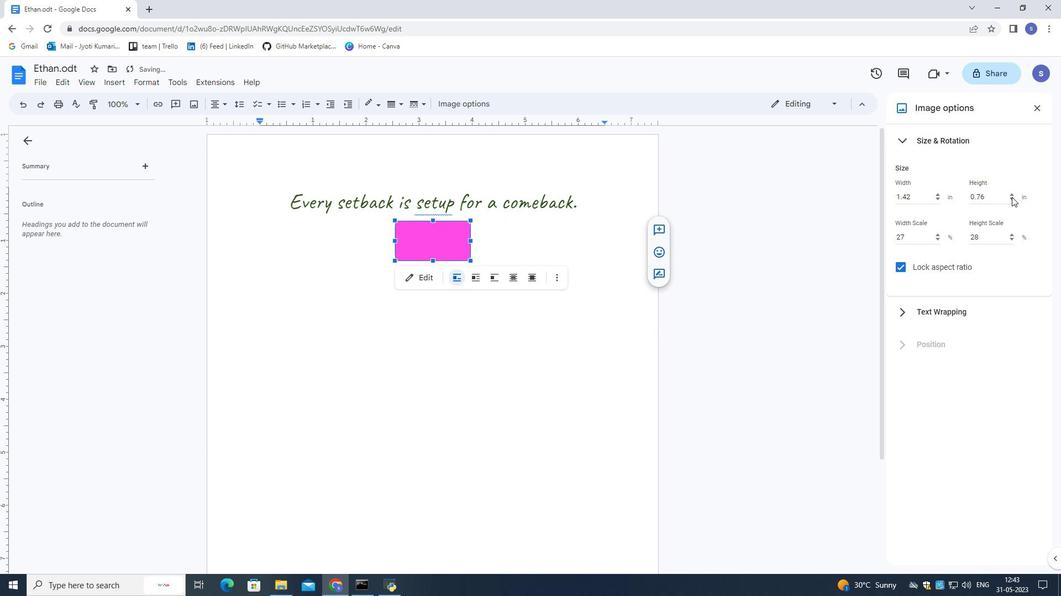 
Action: Mouse moved to (1012, 197)
Screenshot: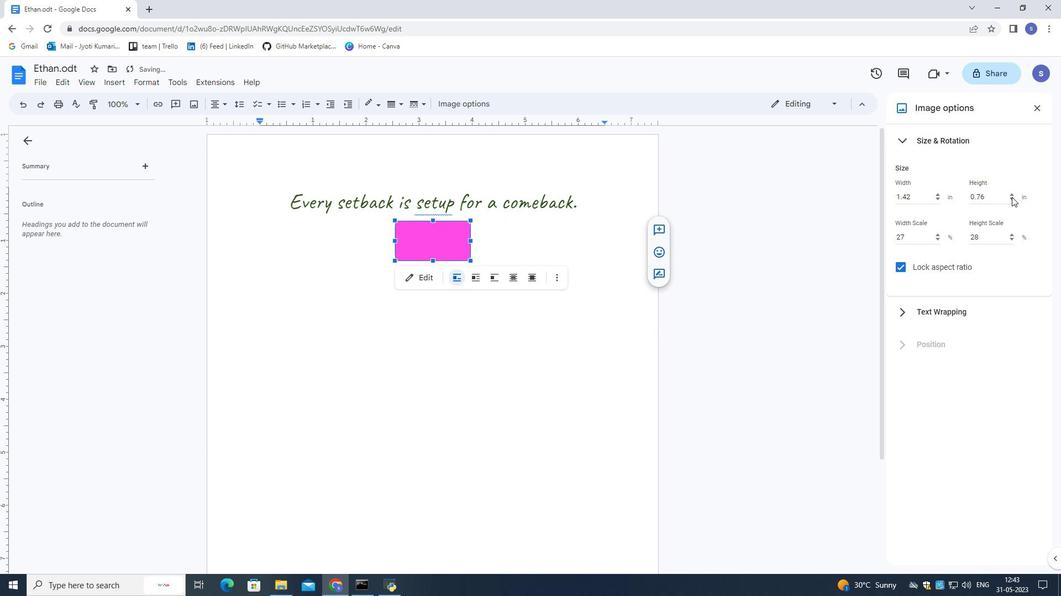 
Action: Mouse pressed left at (1012, 197)
Screenshot: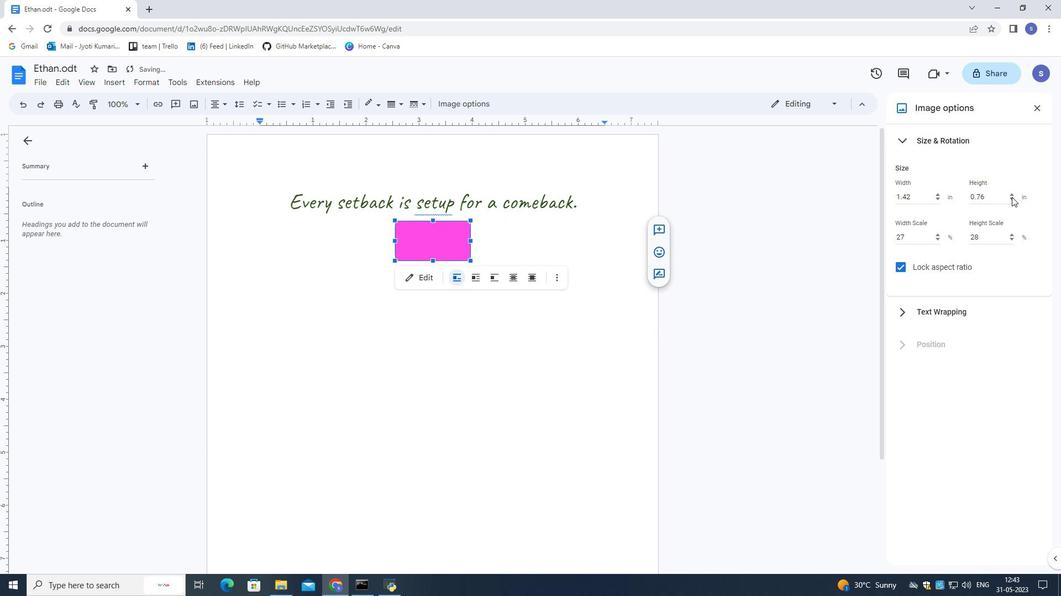 
Action: Mouse pressed left at (1012, 197)
Screenshot: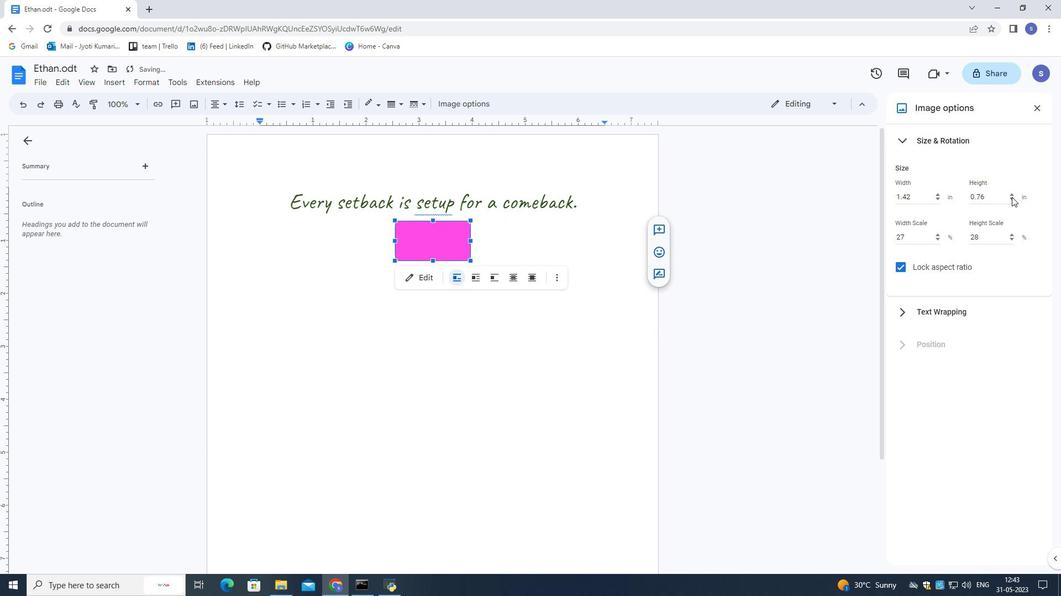 
Action: Mouse pressed left at (1012, 197)
Screenshot: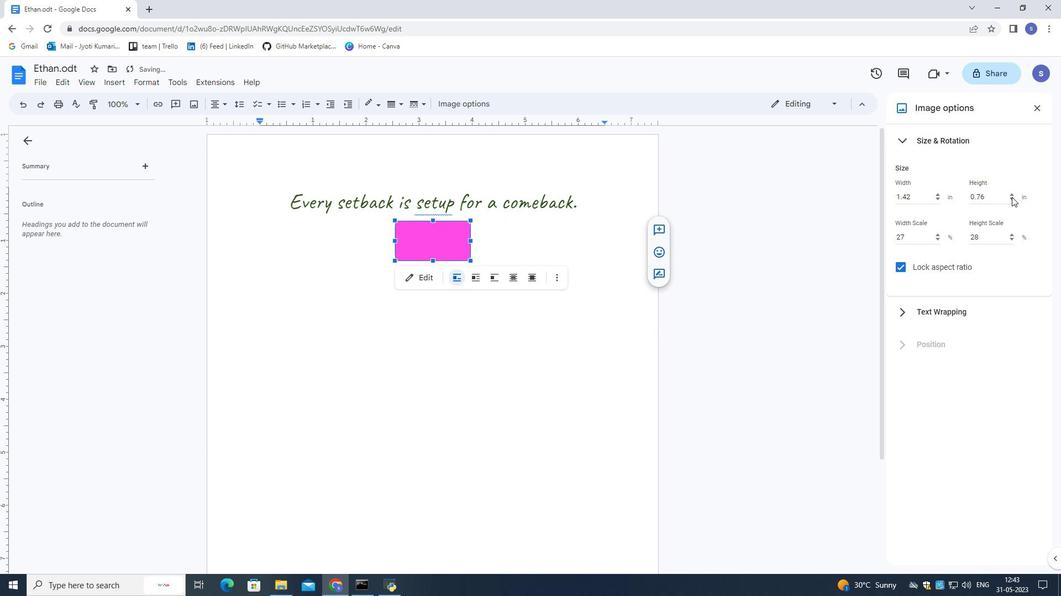 
Action: Mouse pressed left at (1012, 197)
Screenshot: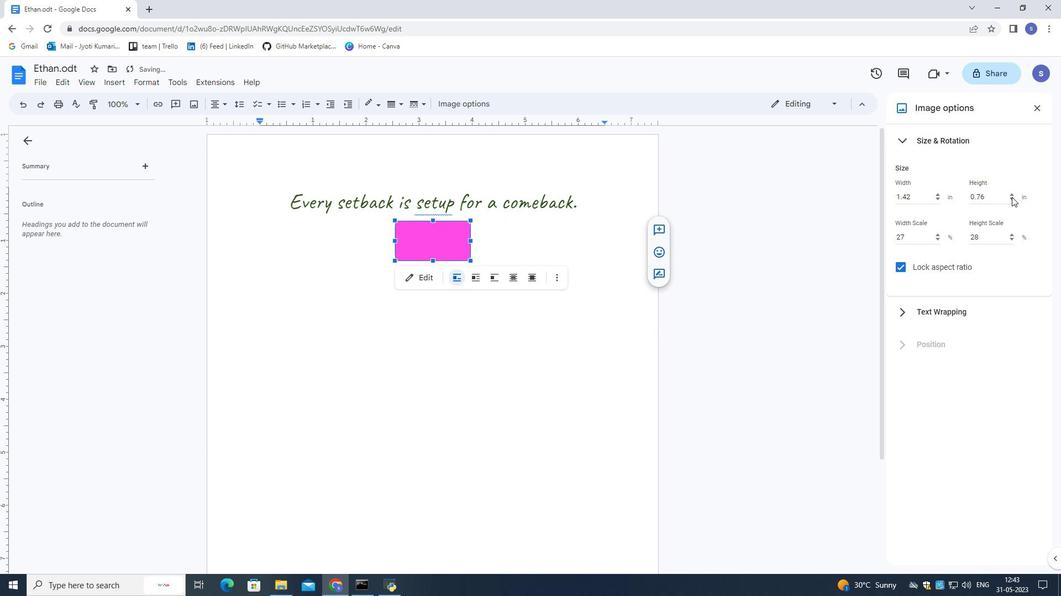 
Action: Mouse moved to (1014, 197)
Screenshot: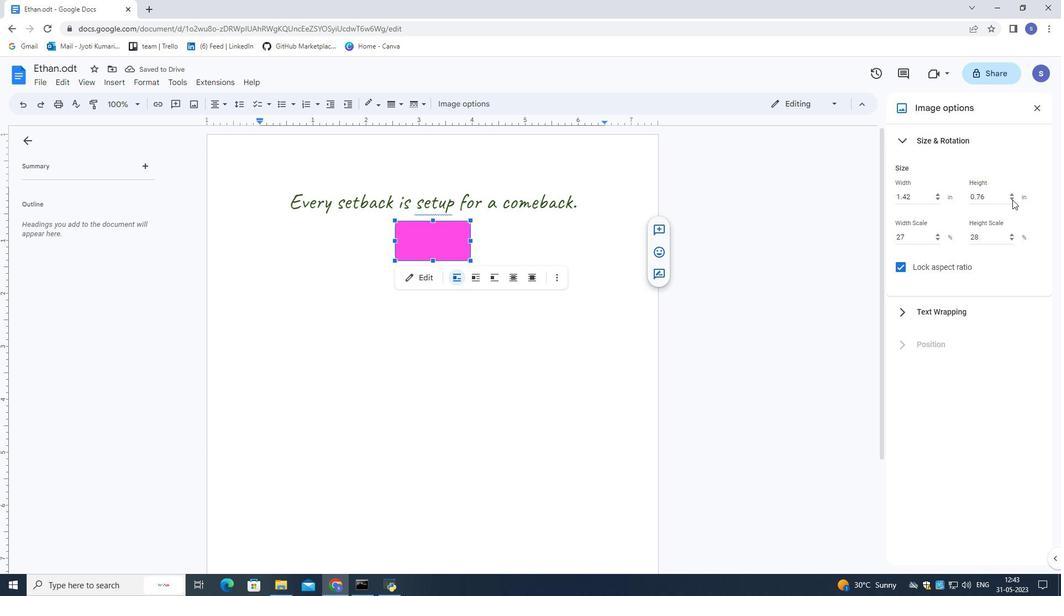 
Action: Mouse pressed left at (1014, 197)
Screenshot: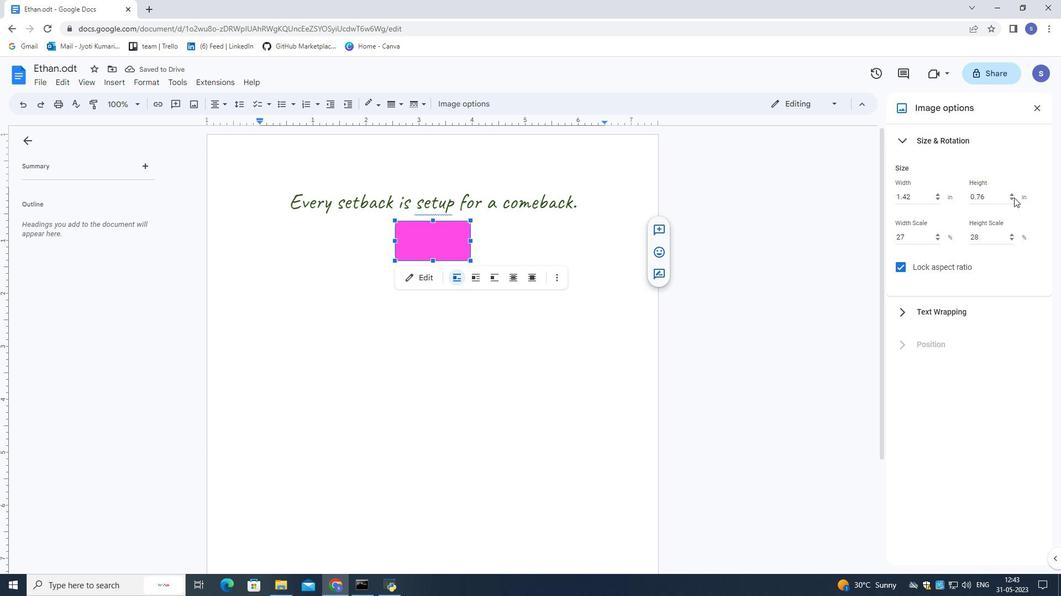 
Action: Mouse pressed left at (1014, 197)
Screenshot: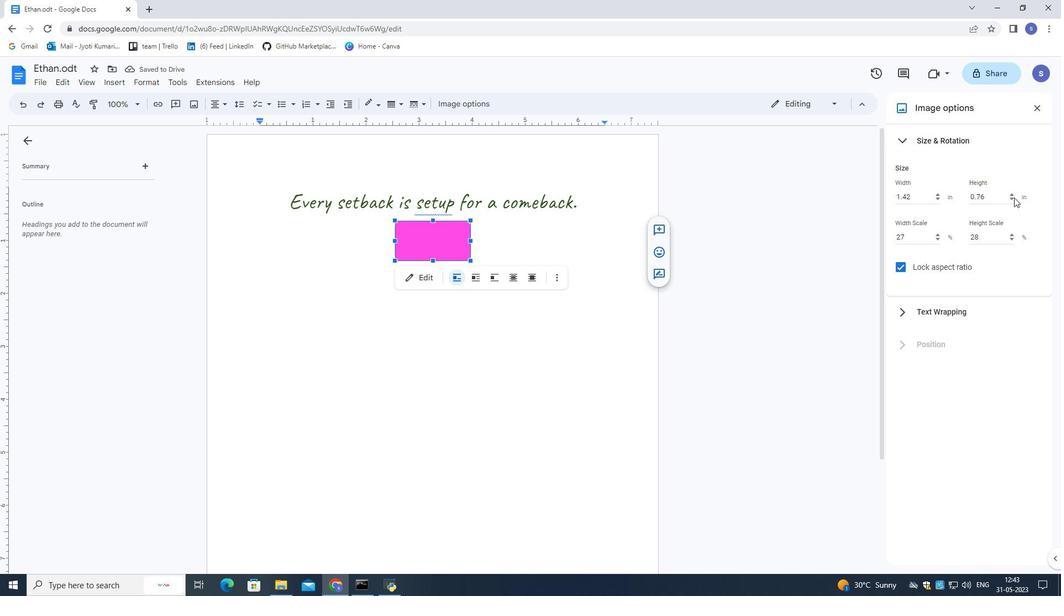 
Action: Mouse moved to (1013, 196)
Screenshot: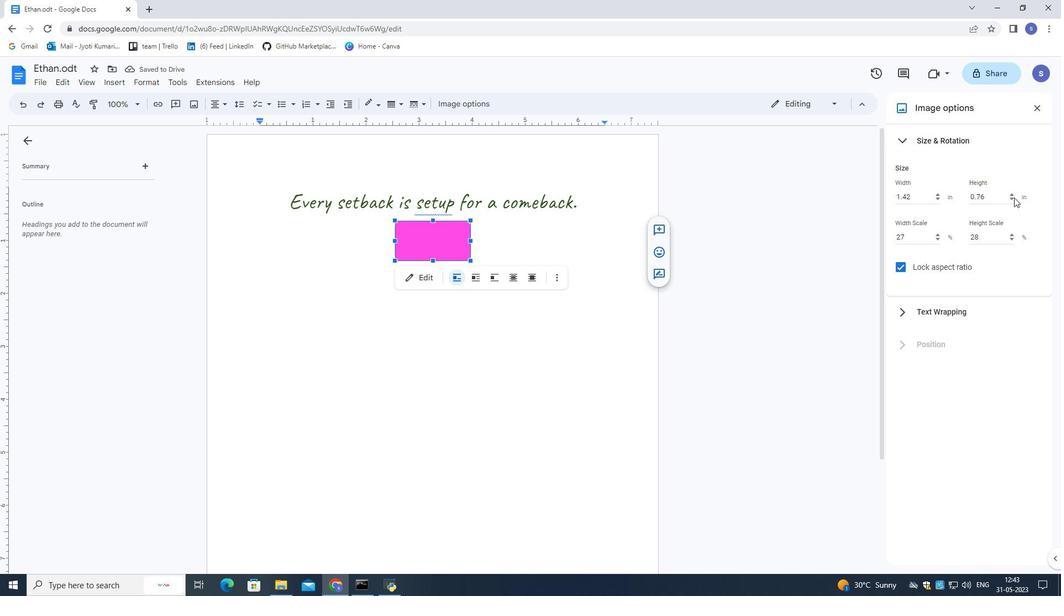 
Action: Mouse pressed left at (1013, 196)
Screenshot: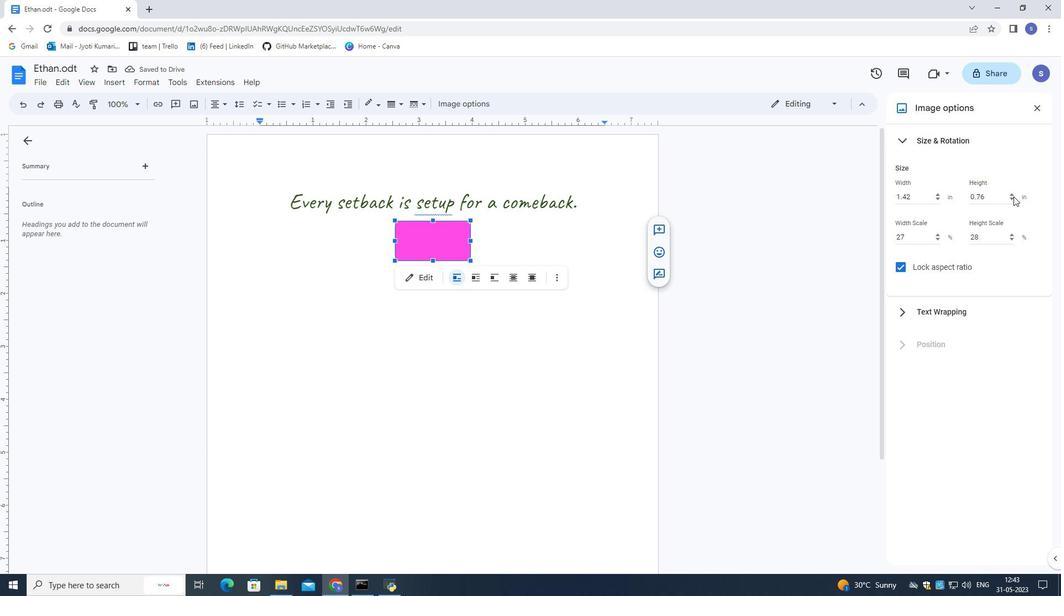 
Action: Mouse moved to (739, 284)
Screenshot: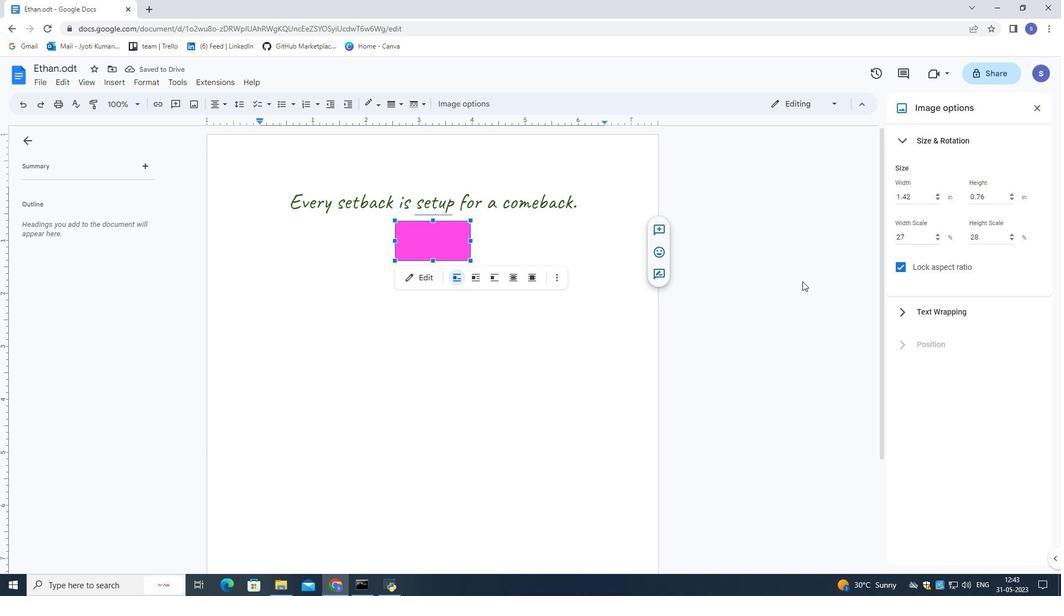 
Action: Mouse pressed left at (739, 284)
Screenshot: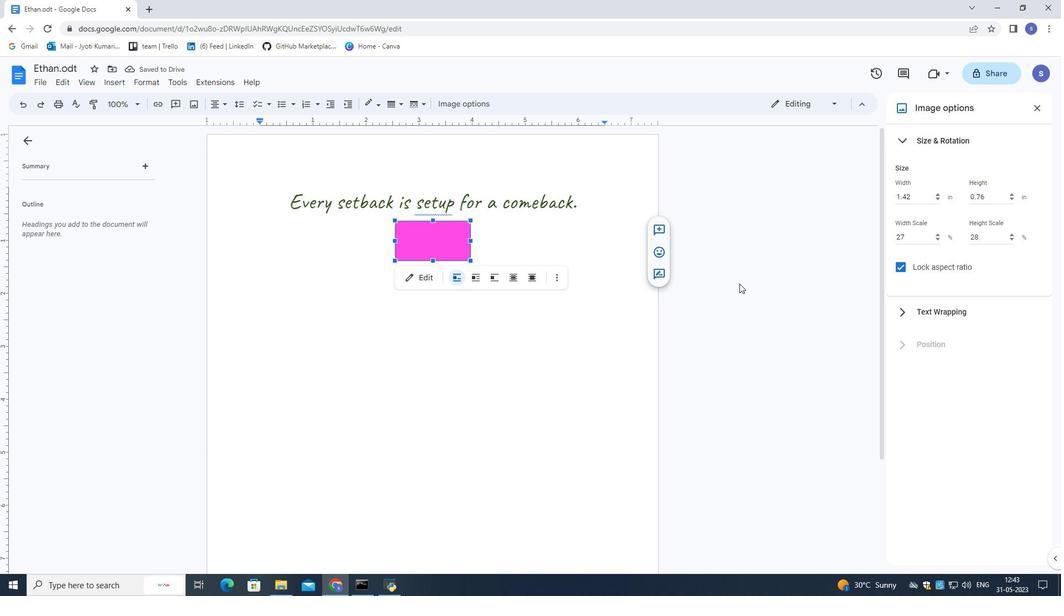 
Action: Mouse moved to (548, 234)
Screenshot: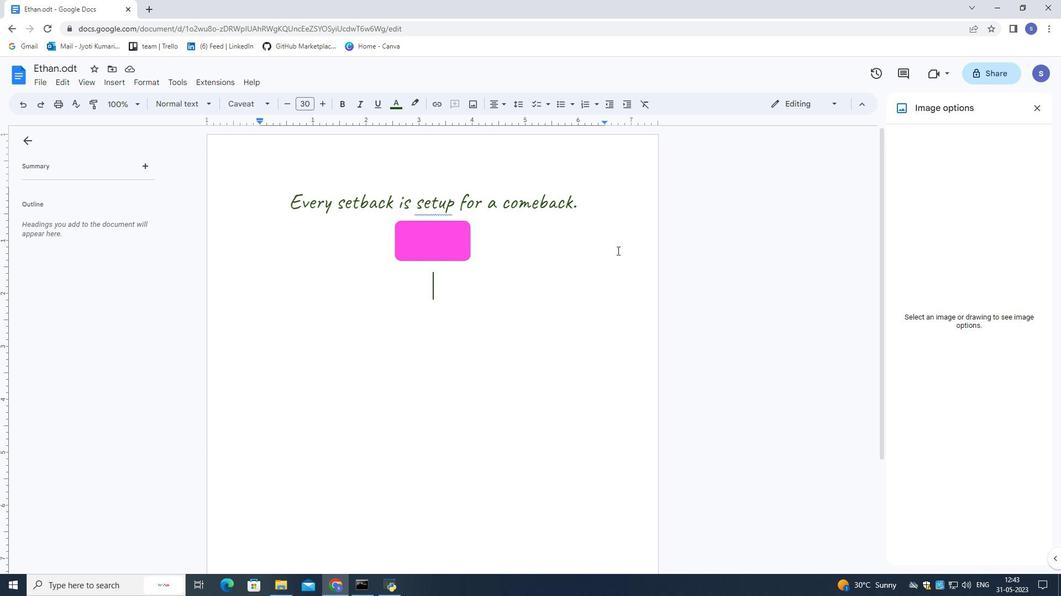 
Action: Mouse pressed left at (548, 234)
Screenshot: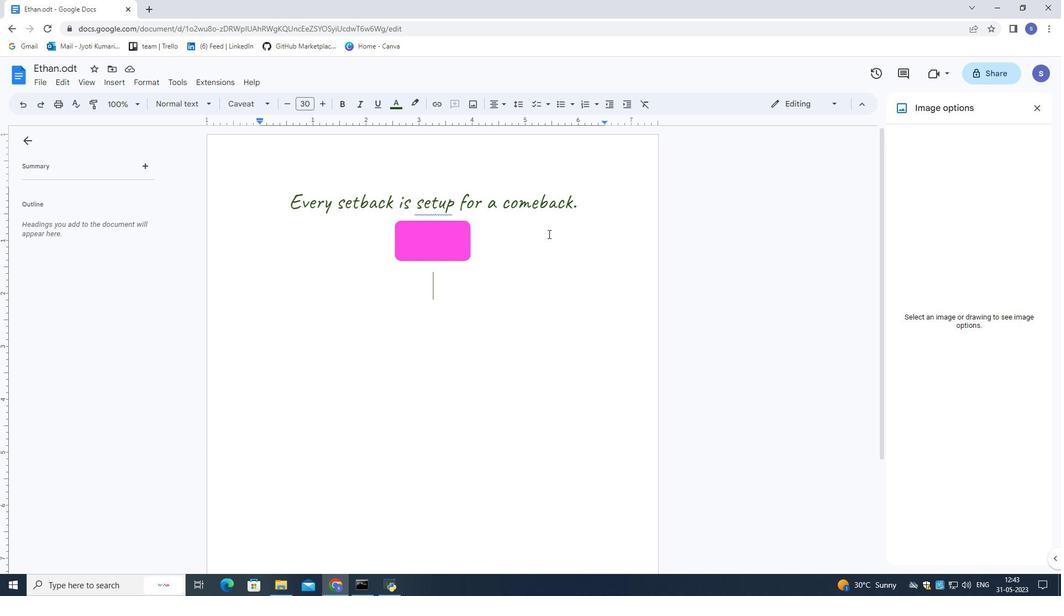 
